 Task: Find a one-way business class flight for 7 passengers from Punta Gorda to Tinian International on May 10, with 2 carry-on bags and a departure time between 2:00 PM and 3:00 PM.
Action: Mouse moved to (363, 330)
Screenshot: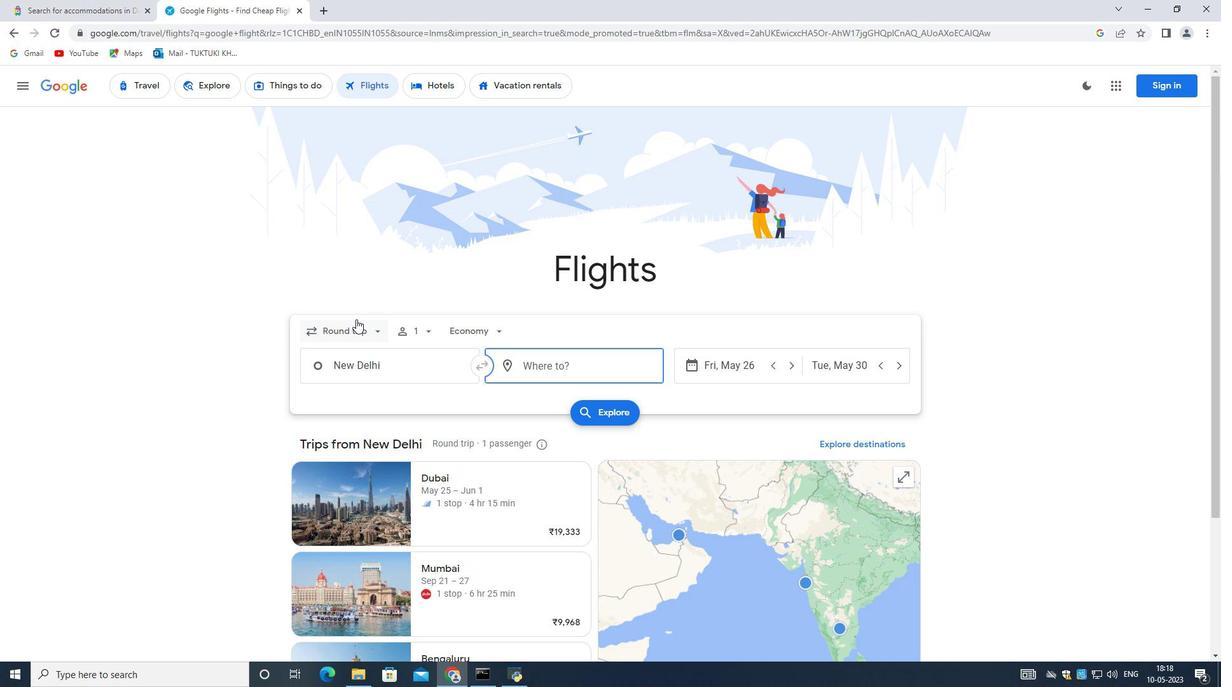 
Action: Mouse pressed left at (363, 330)
Screenshot: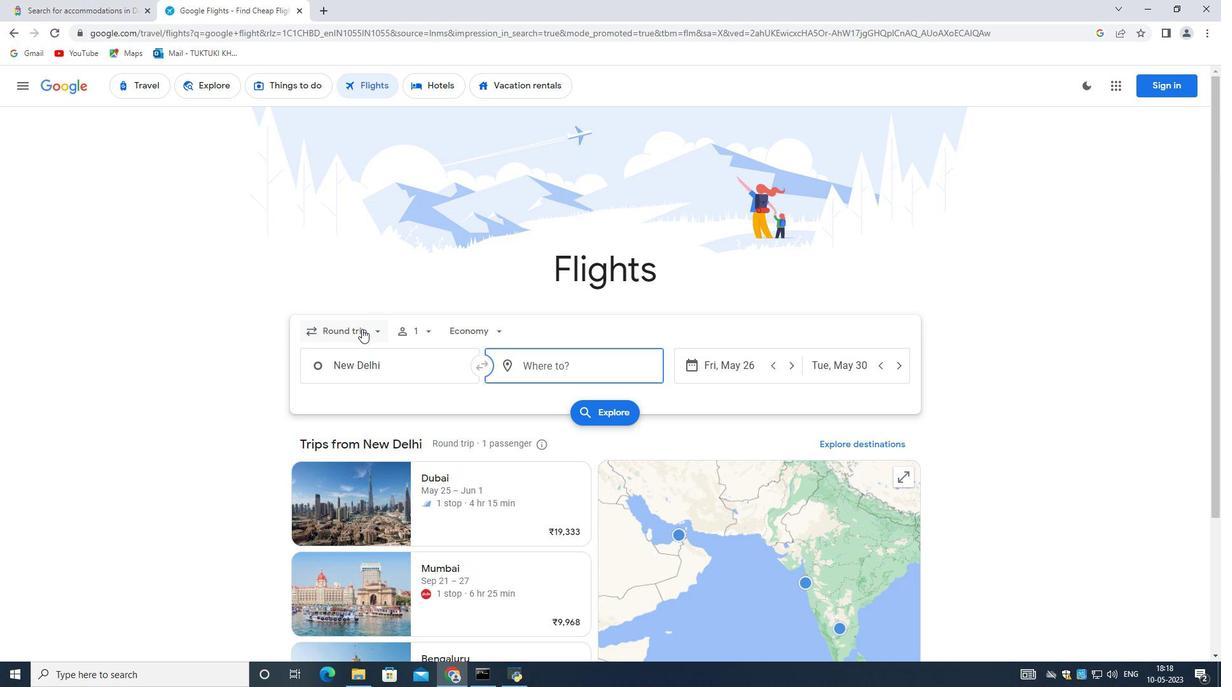 
Action: Mouse moved to (346, 389)
Screenshot: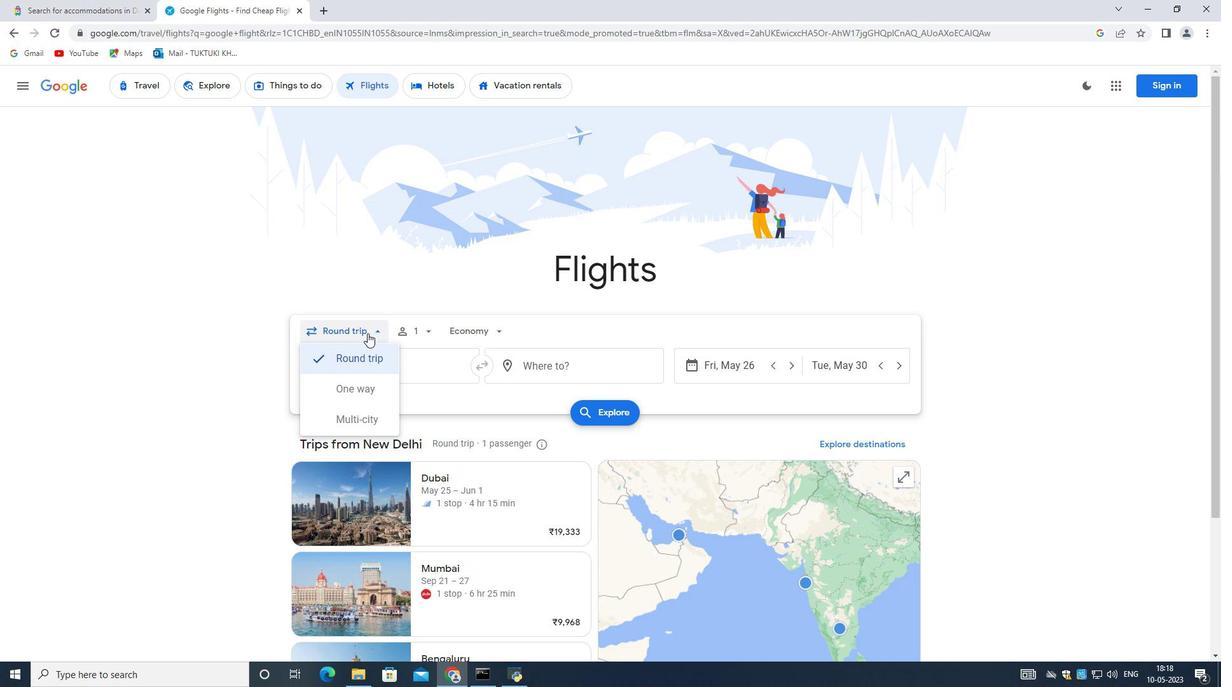 
Action: Mouse pressed left at (346, 389)
Screenshot: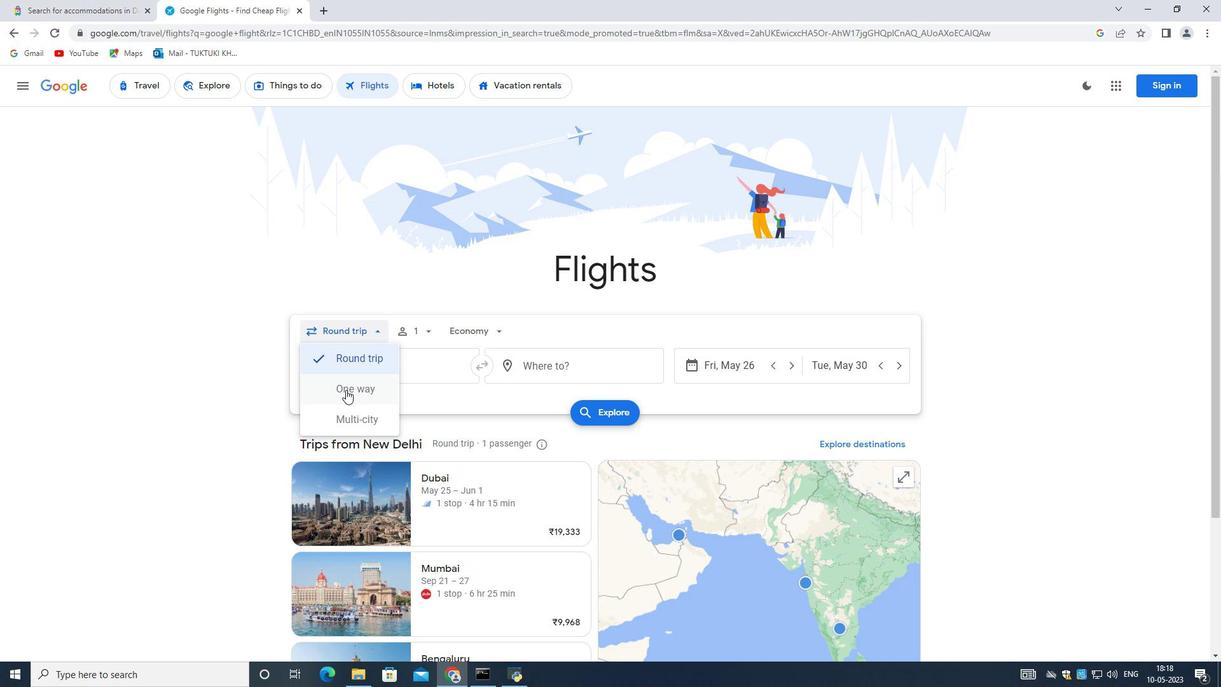 
Action: Mouse moved to (419, 330)
Screenshot: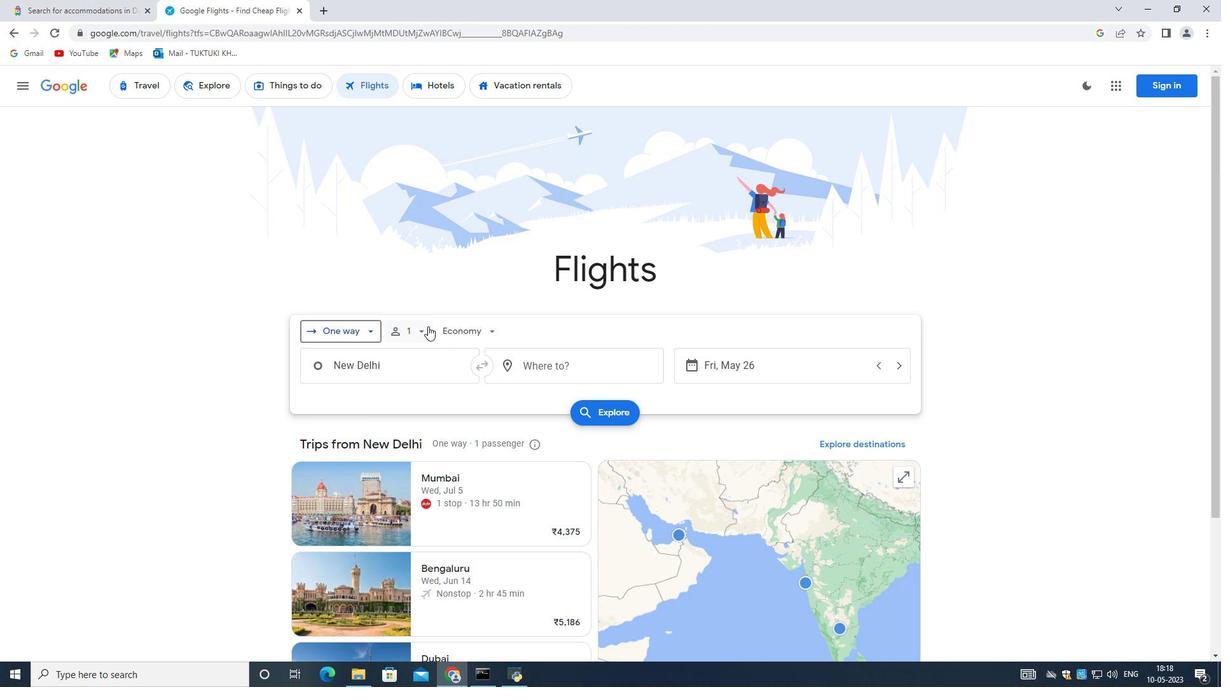 
Action: Mouse pressed left at (419, 330)
Screenshot: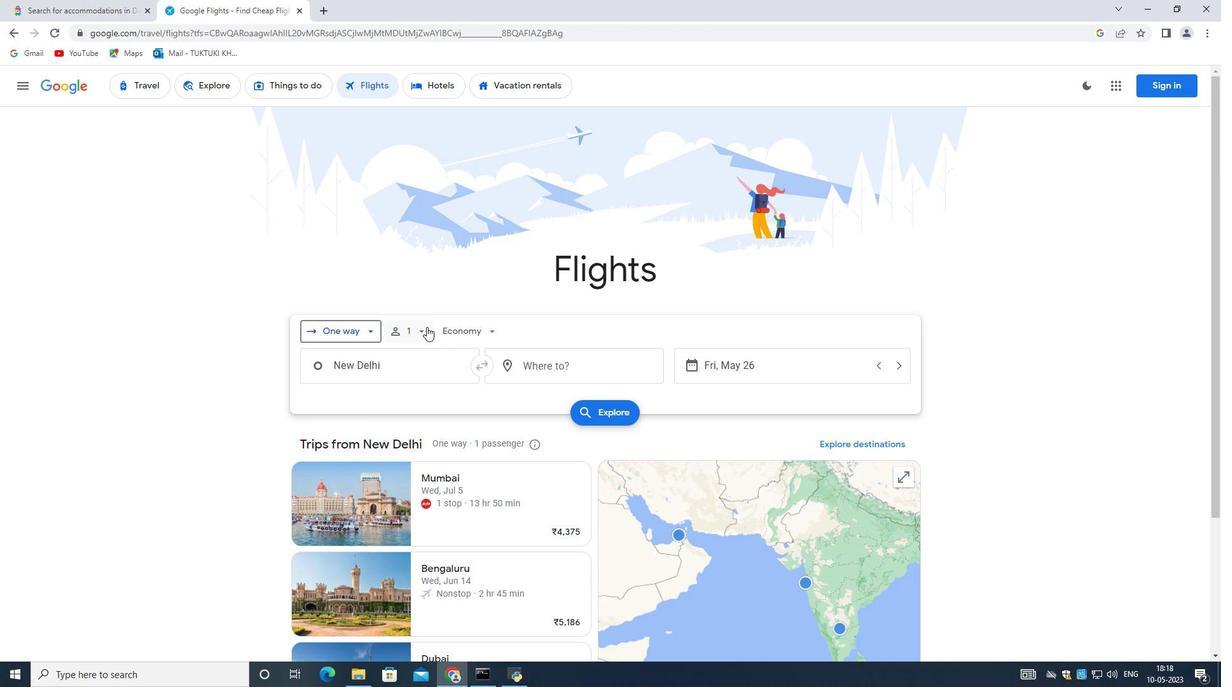 
Action: Mouse moved to (520, 361)
Screenshot: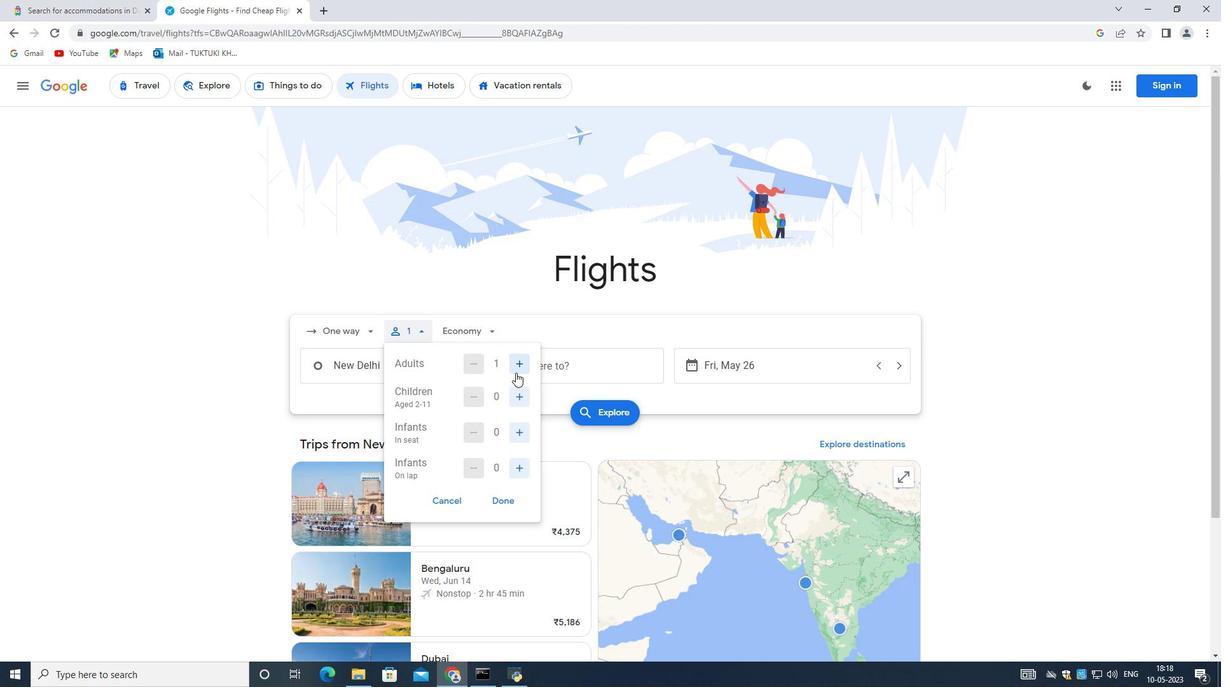 
Action: Mouse pressed left at (520, 361)
Screenshot: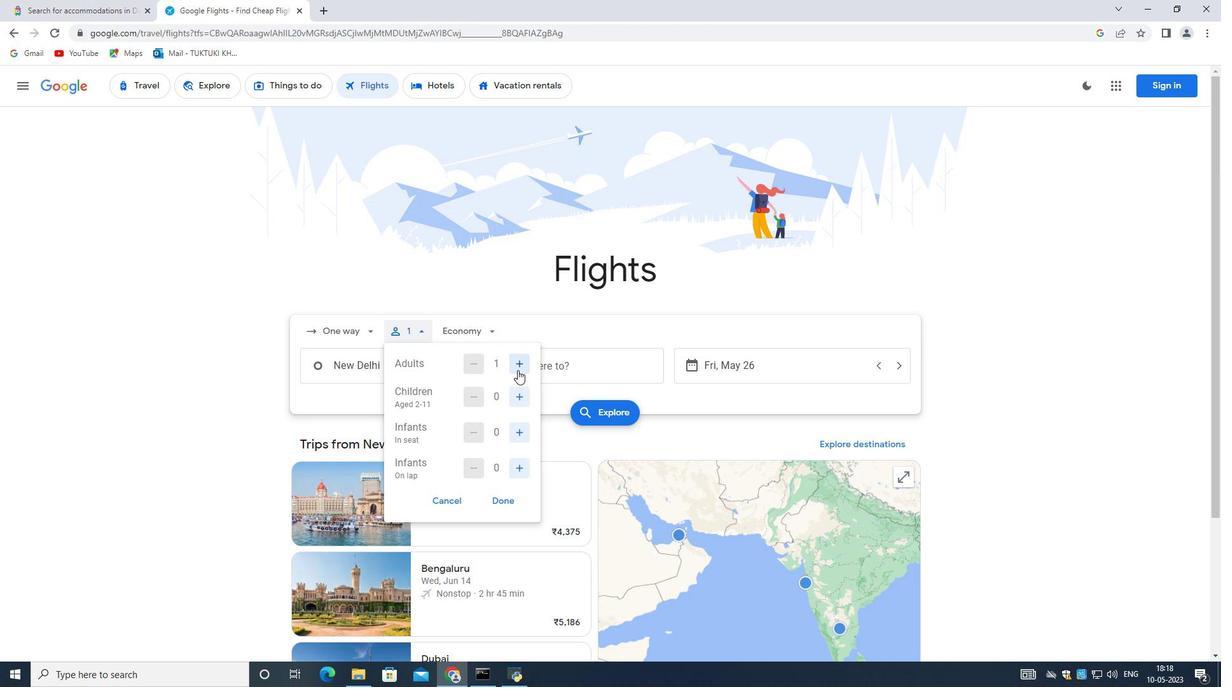 
Action: Mouse moved to (526, 394)
Screenshot: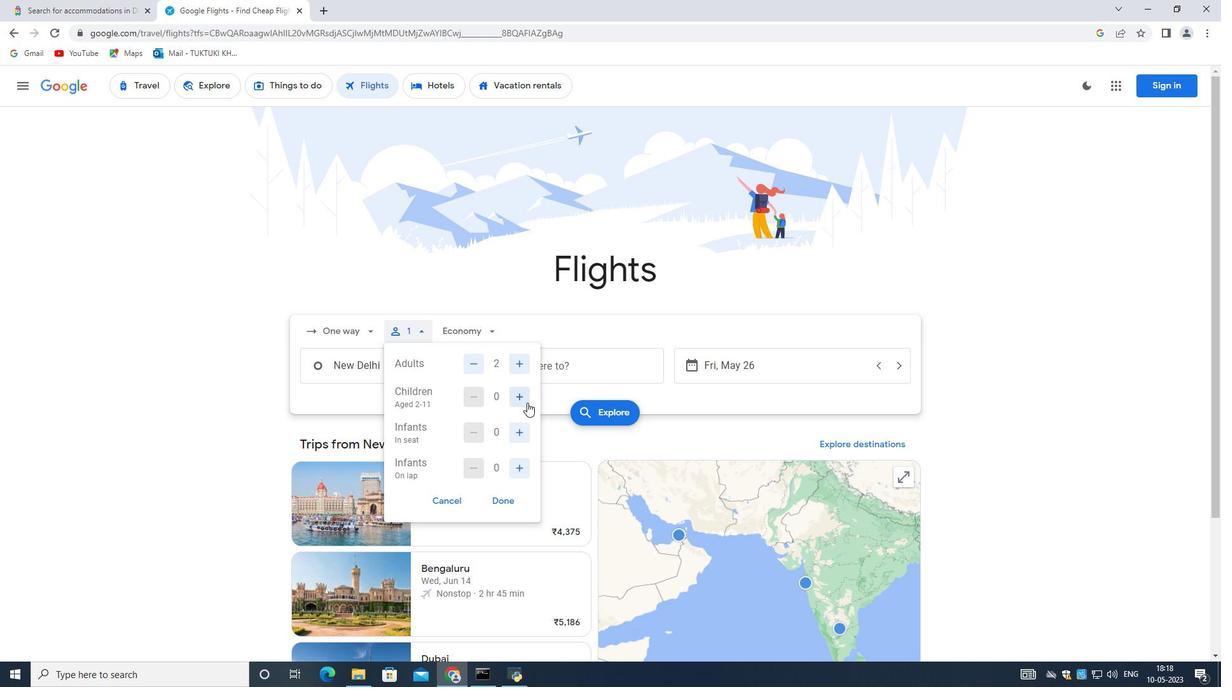 
Action: Mouse pressed left at (526, 394)
Screenshot: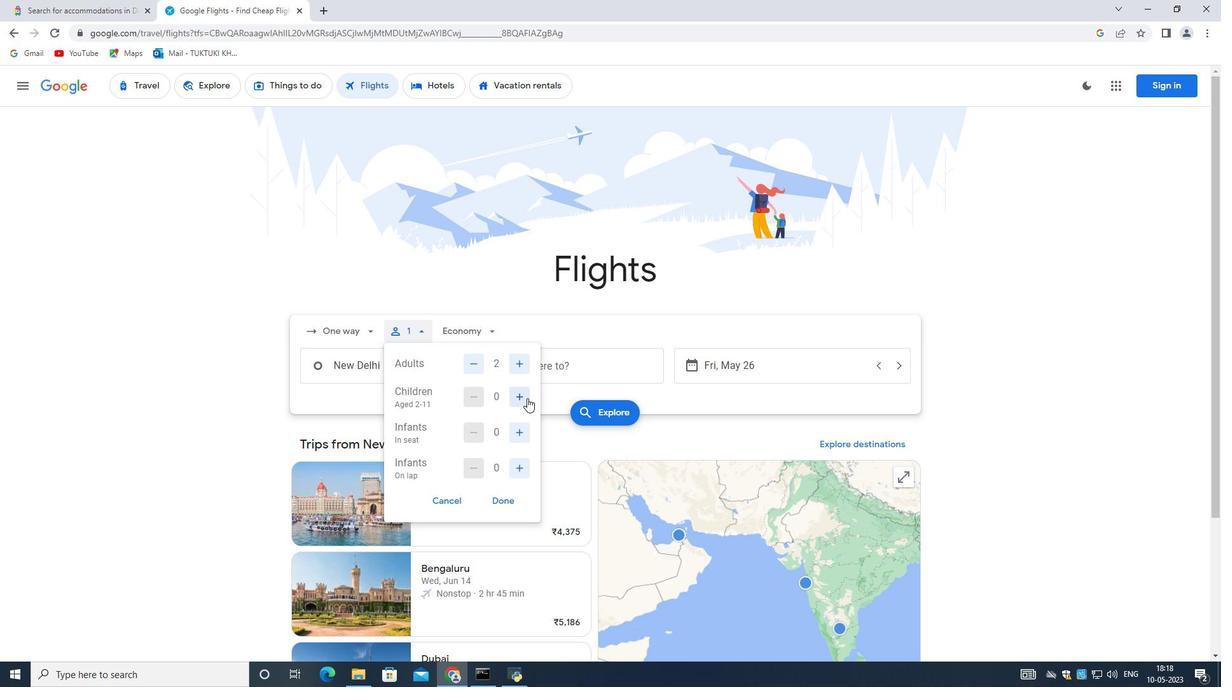 
Action: Mouse pressed left at (526, 394)
Screenshot: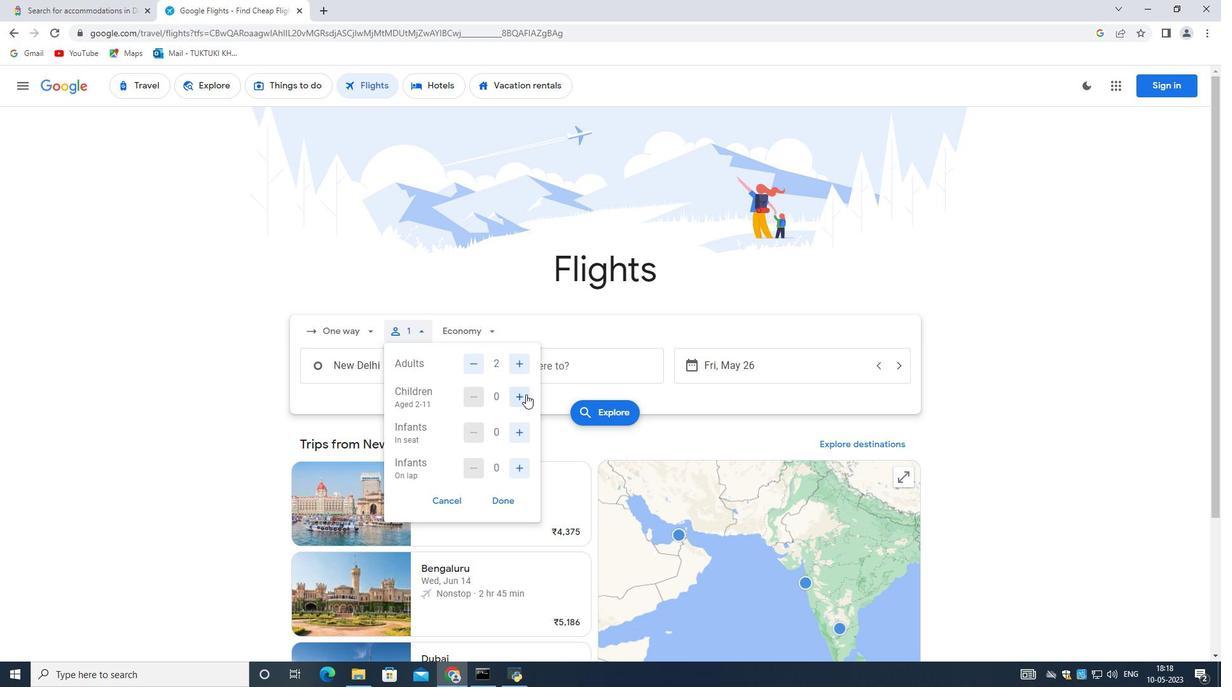 
Action: Mouse pressed left at (526, 394)
Screenshot: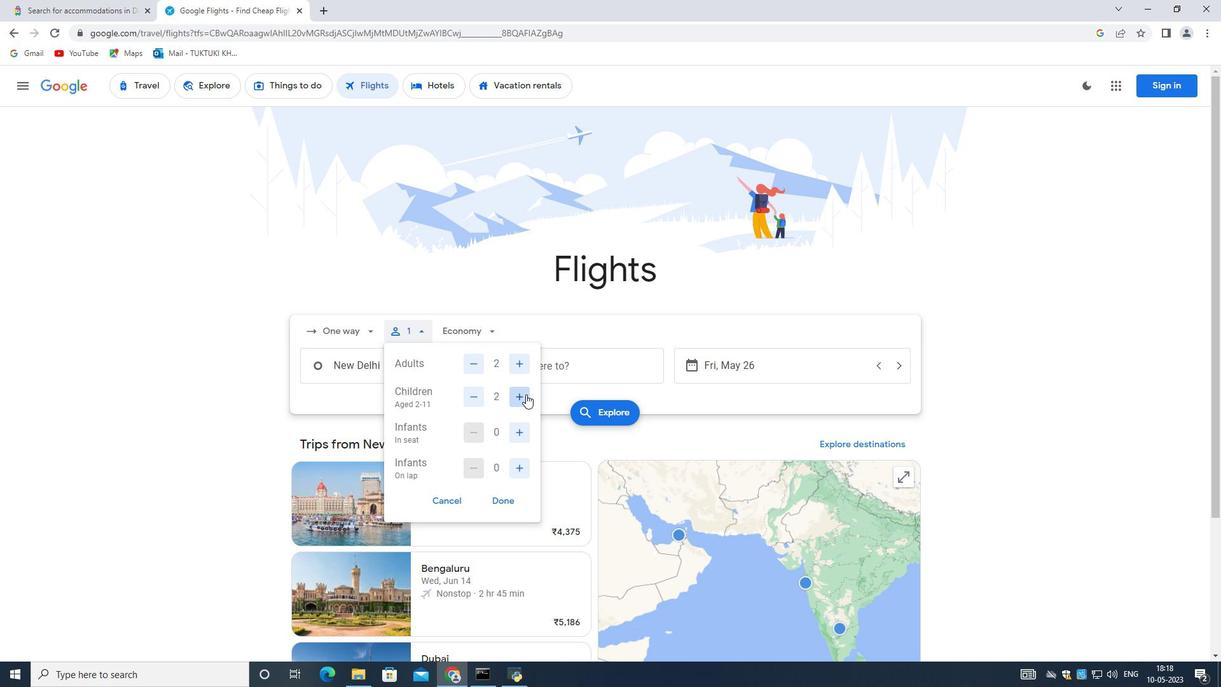 
Action: Mouse pressed left at (526, 394)
Screenshot: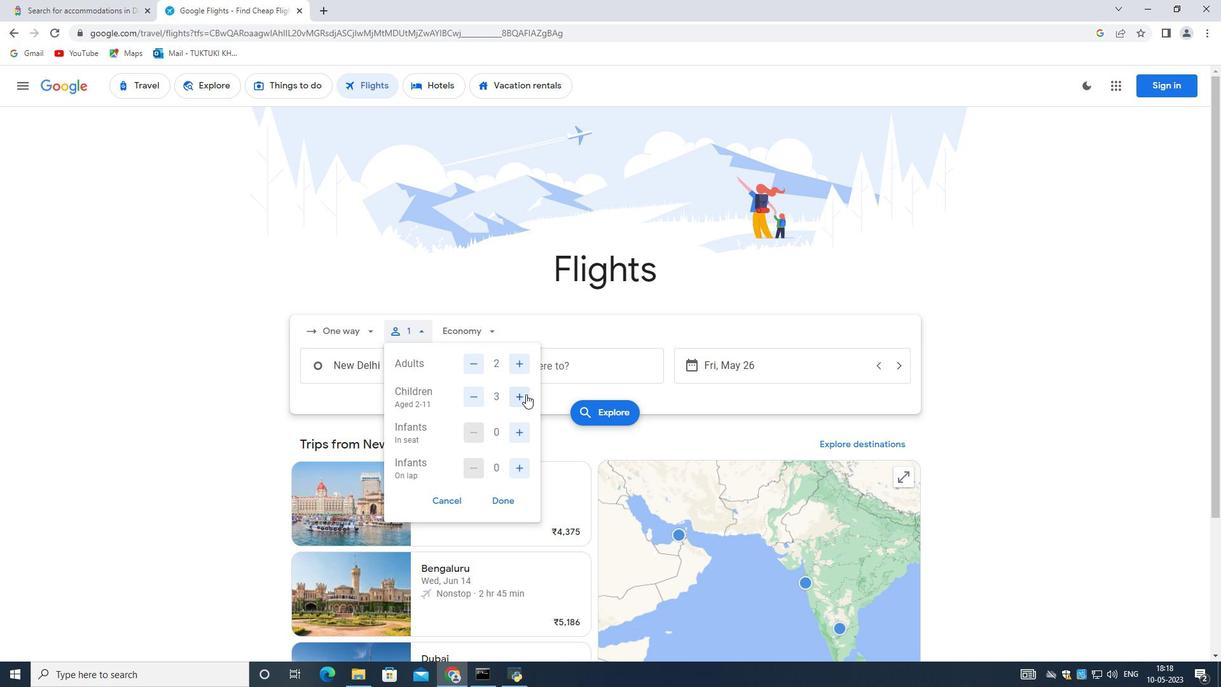 
Action: Mouse moved to (519, 471)
Screenshot: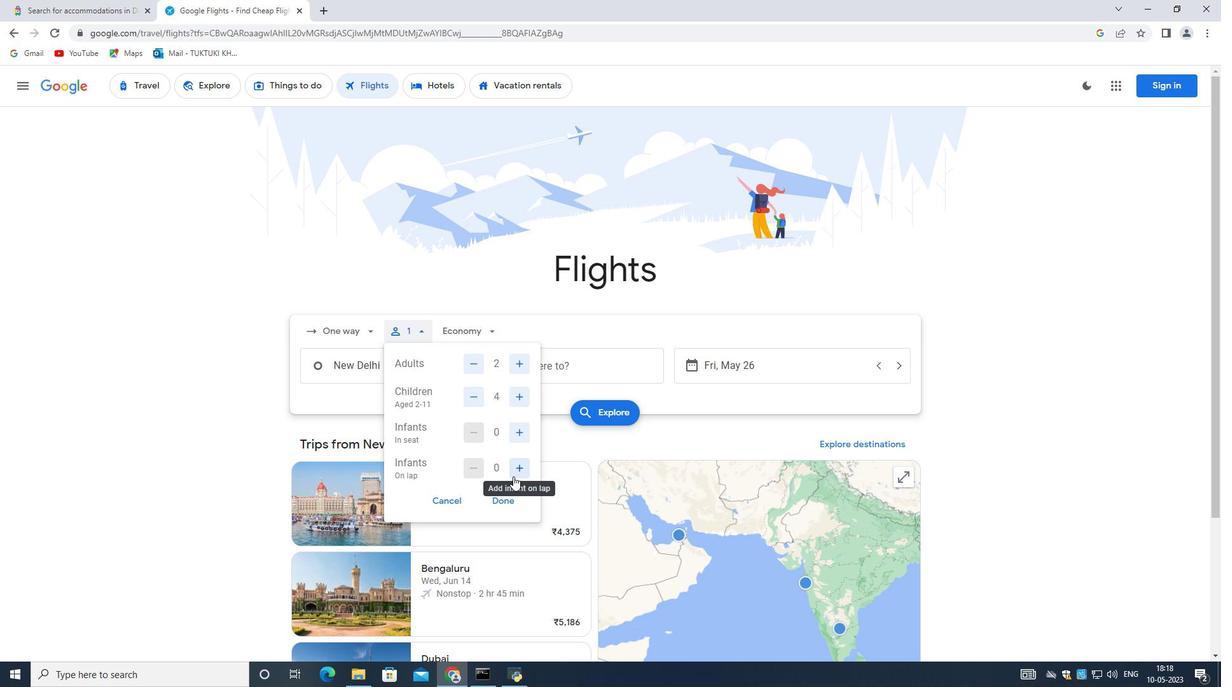 
Action: Mouse pressed left at (519, 471)
Screenshot: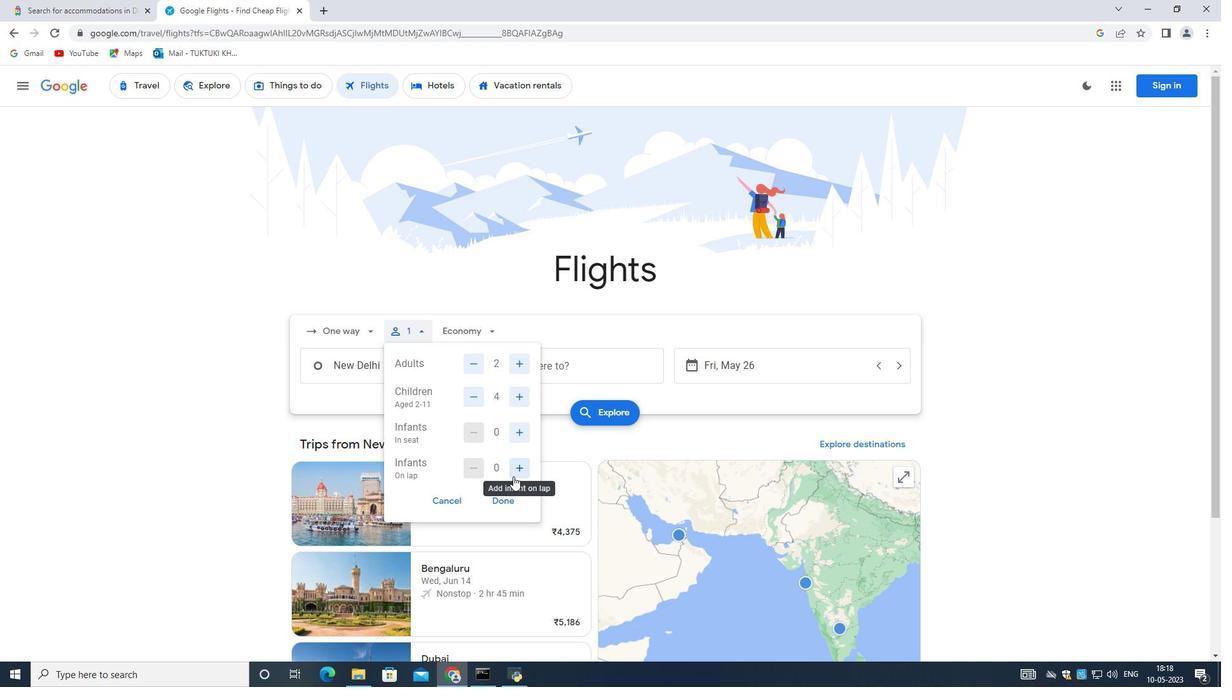 
Action: Mouse moved to (503, 496)
Screenshot: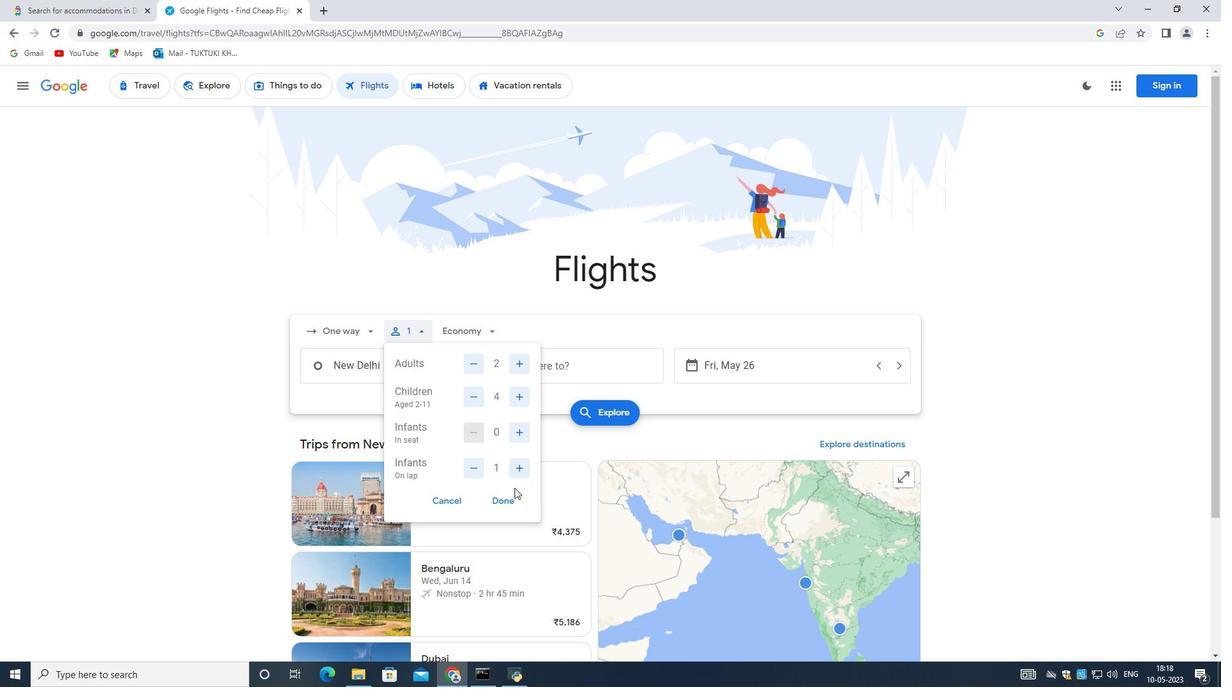 
Action: Mouse pressed left at (503, 496)
Screenshot: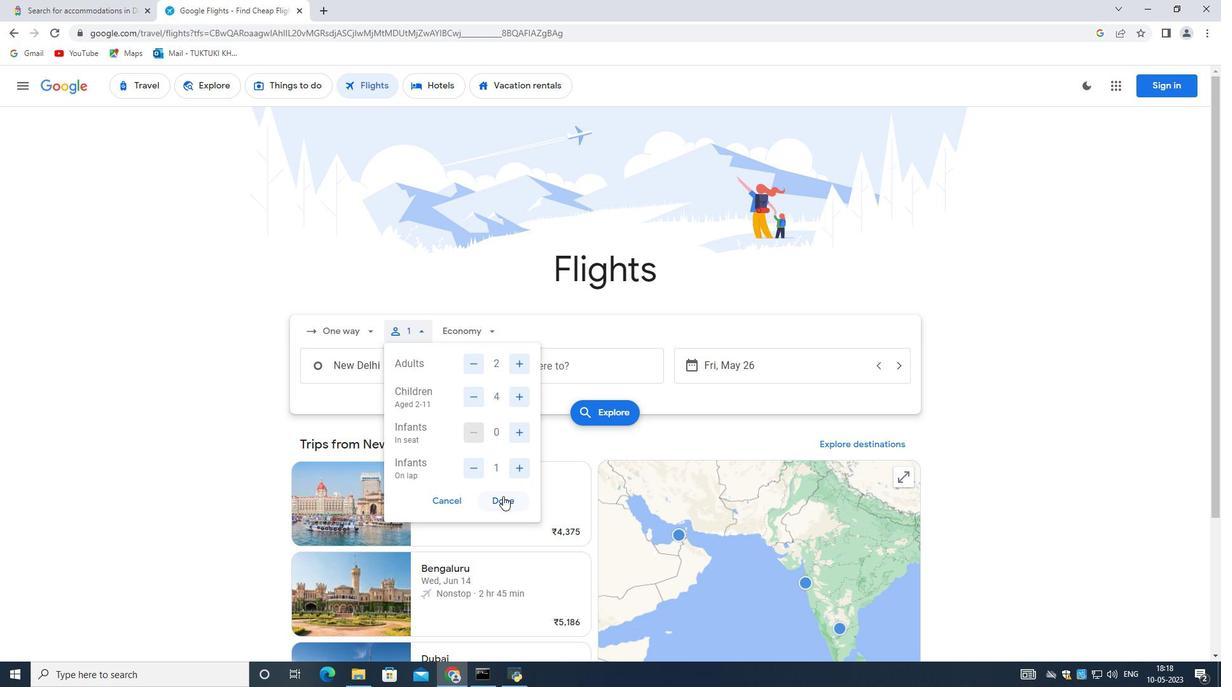 
Action: Mouse moved to (467, 326)
Screenshot: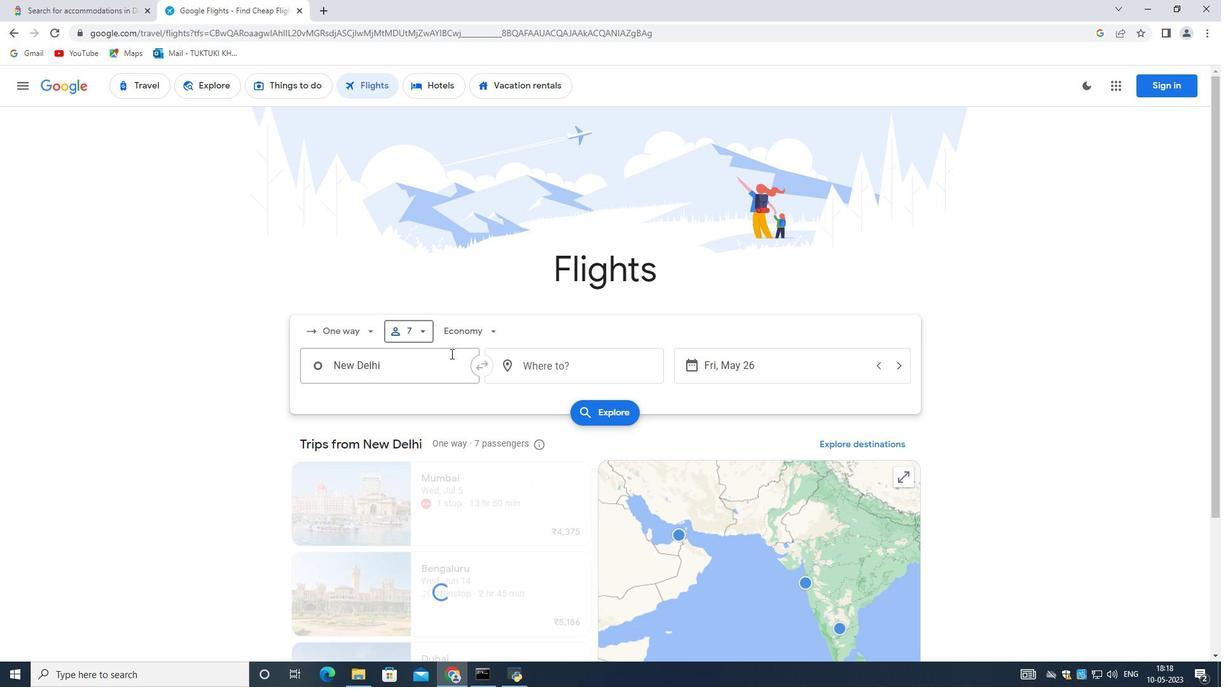
Action: Mouse pressed left at (467, 326)
Screenshot: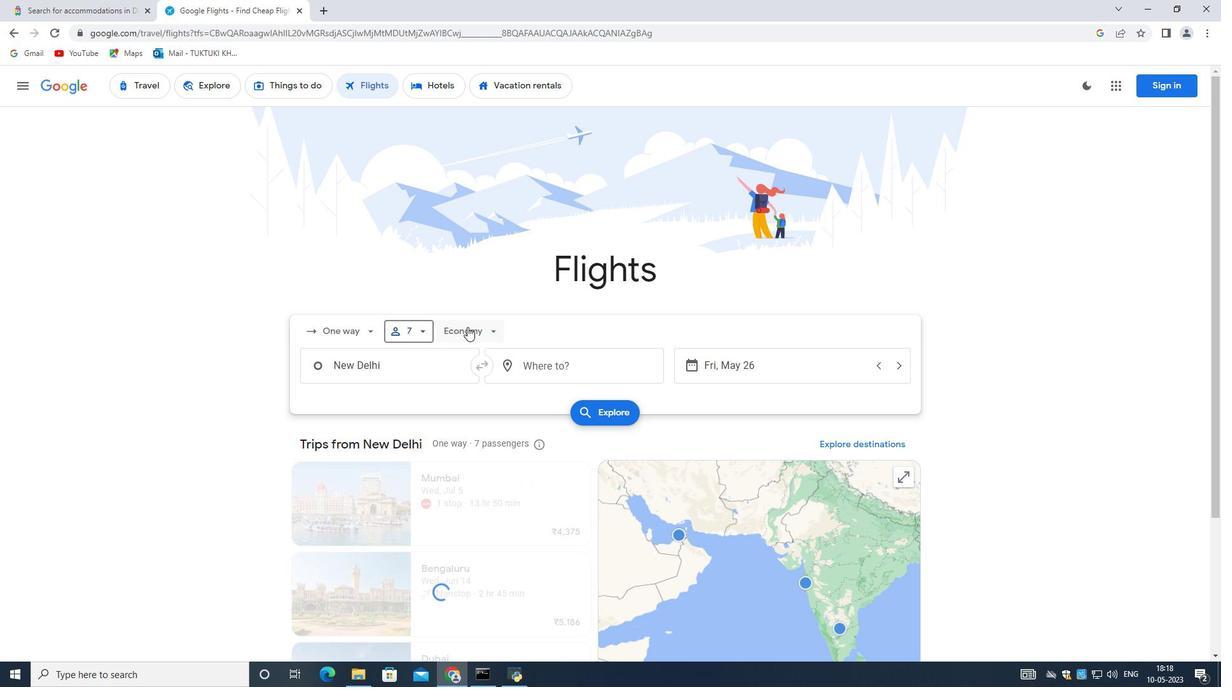 
Action: Mouse moved to (492, 419)
Screenshot: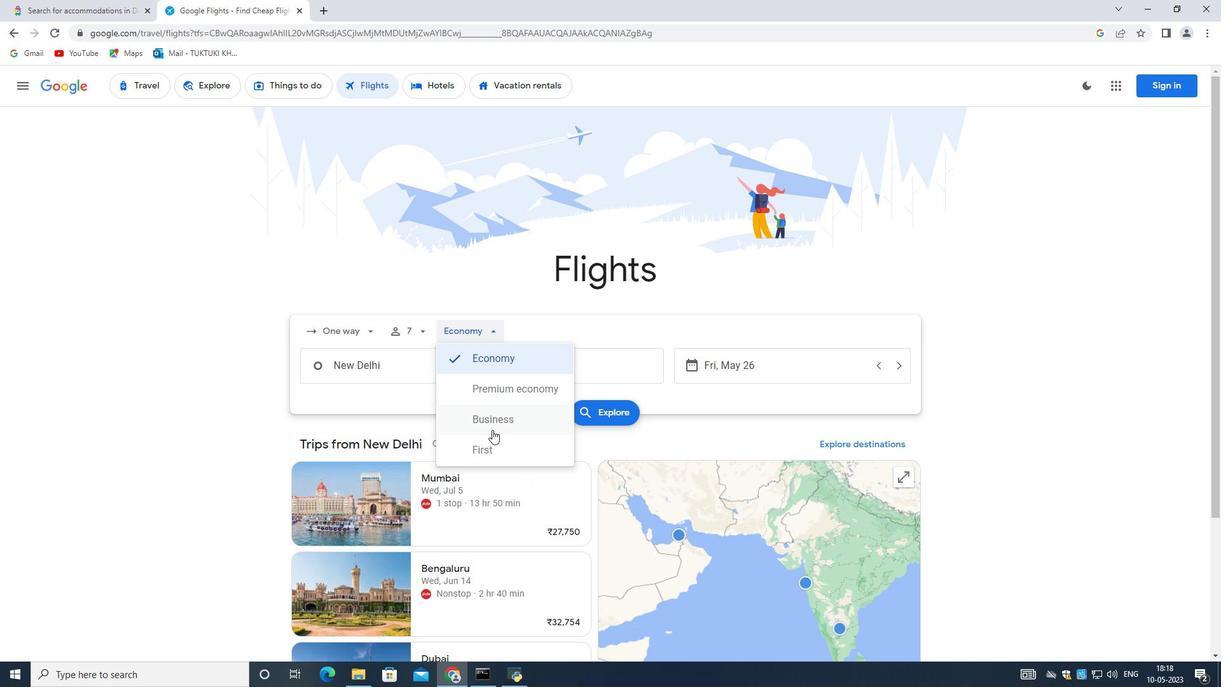 
Action: Mouse pressed left at (492, 419)
Screenshot: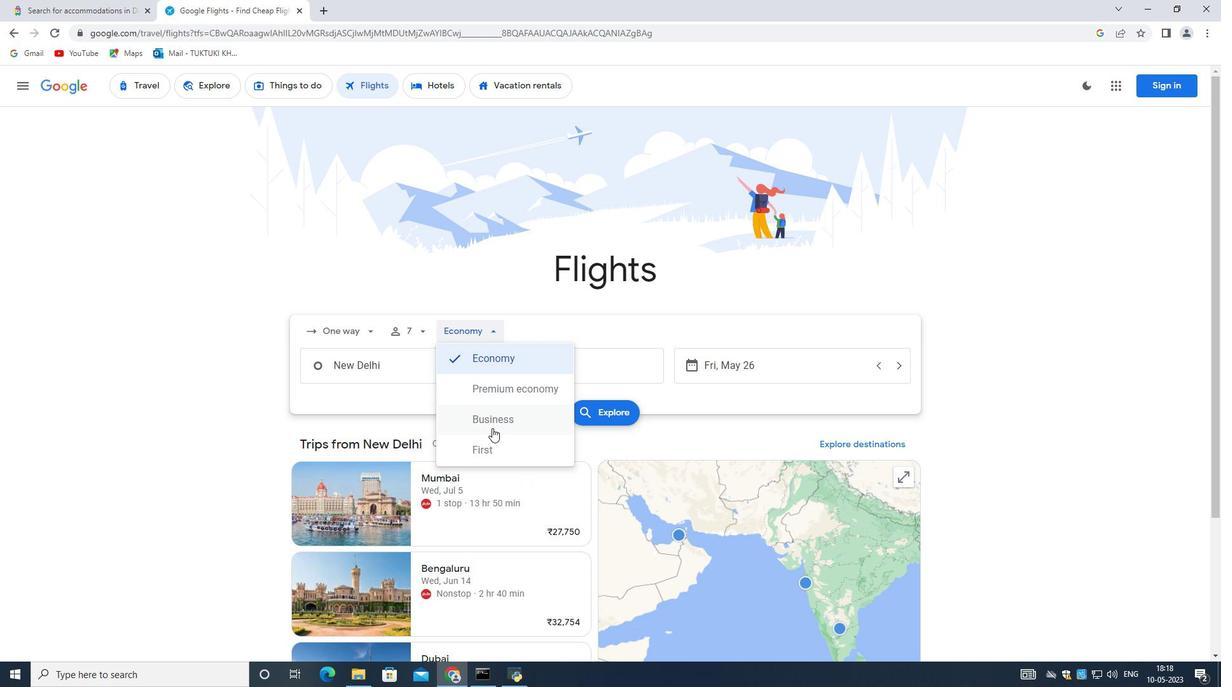 
Action: Mouse moved to (389, 370)
Screenshot: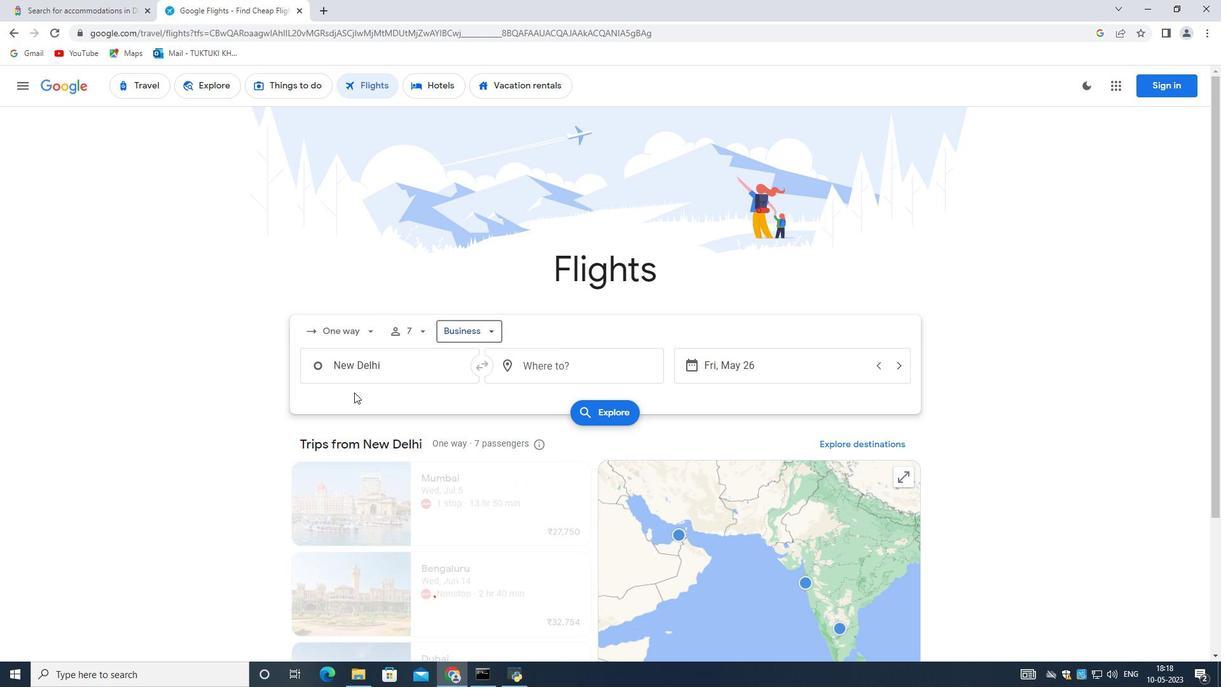 
Action: Mouse pressed left at (389, 370)
Screenshot: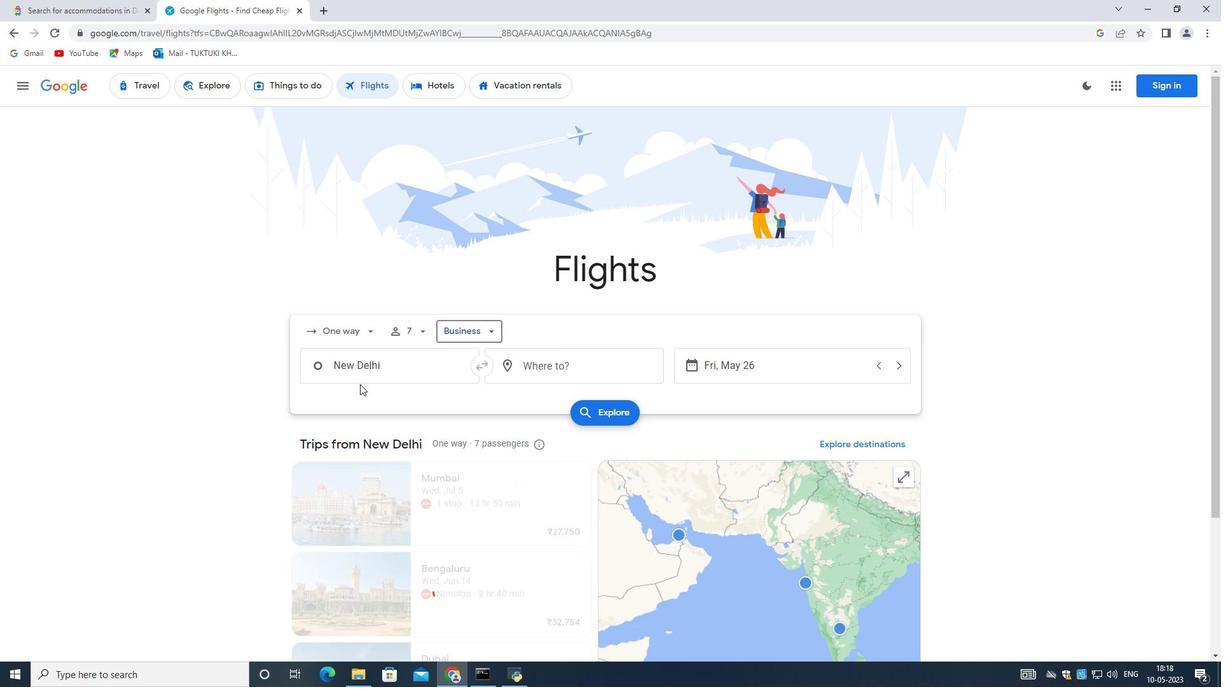 
Action: Mouse moved to (396, 371)
Screenshot: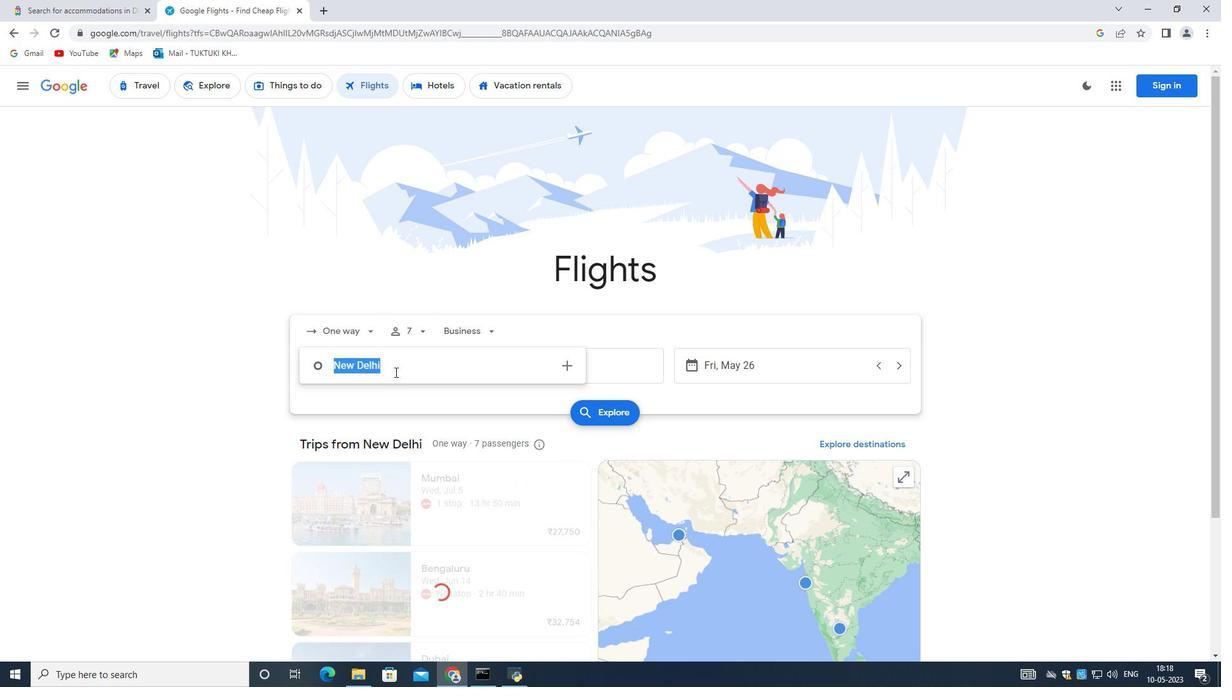 
Action: Key pressed <Key.backspace><Key.shift>Punta<Key.space><Key.shift><Key.shift><Key.shift><Key.shift><Key.shift><Key.shift><Key.shift><Key.shift><Key.shift><Key.shift><Key.shift><Key.shift><Key.shift><Key.shift><Key.shift><Key.shift>Gorda
Screenshot: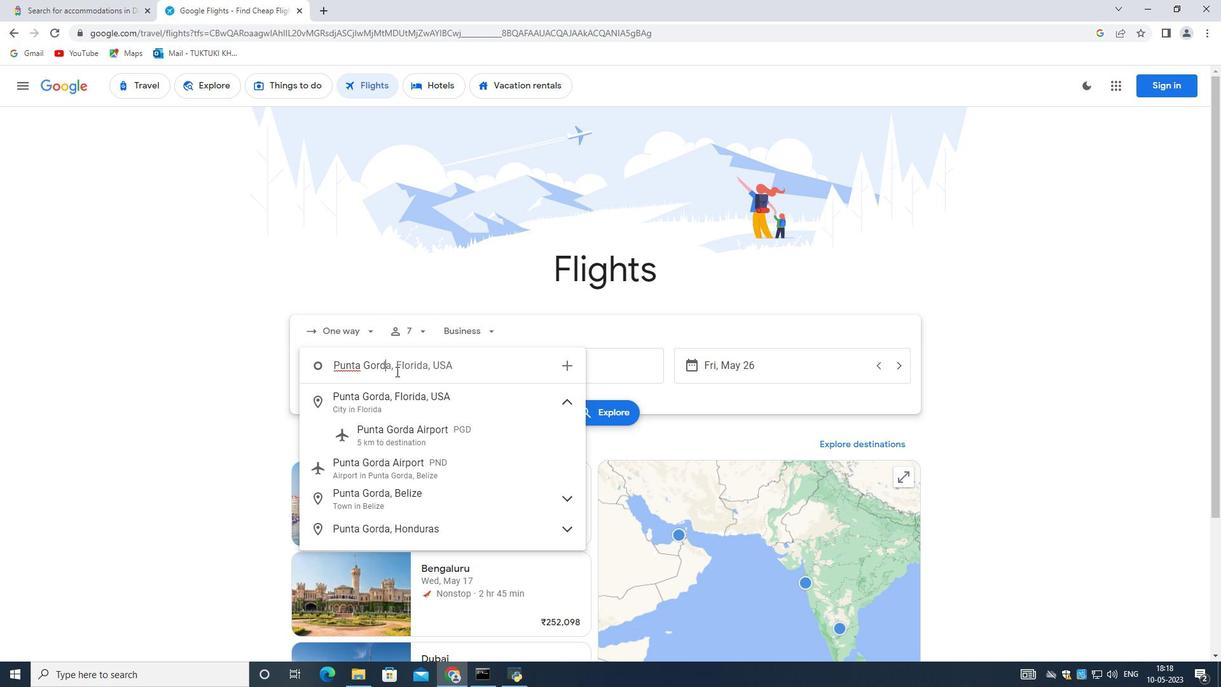 
Action: Mouse moved to (412, 423)
Screenshot: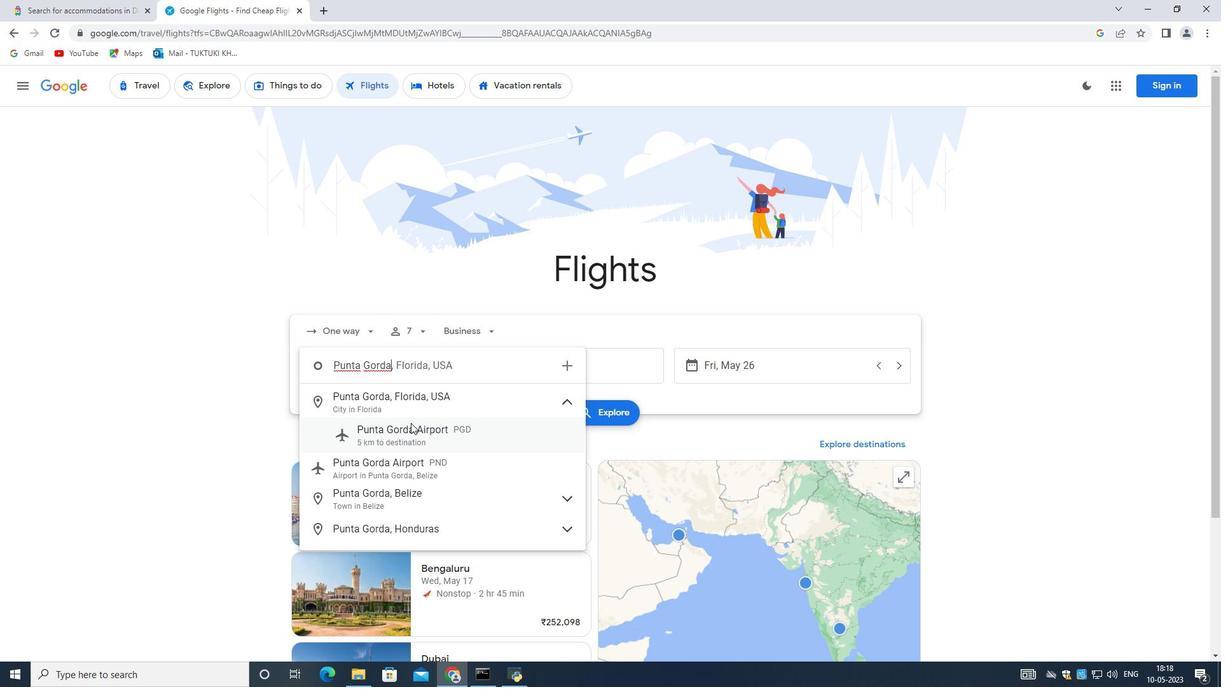 
Action: Mouse pressed left at (412, 423)
Screenshot: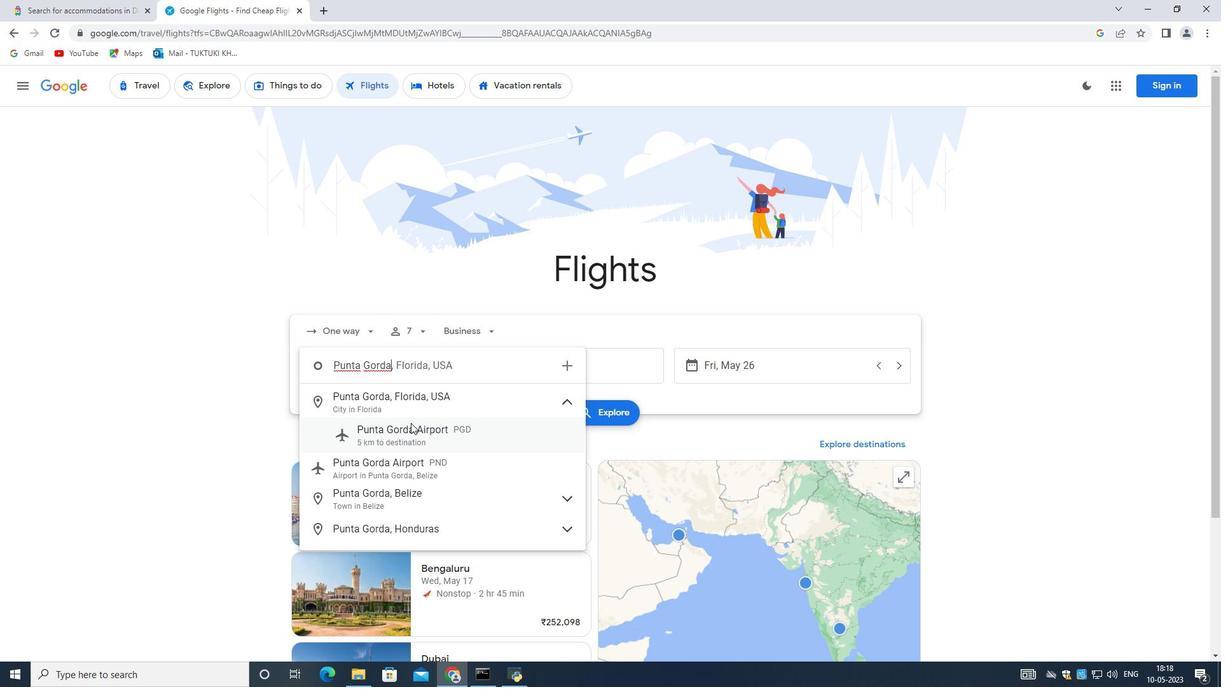 
Action: Mouse moved to (521, 356)
Screenshot: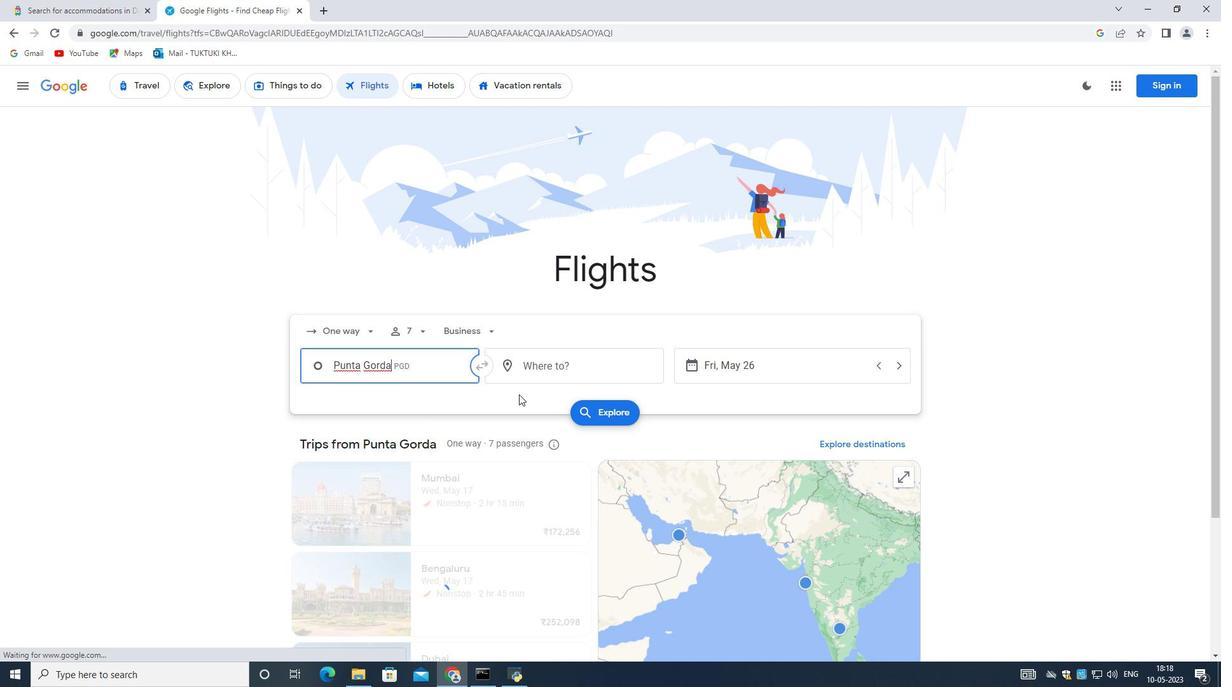 
Action: Mouse pressed left at (521, 356)
Screenshot: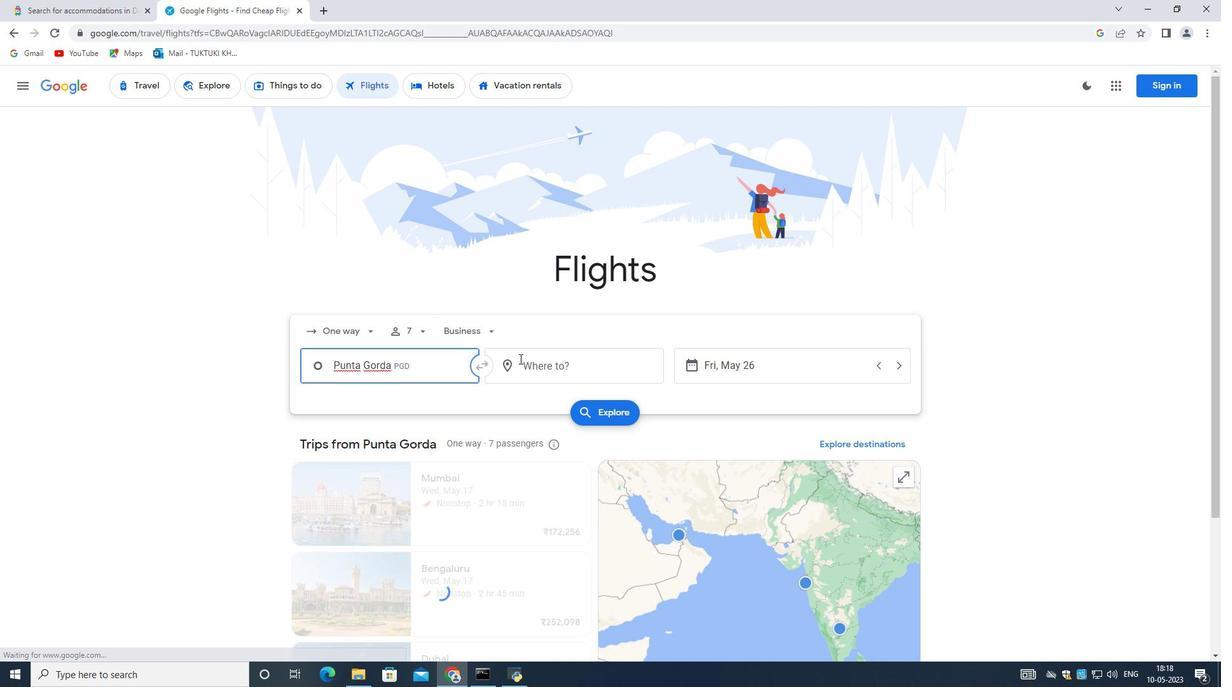 
Action: Mouse moved to (484, 358)
Screenshot: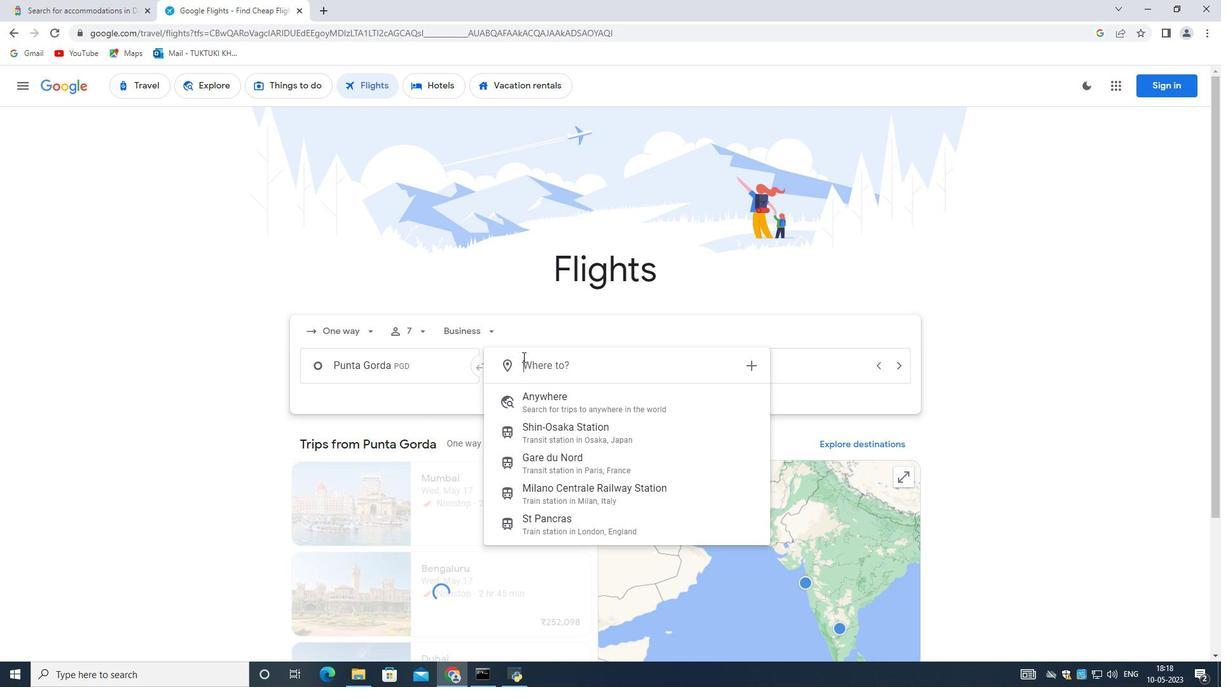 
Action: Key pressed <Key.shift>Tinian
Screenshot: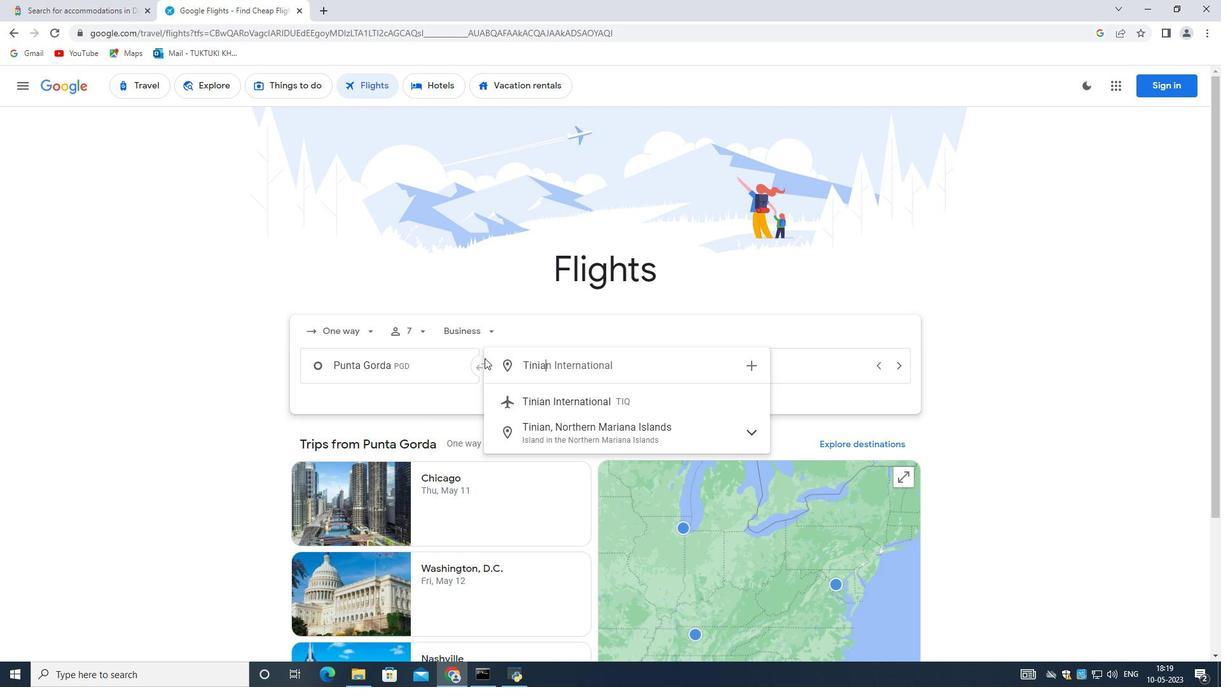 
Action: Mouse moved to (582, 403)
Screenshot: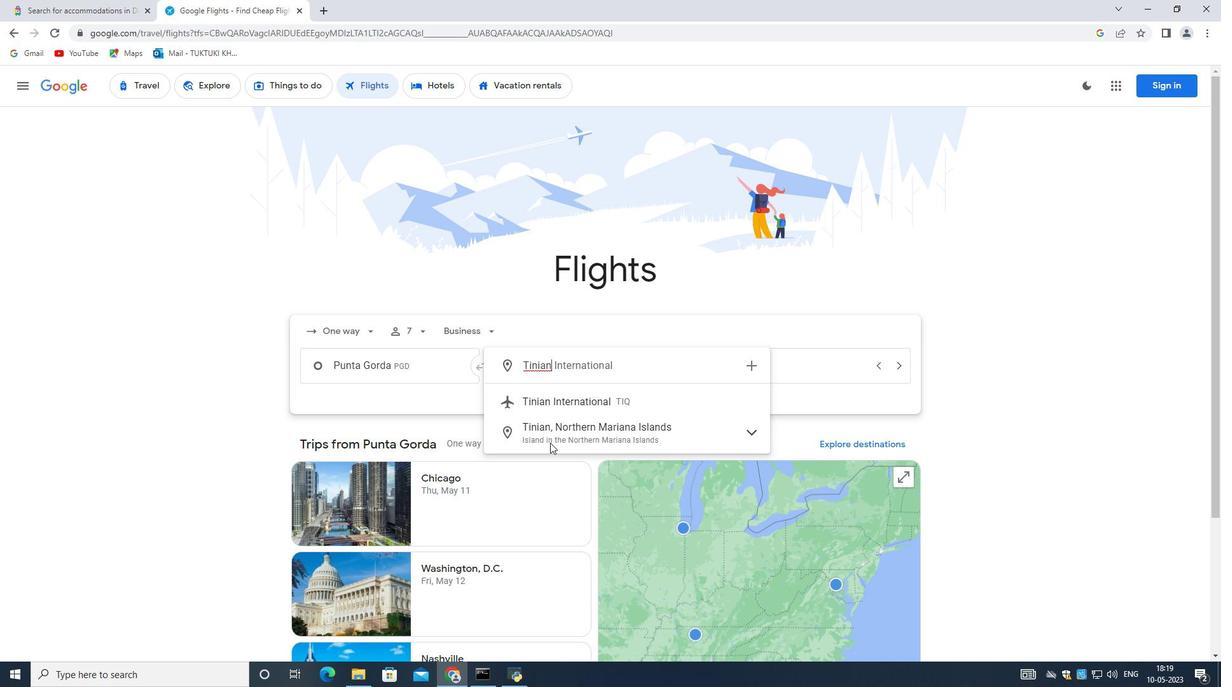 
Action: Mouse pressed left at (582, 403)
Screenshot: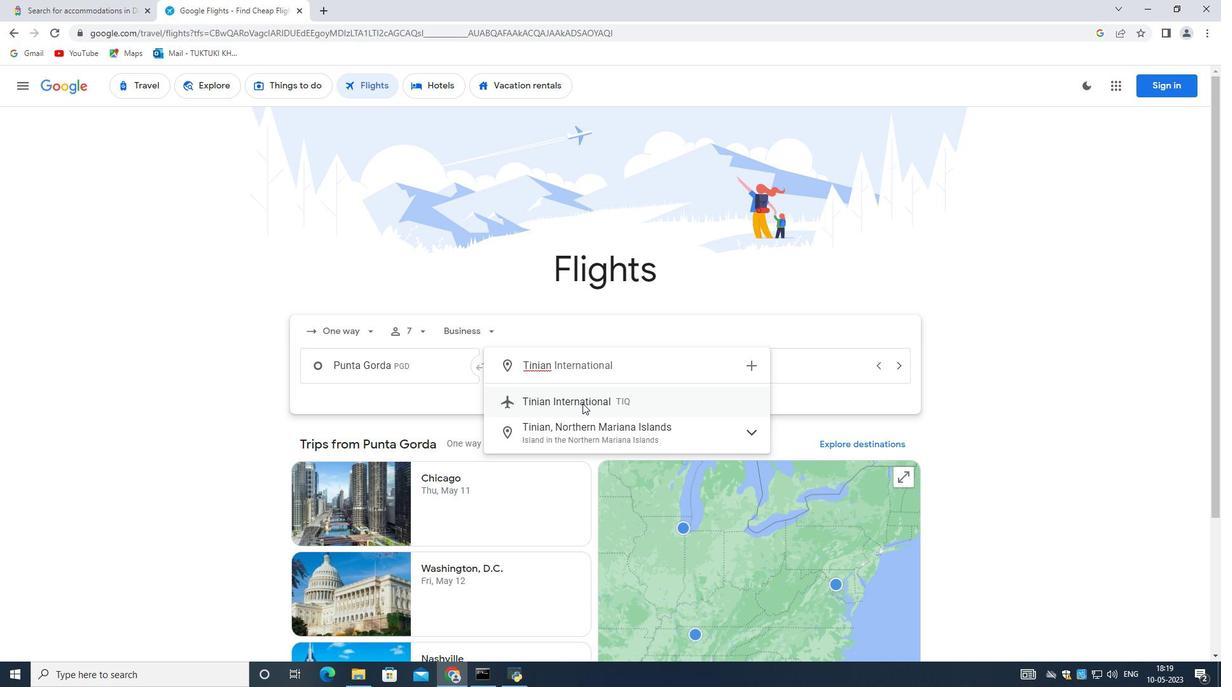 
Action: Mouse moved to (720, 374)
Screenshot: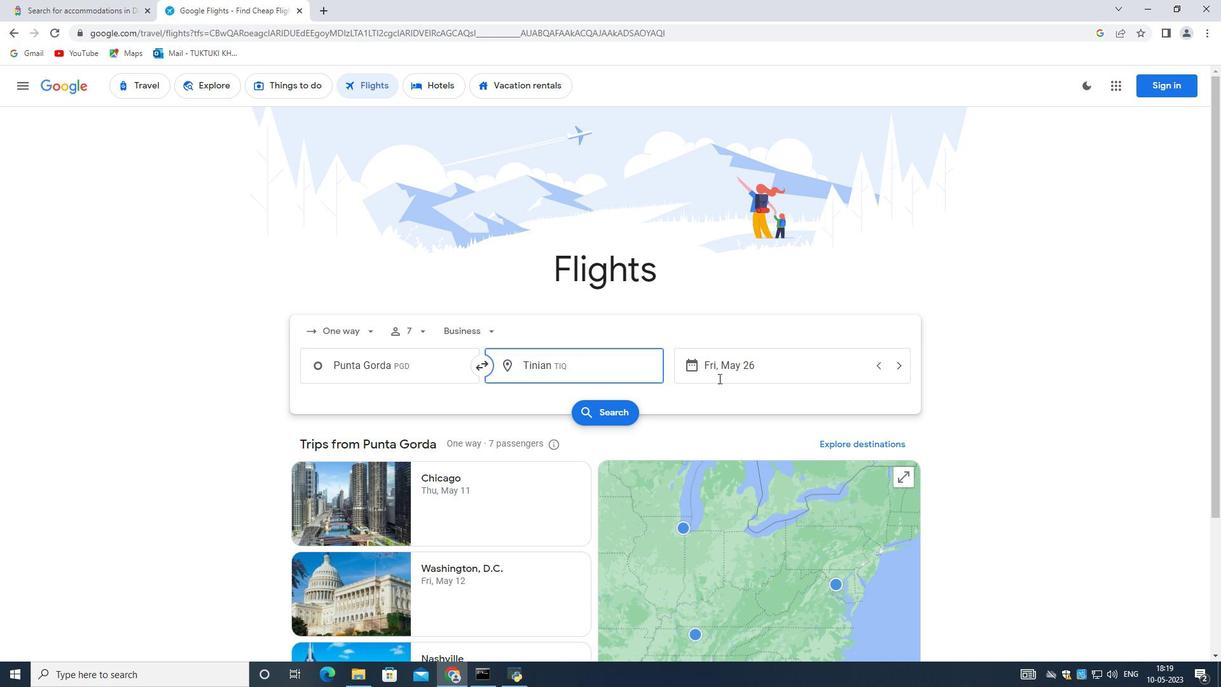 
Action: Mouse pressed left at (720, 374)
Screenshot: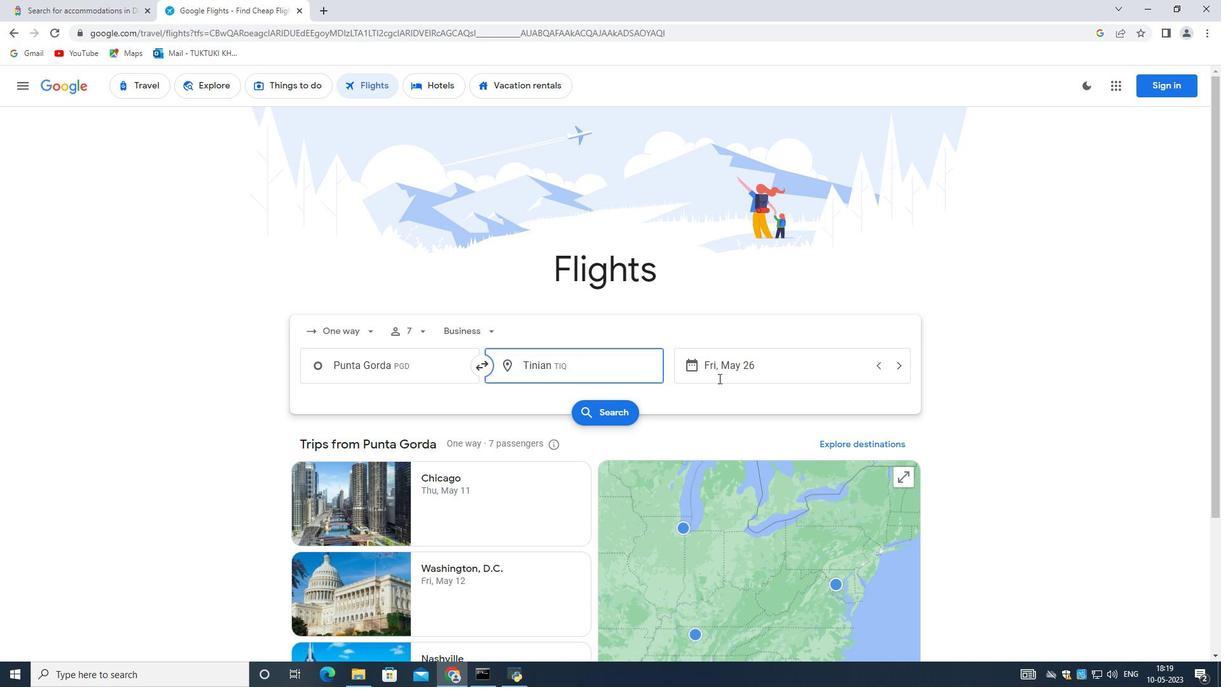 
Action: Mouse moved to (552, 459)
Screenshot: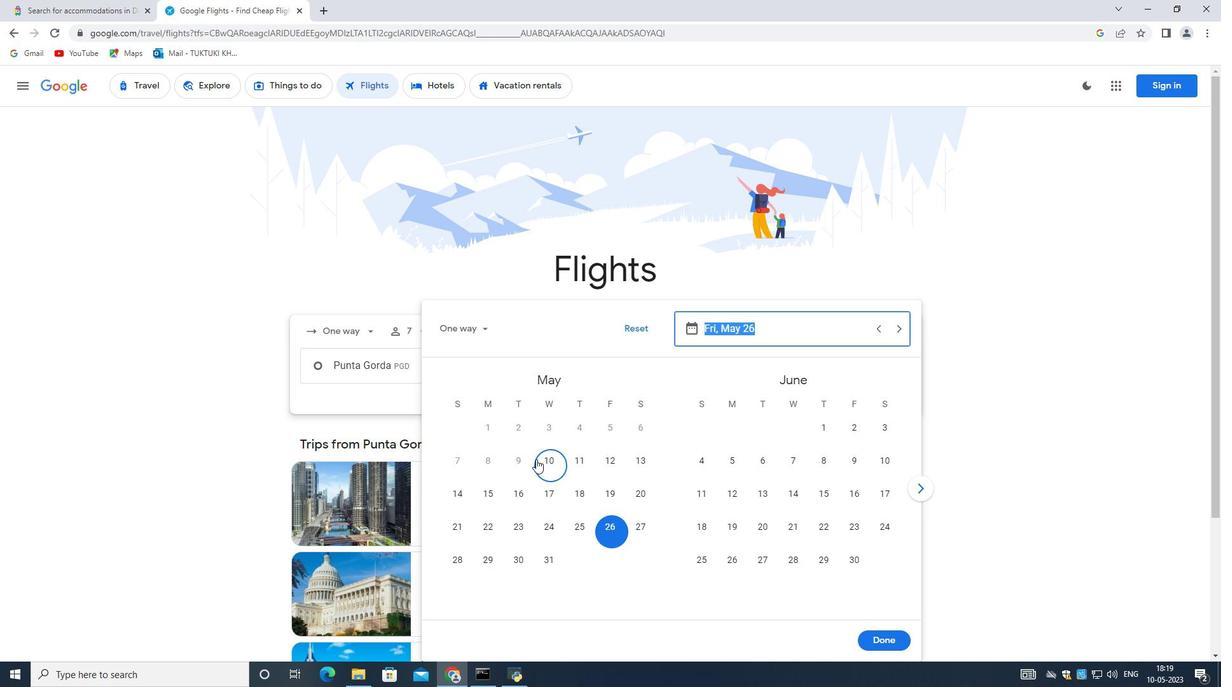 
Action: Mouse pressed left at (552, 459)
Screenshot: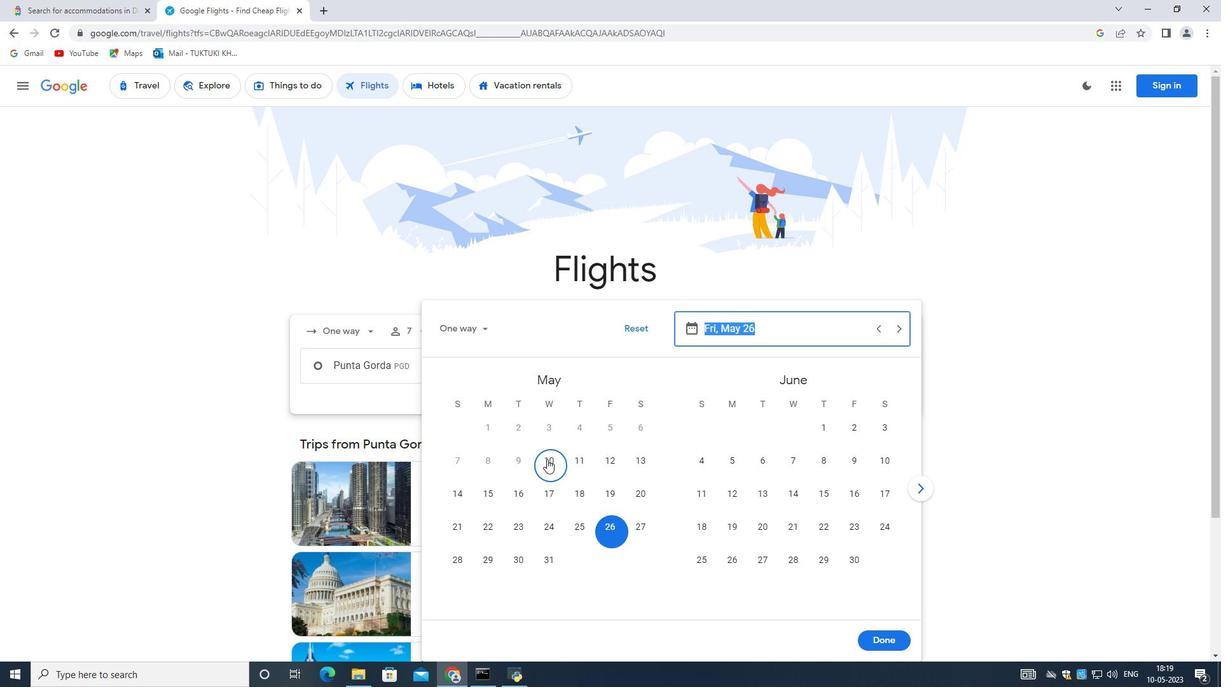 
Action: Mouse moved to (886, 633)
Screenshot: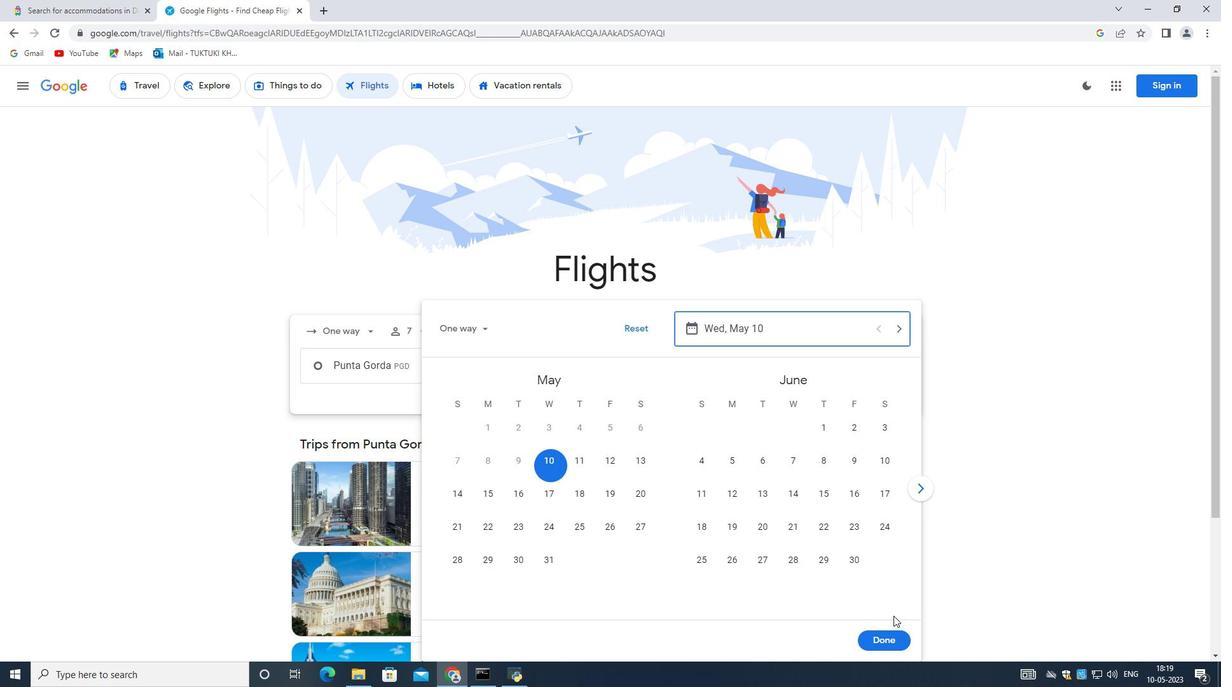 
Action: Mouse pressed left at (886, 633)
Screenshot: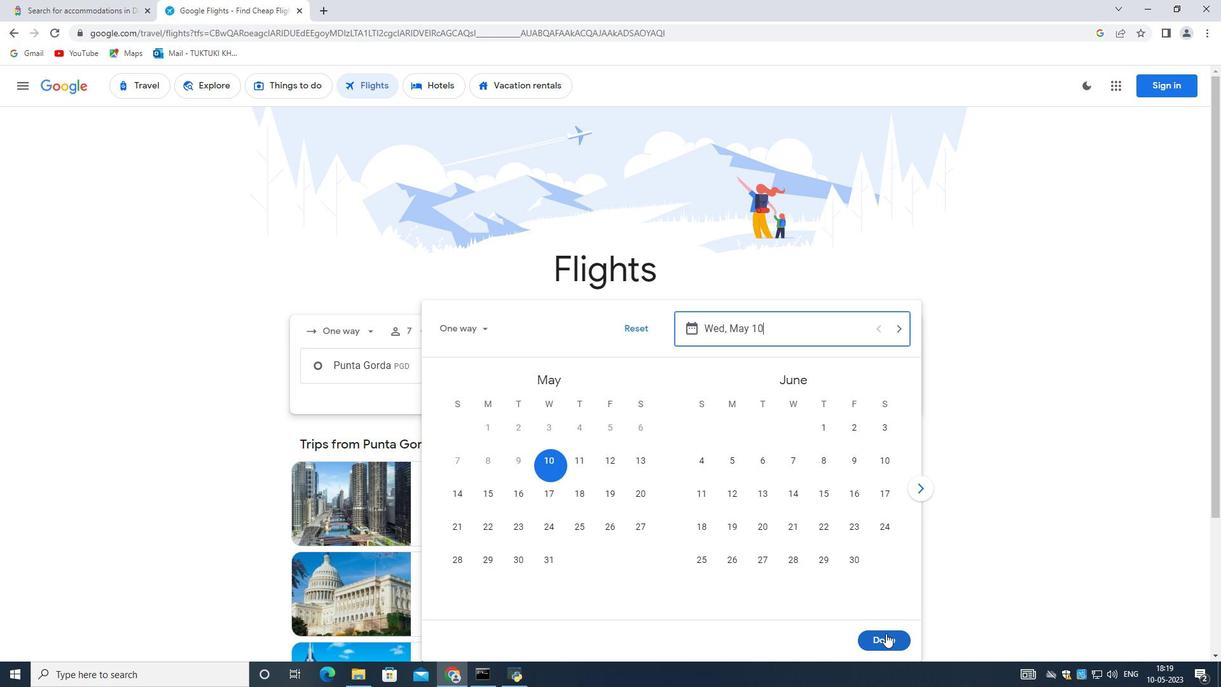 
Action: Mouse moved to (594, 410)
Screenshot: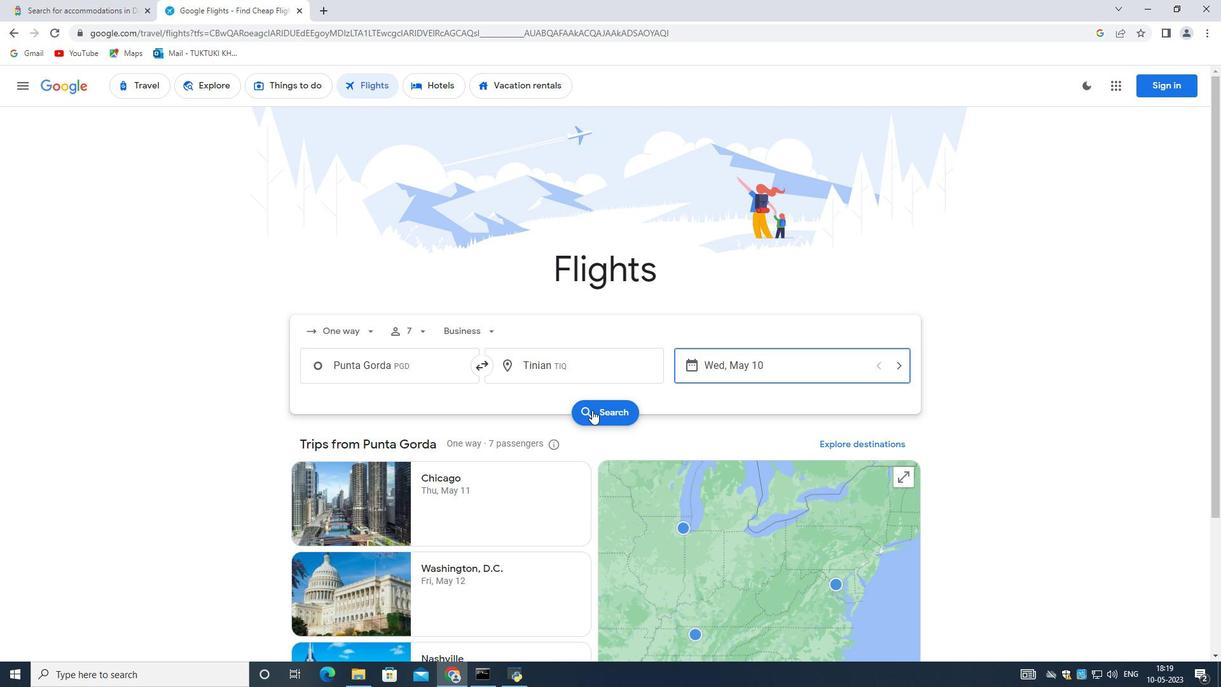 
Action: Mouse pressed left at (594, 410)
Screenshot: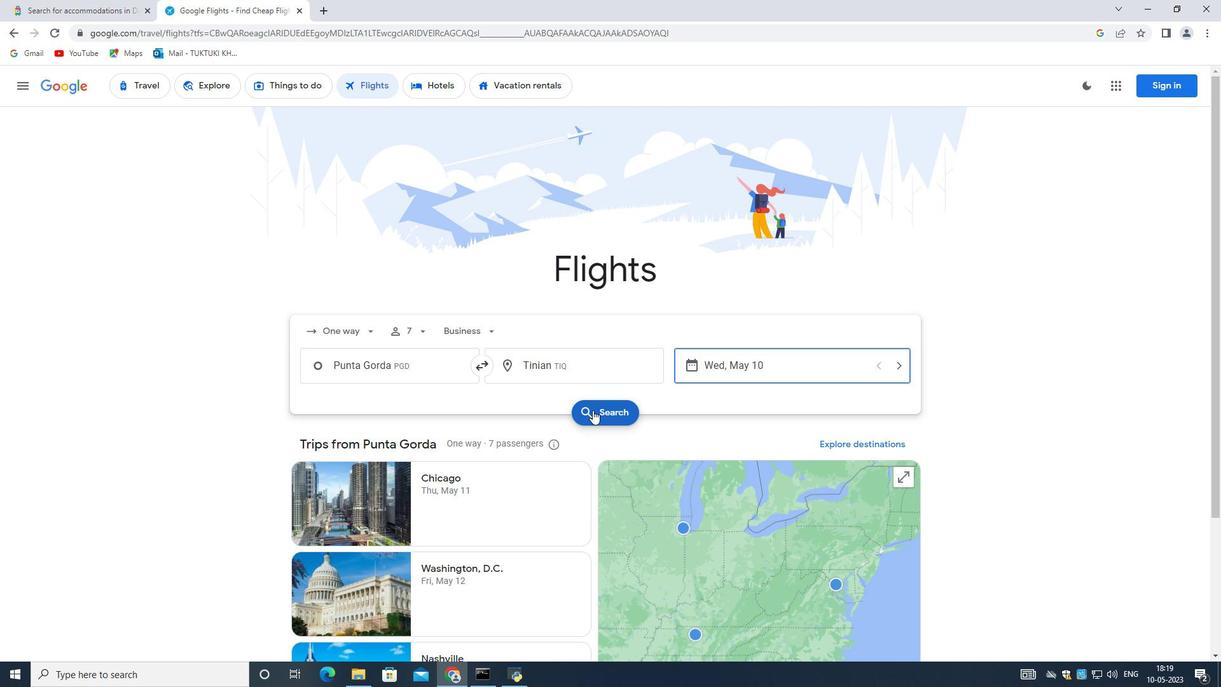 
Action: Mouse moved to (460, 201)
Screenshot: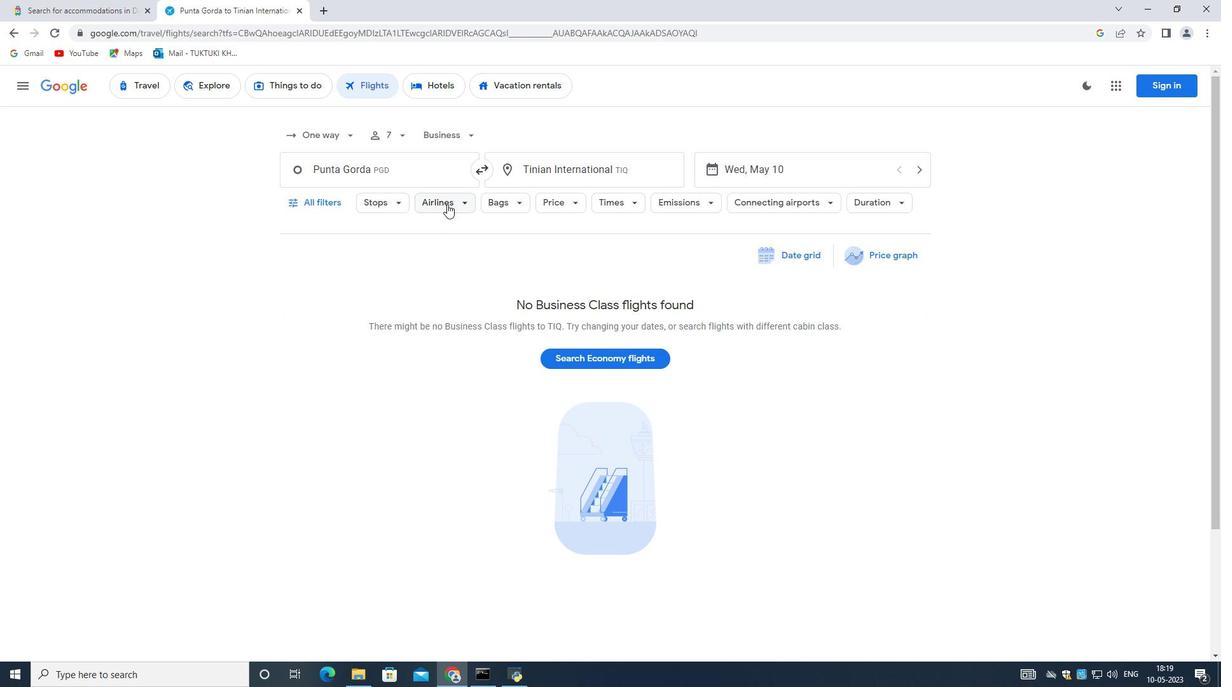 
Action: Mouse pressed left at (460, 201)
Screenshot: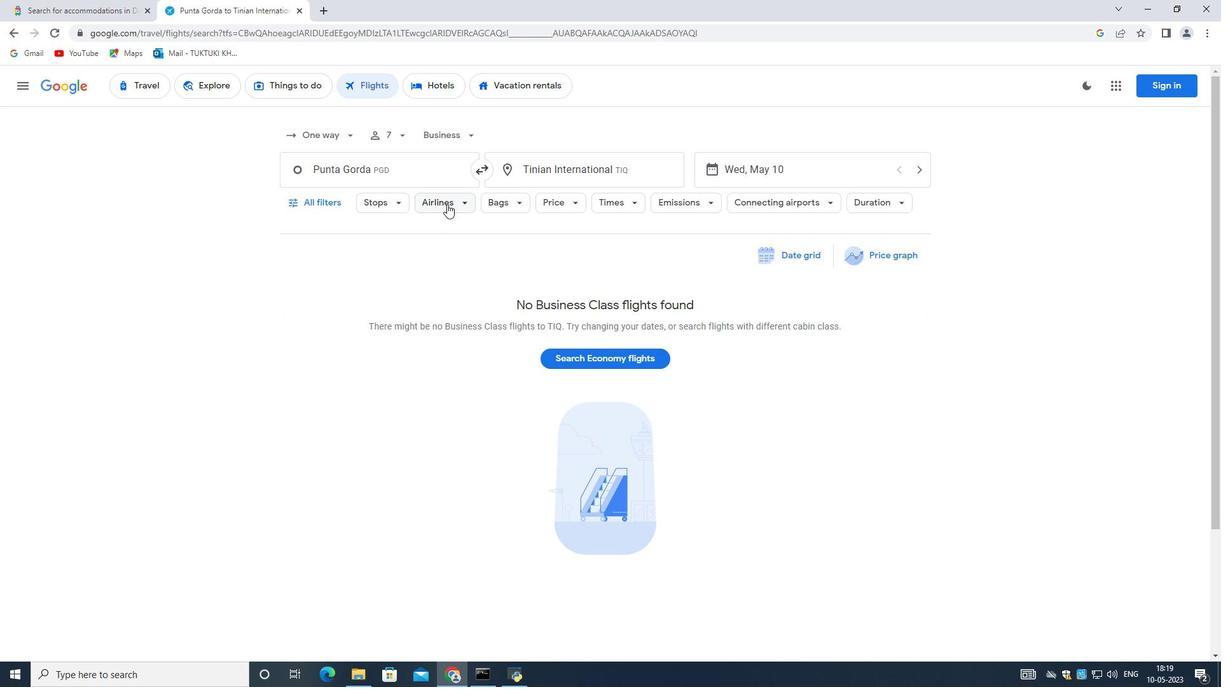 
Action: Mouse moved to (365, 262)
Screenshot: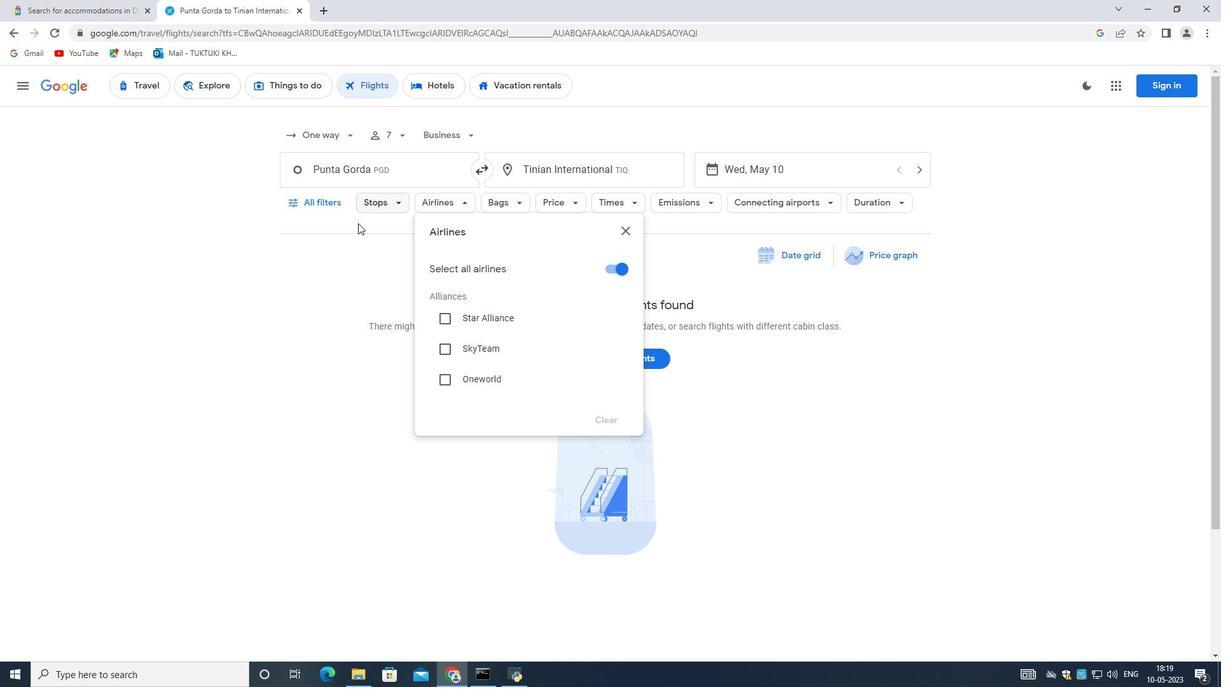 
Action: Mouse pressed left at (365, 262)
Screenshot: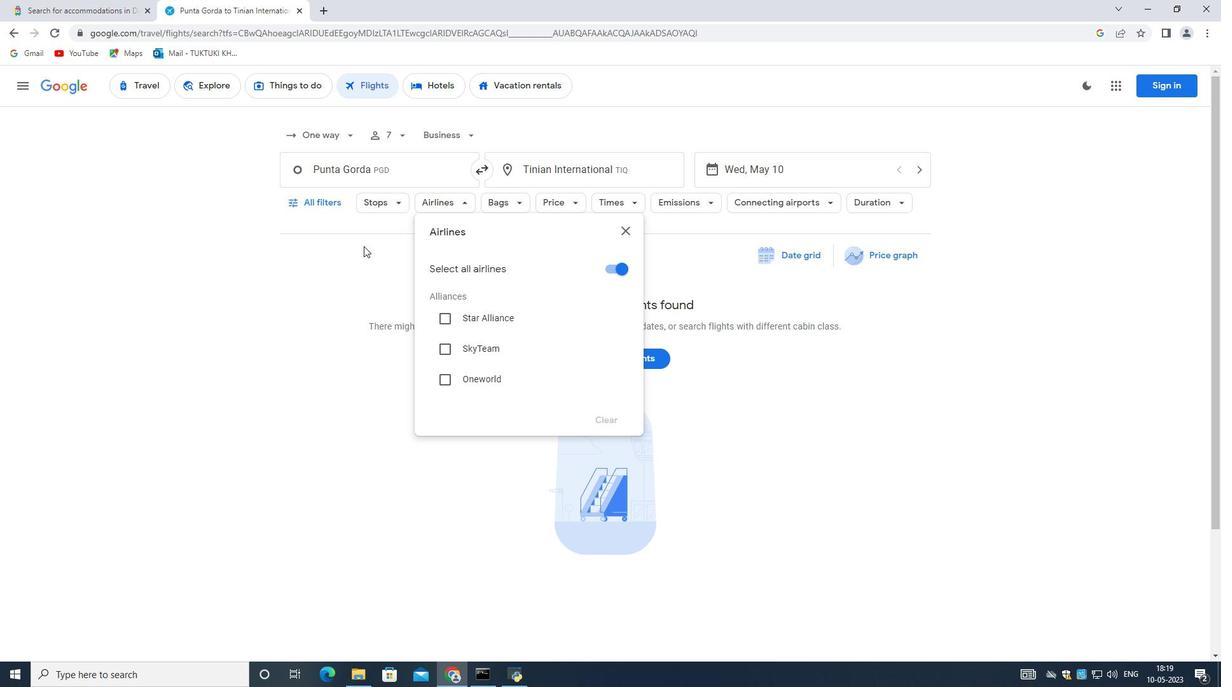 
Action: Mouse moved to (519, 201)
Screenshot: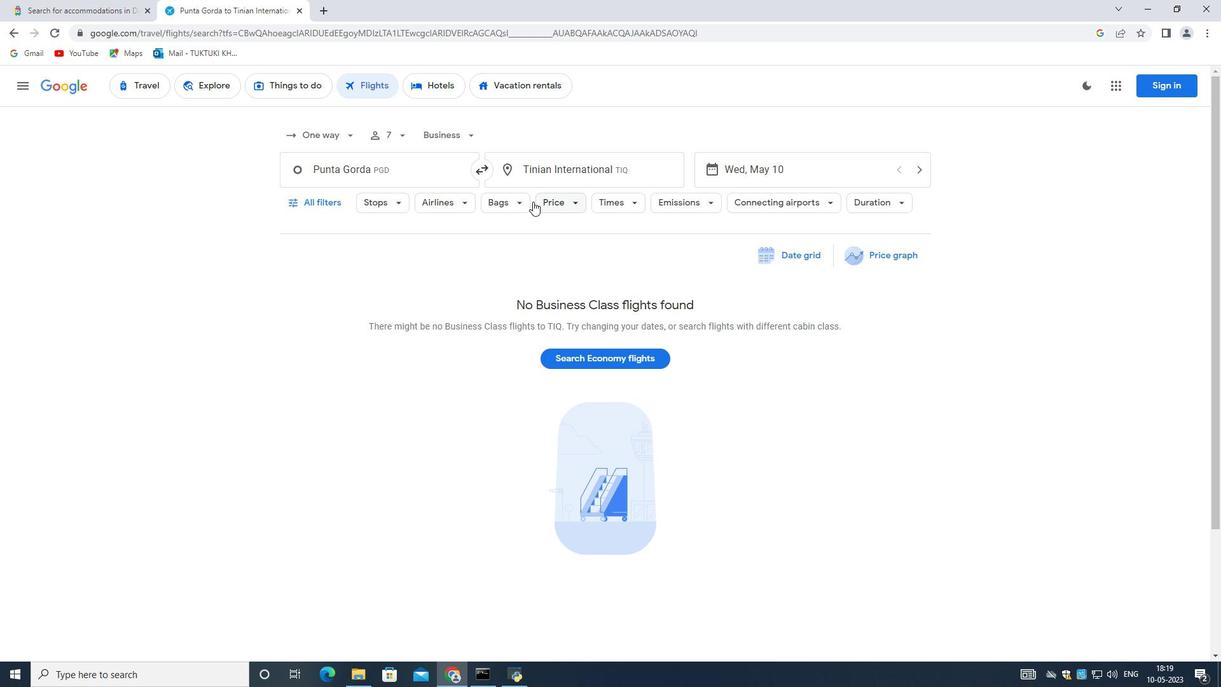 
Action: Mouse pressed left at (519, 201)
Screenshot: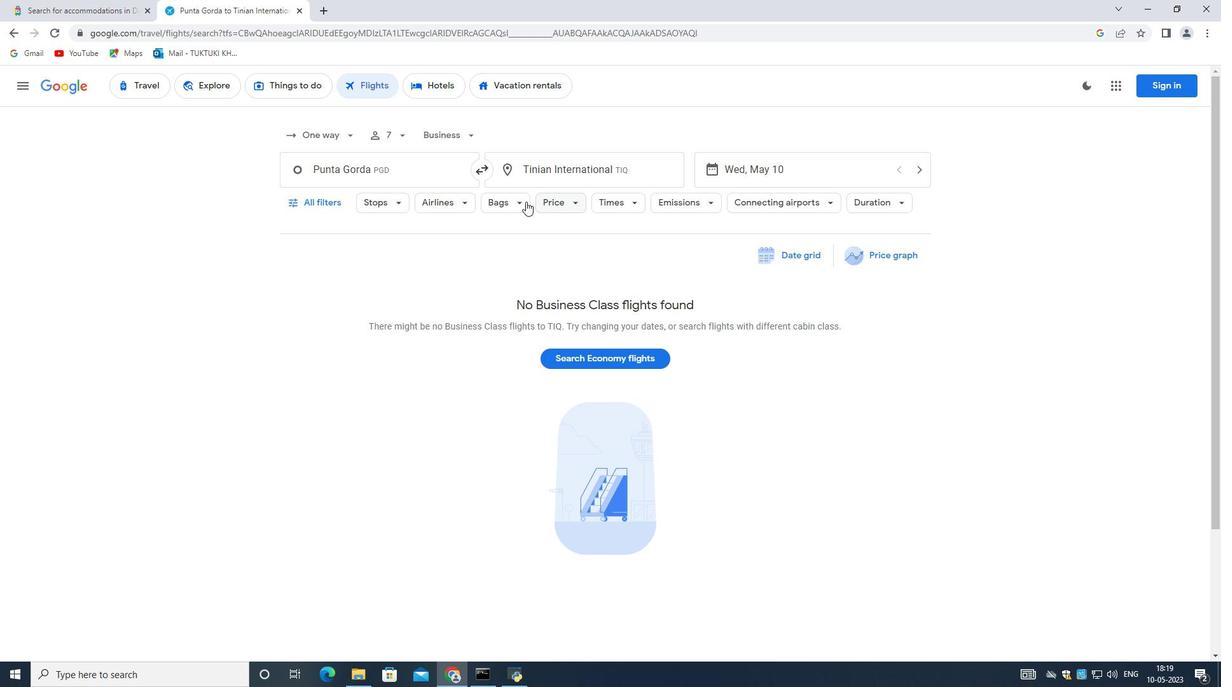 
Action: Mouse moved to (680, 261)
Screenshot: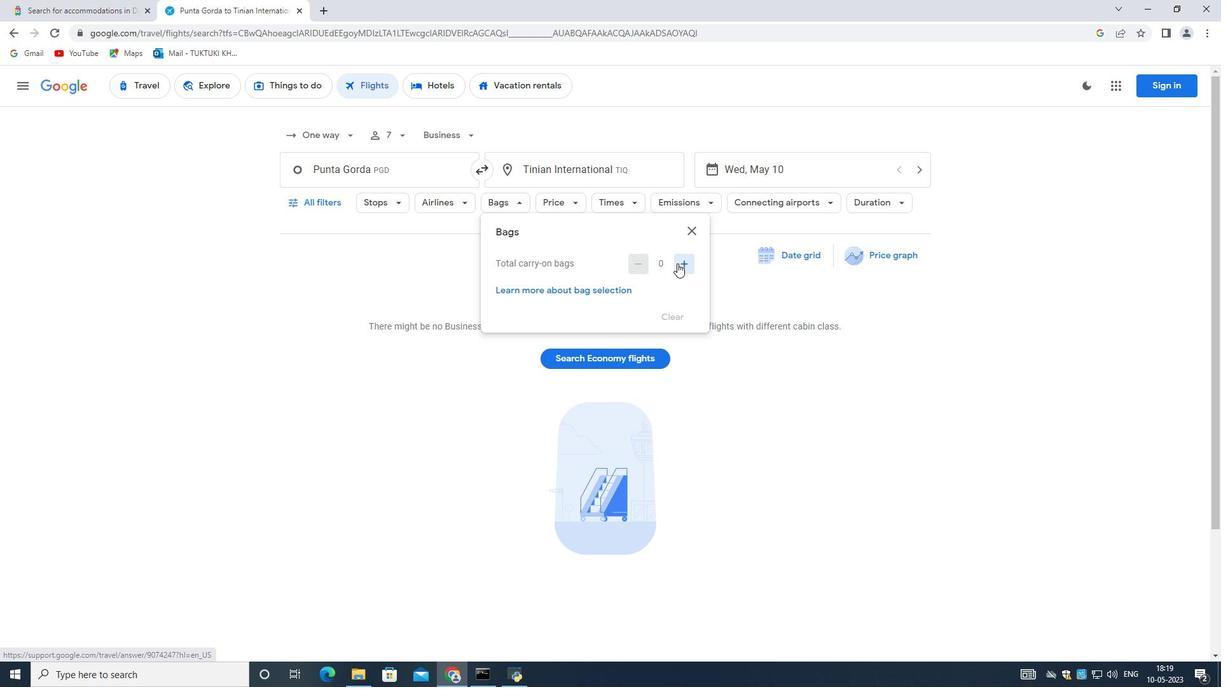
Action: Mouse pressed left at (680, 261)
Screenshot: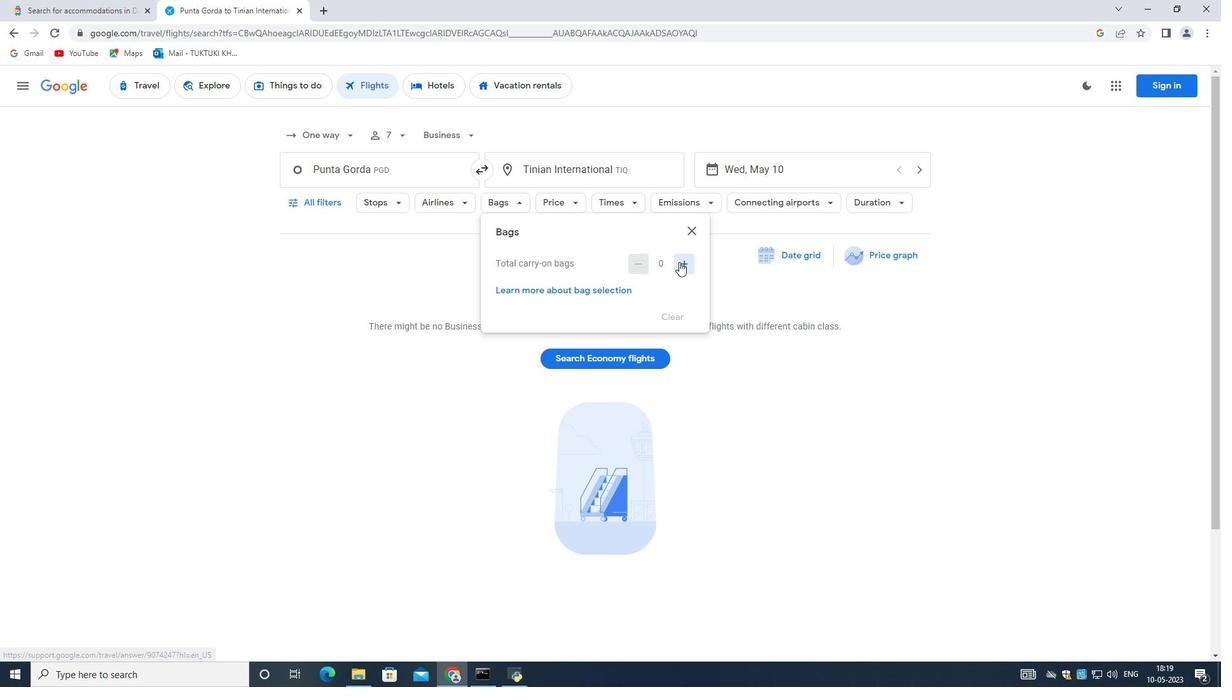 
Action: Mouse pressed left at (680, 261)
Screenshot: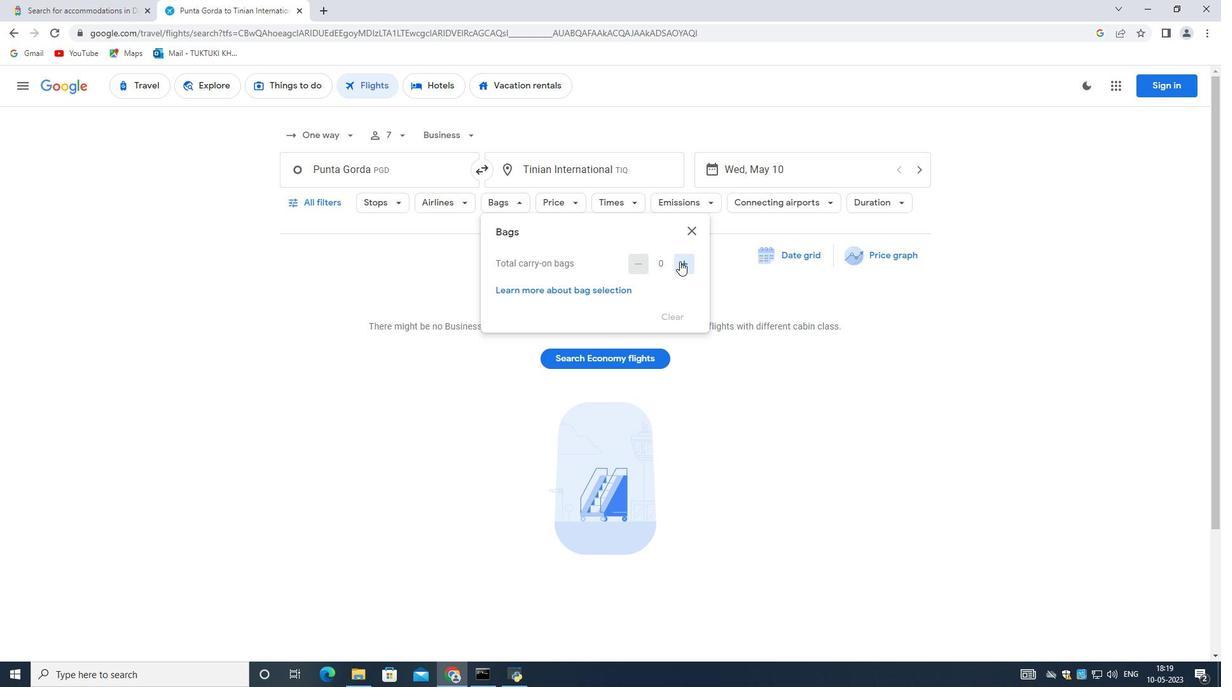 
Action: Mouse moved to (380, 275)
Screenshot: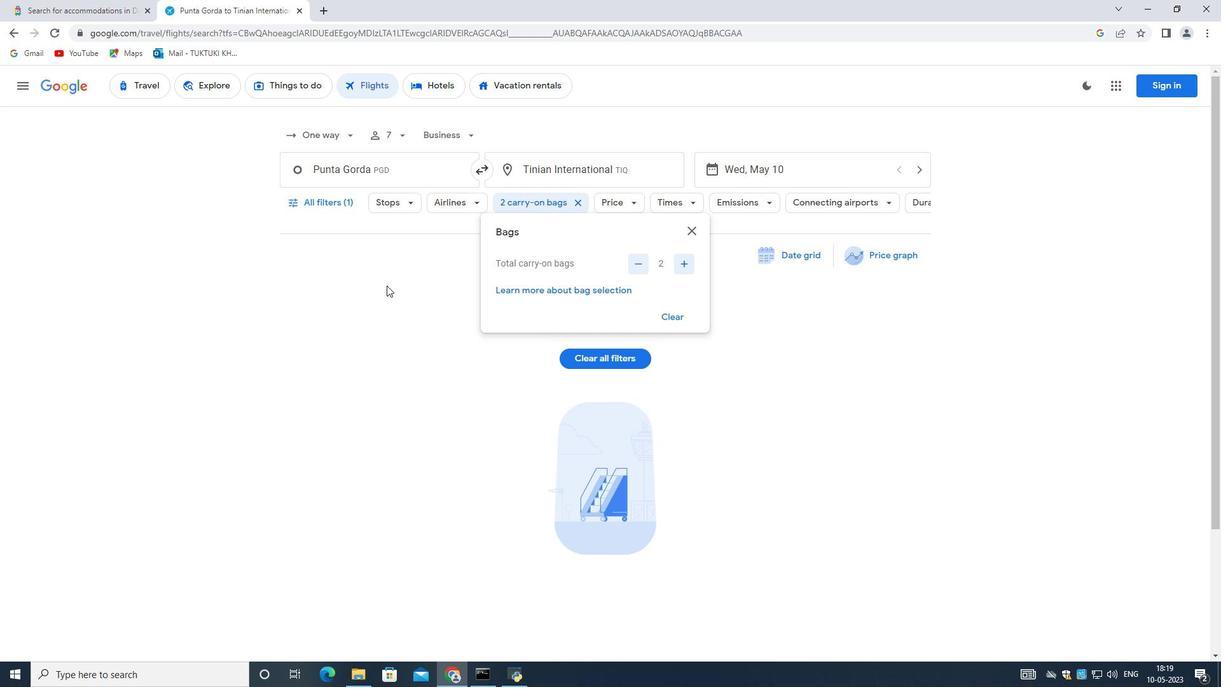 
Action: Mouse pressed left at (380, 275)
Screenshot: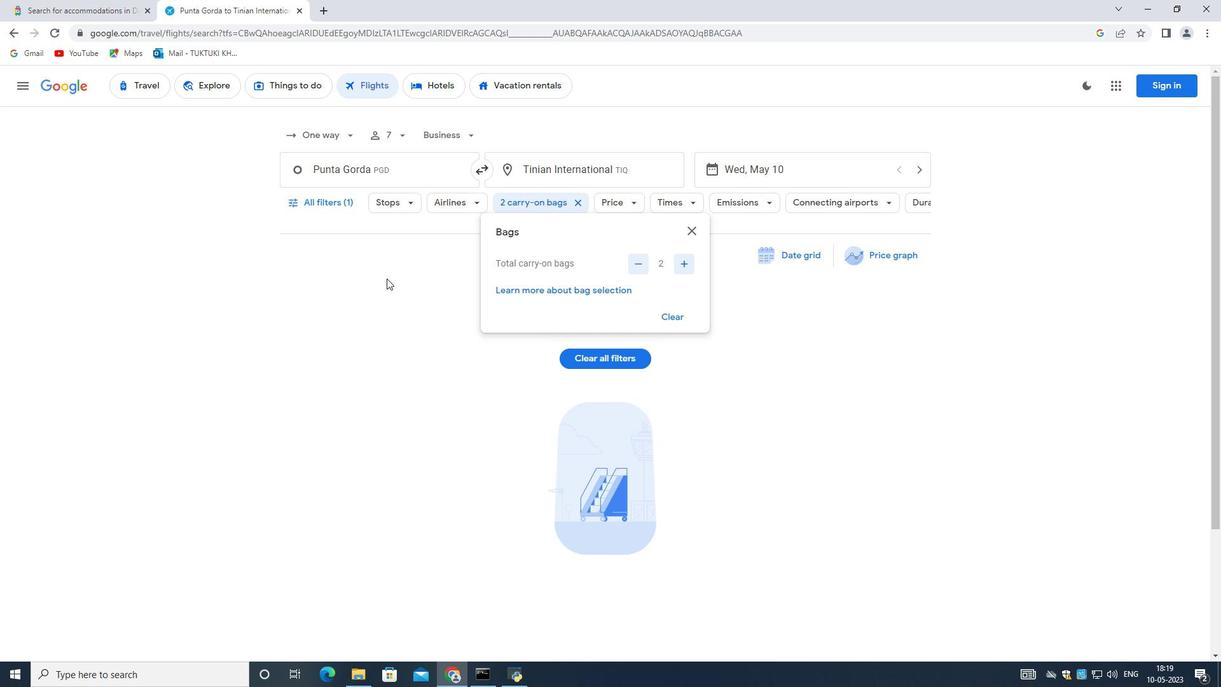
Action: Mouse moved to (461, 202)
Screenshot: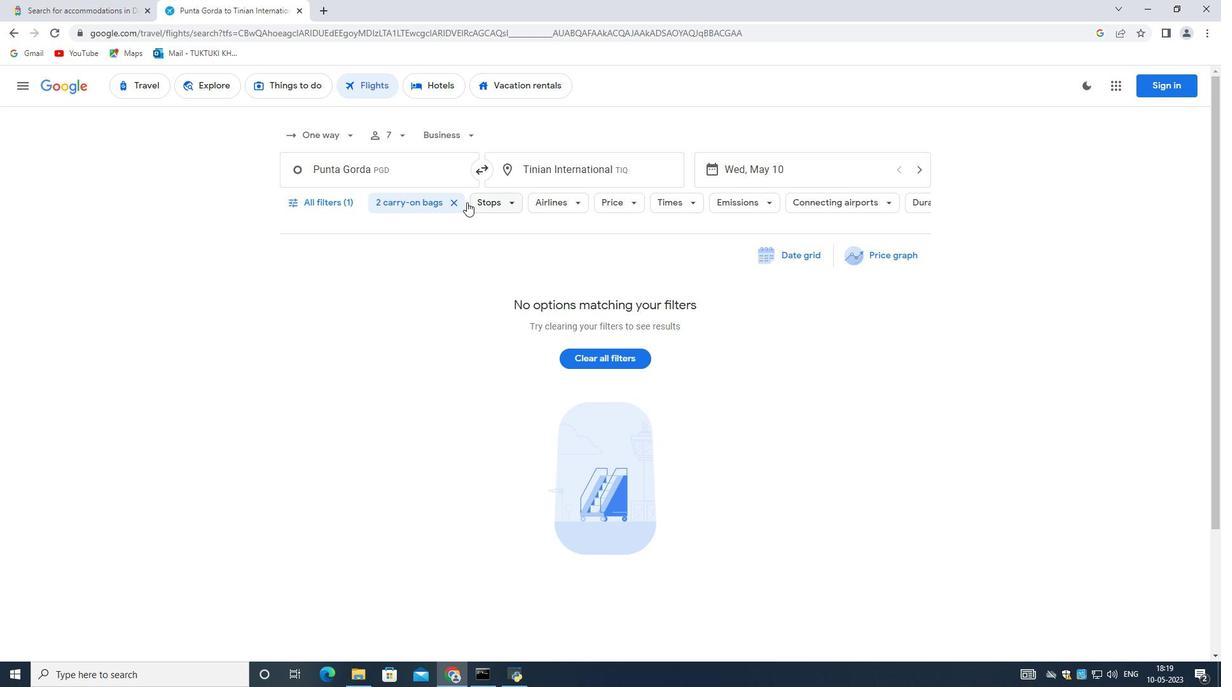 
Action: Mouse pressed left at (461, 202)
Screenshot: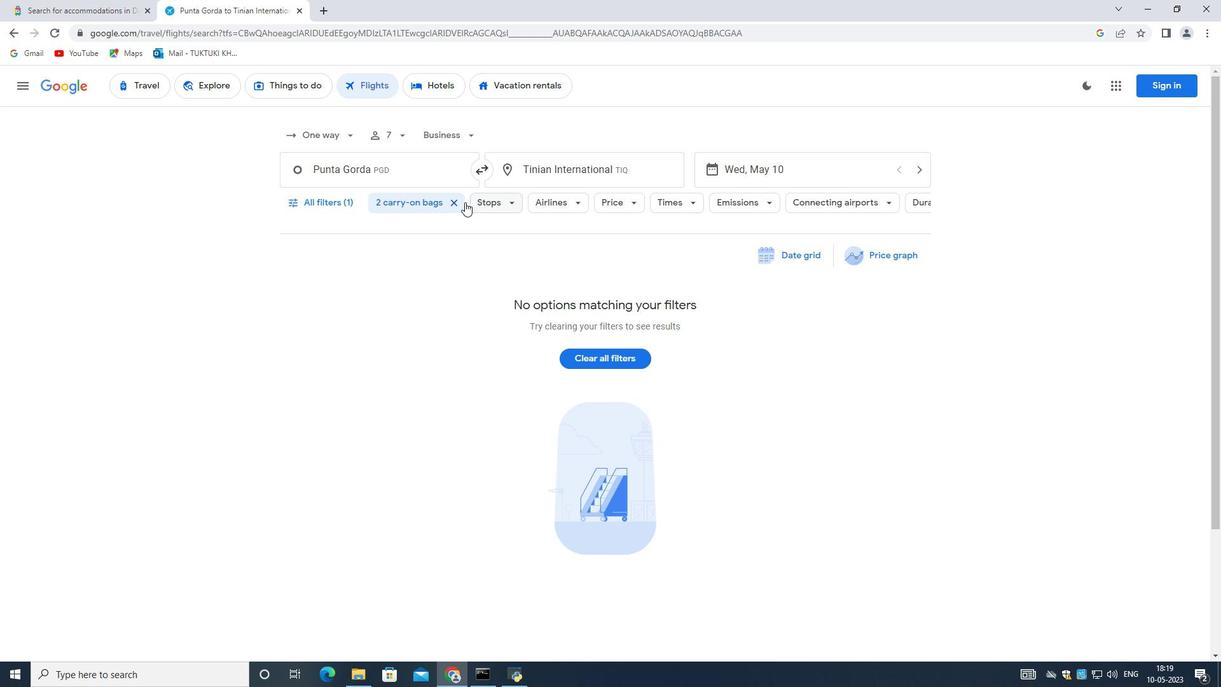 
Action: Mouse moved to (517, 204)
Screenshot: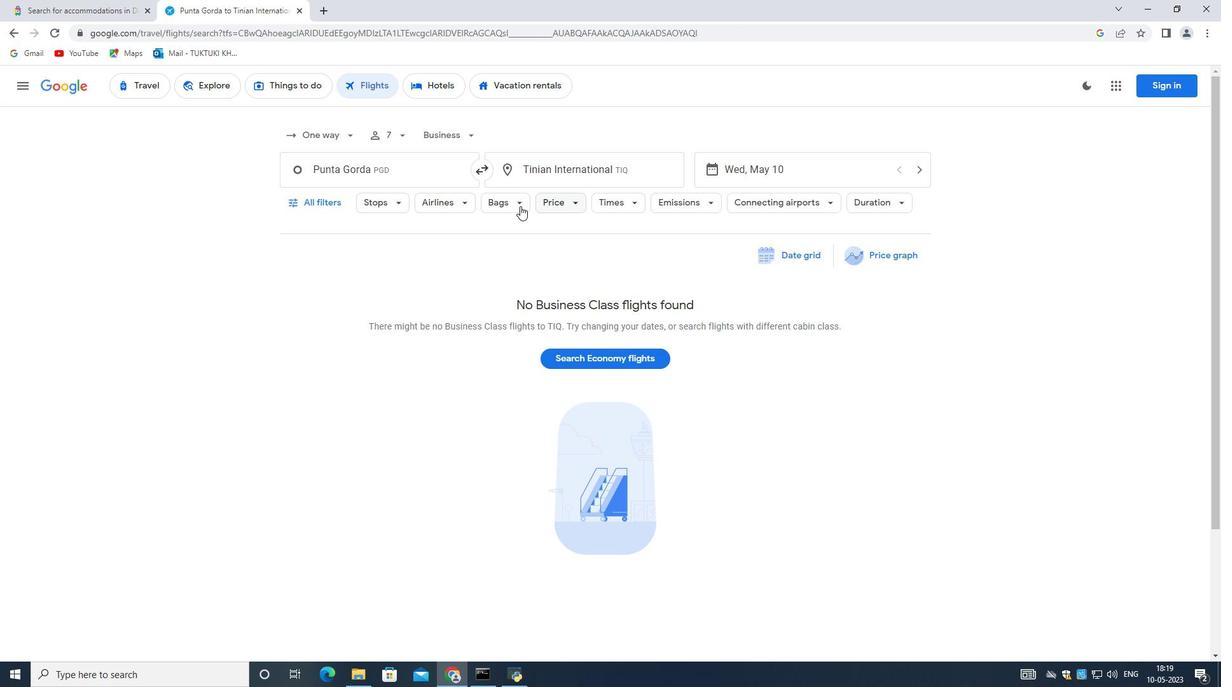 
Action: Mouse pressed left at (517, 204)
Screenshot: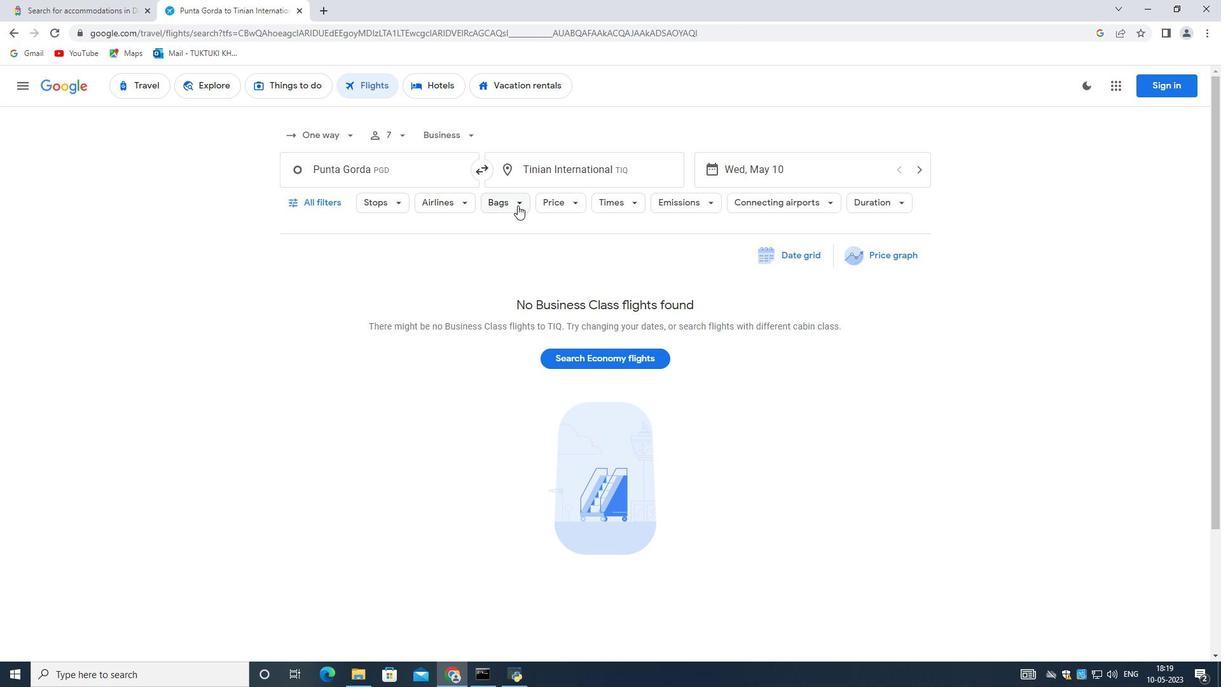 
Action: Mouse moved to (678, 260)
Screenshot: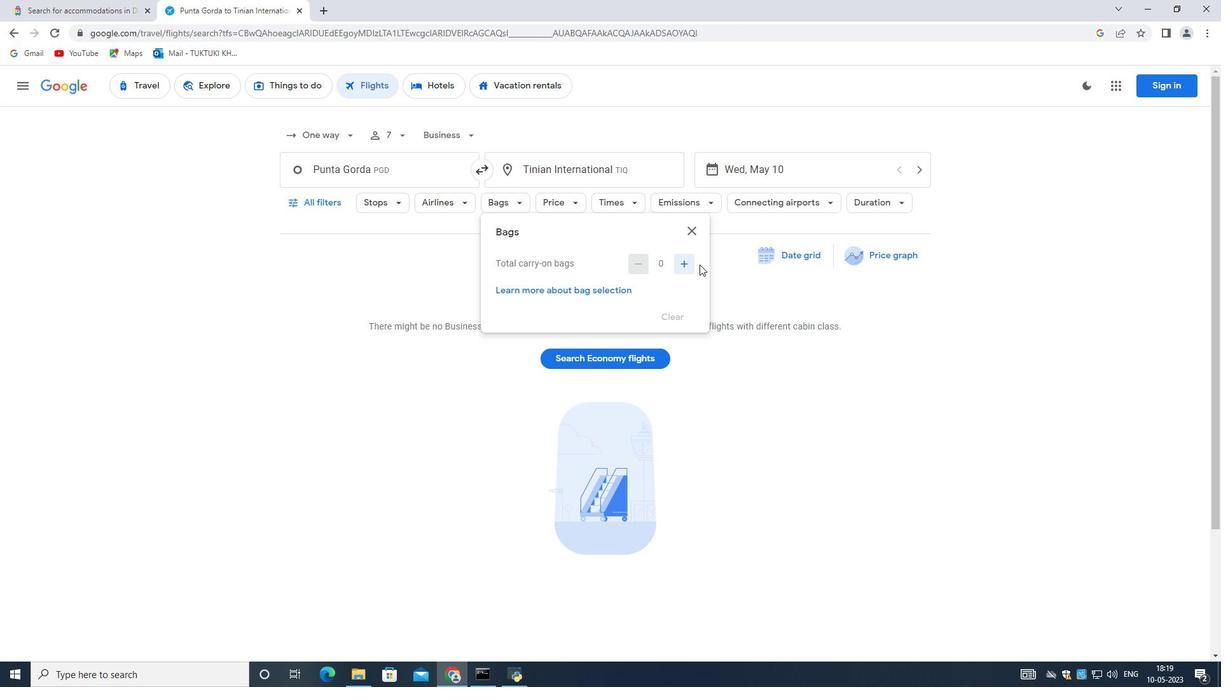
Action: Mouse pressed left at (678, 260)
Screenshot: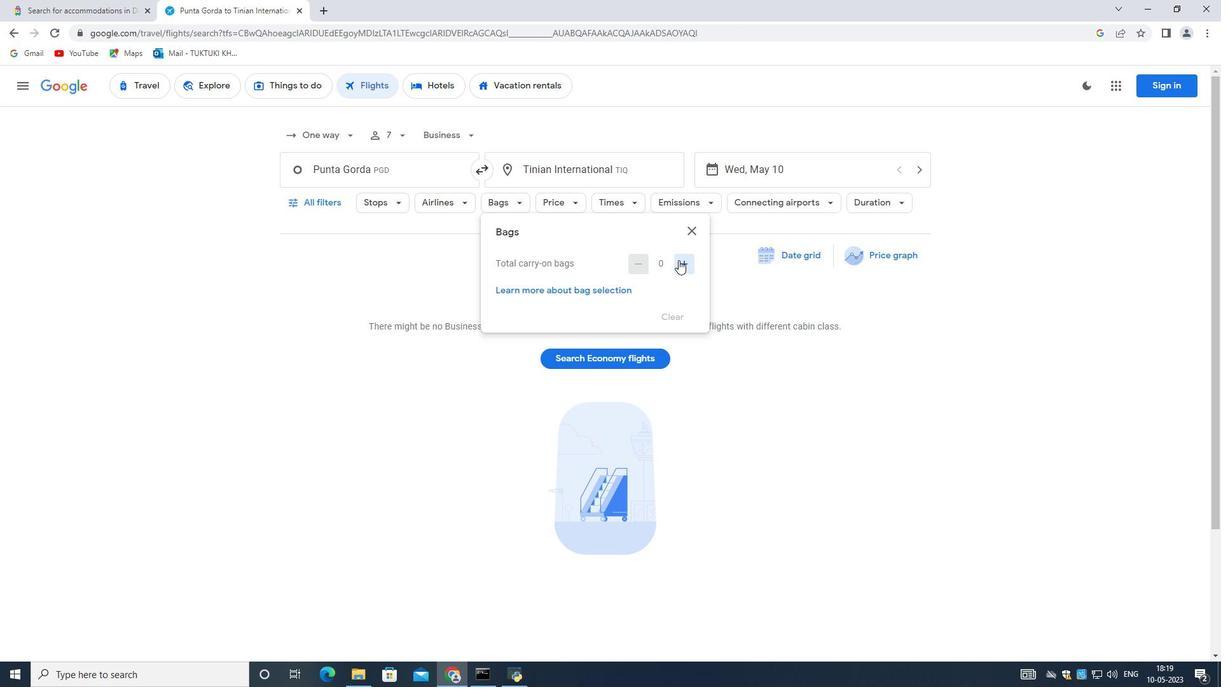 
Action: Mouse pressed left at (678, 260)
Screenshot: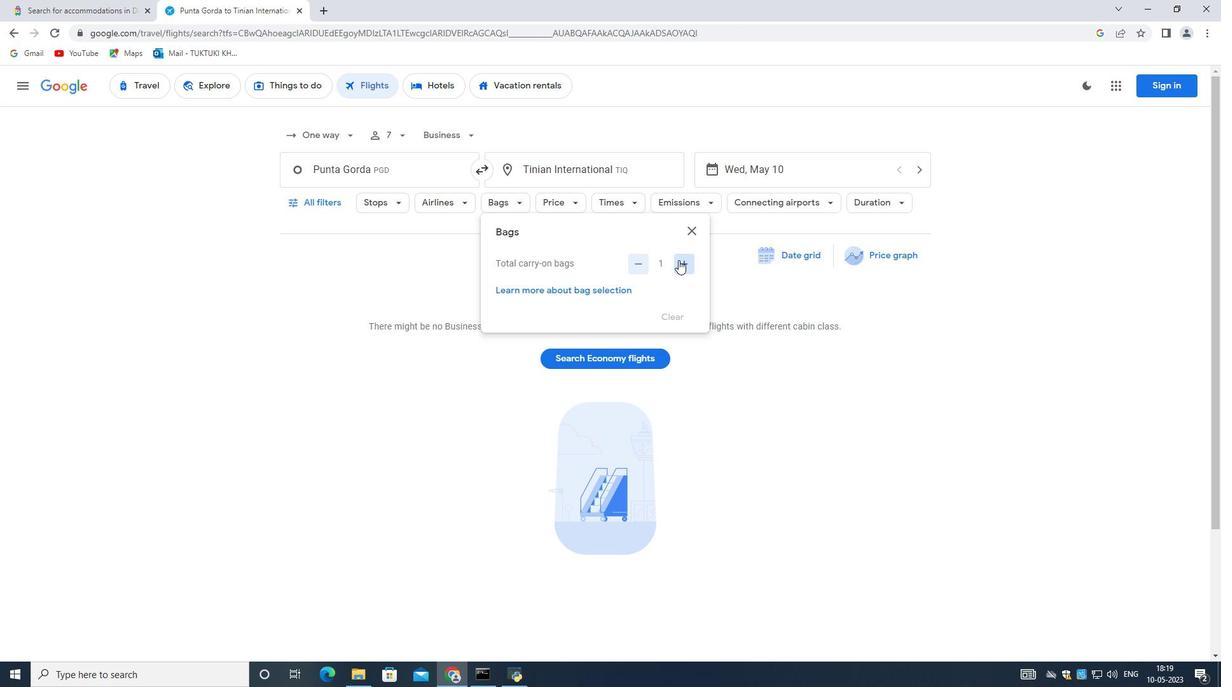 
Action: Mouse moved to (774, 269)
Screenshot: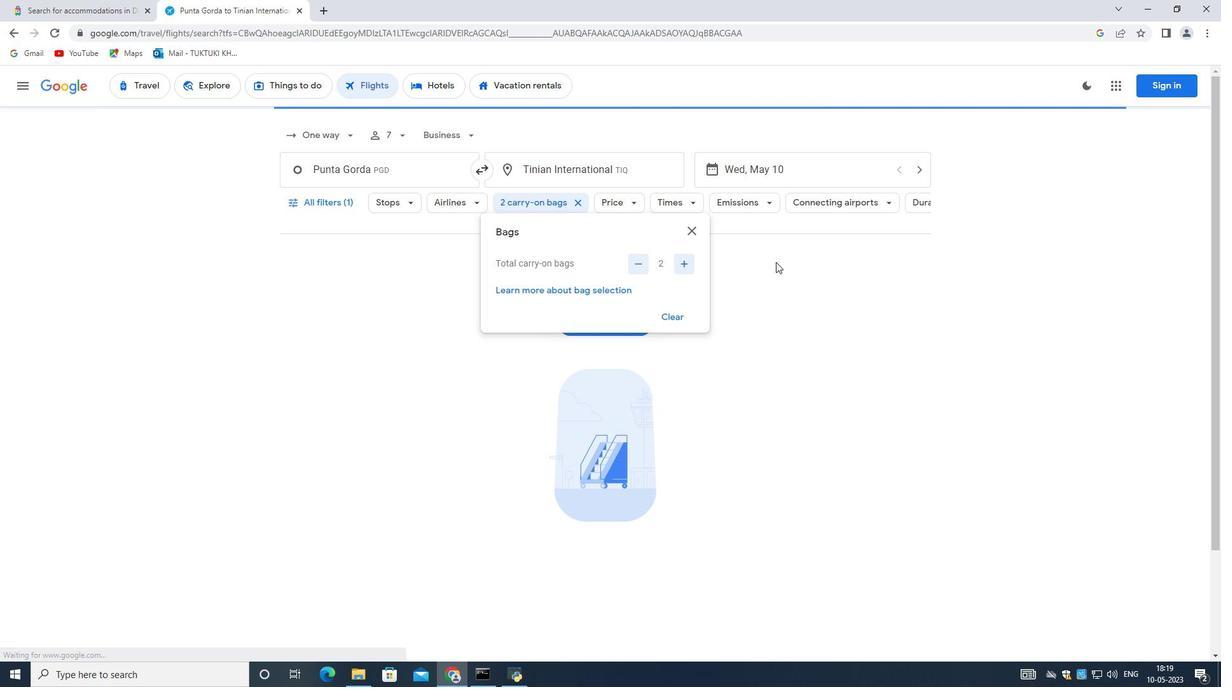 
Action: Mouse pressed left at (774, 269)
Screenshot: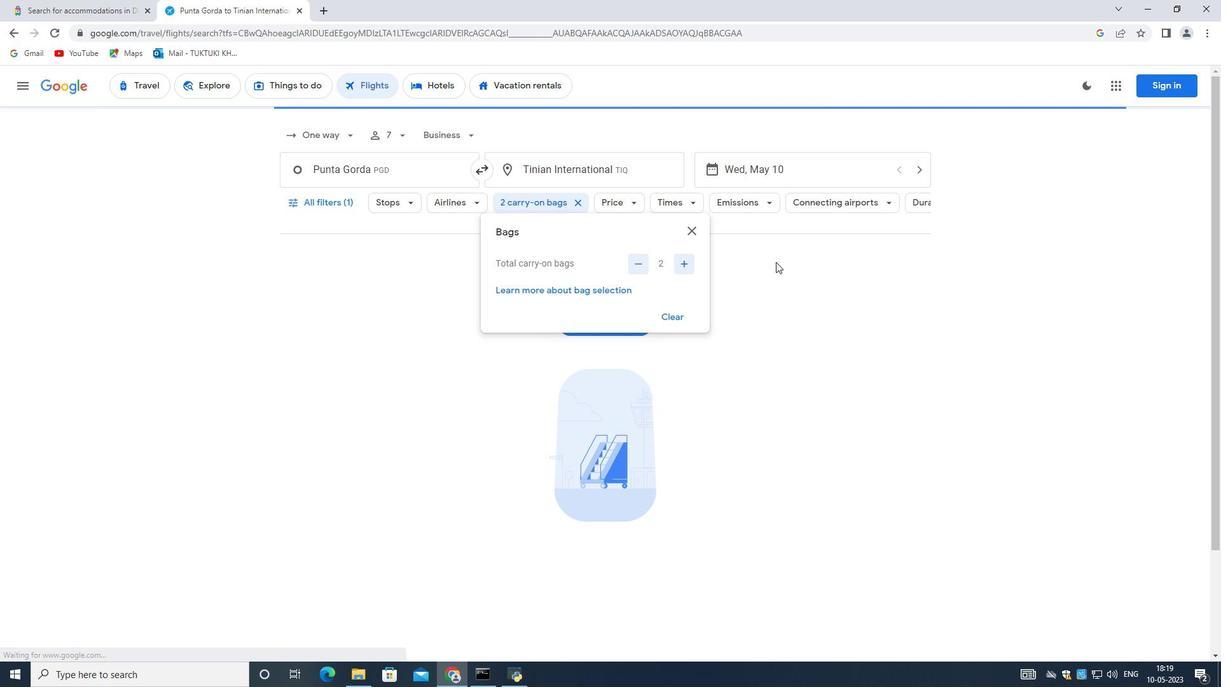 
Action: Mouse moved to (616, 206)
Screenshot: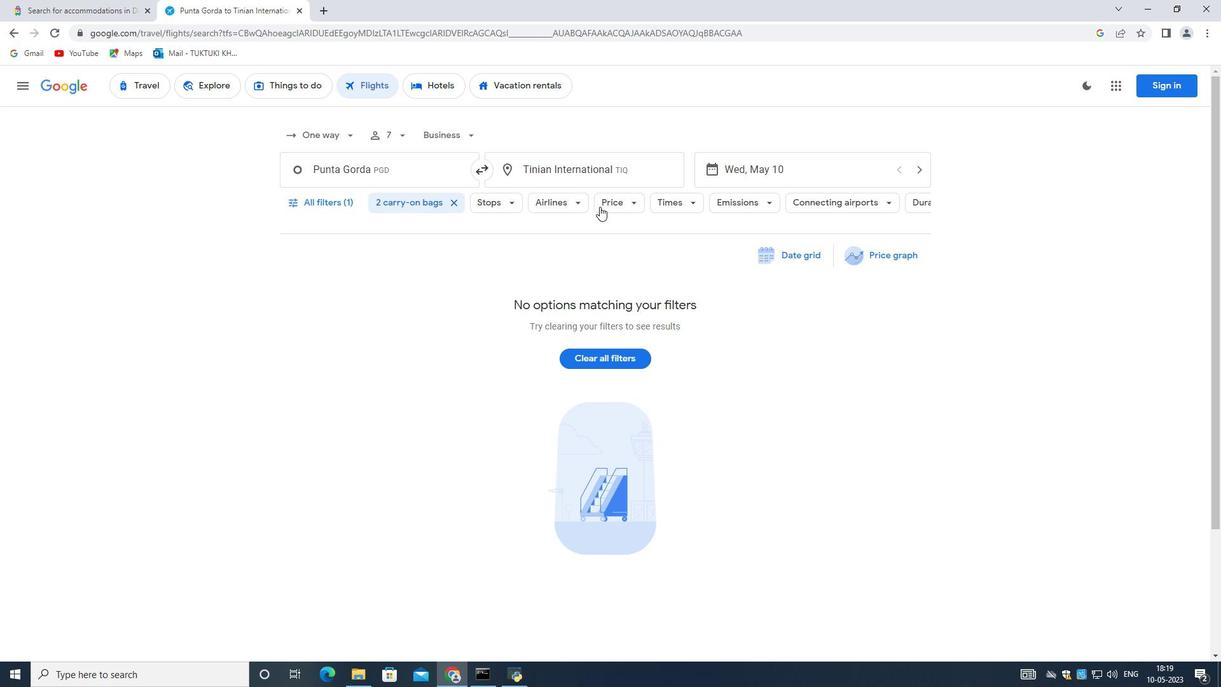 
Action: Mouse pressed left at (616, 206)
Screenshot: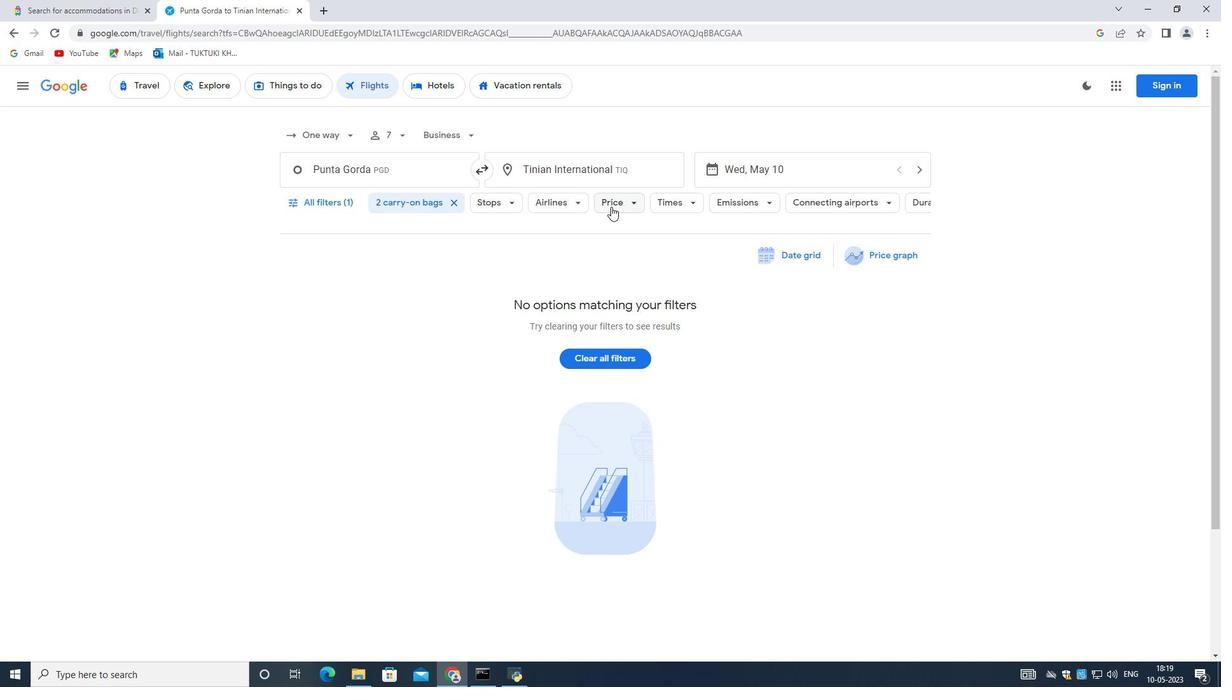 
Action: Mouse moved to (806, 288)
Screenshot: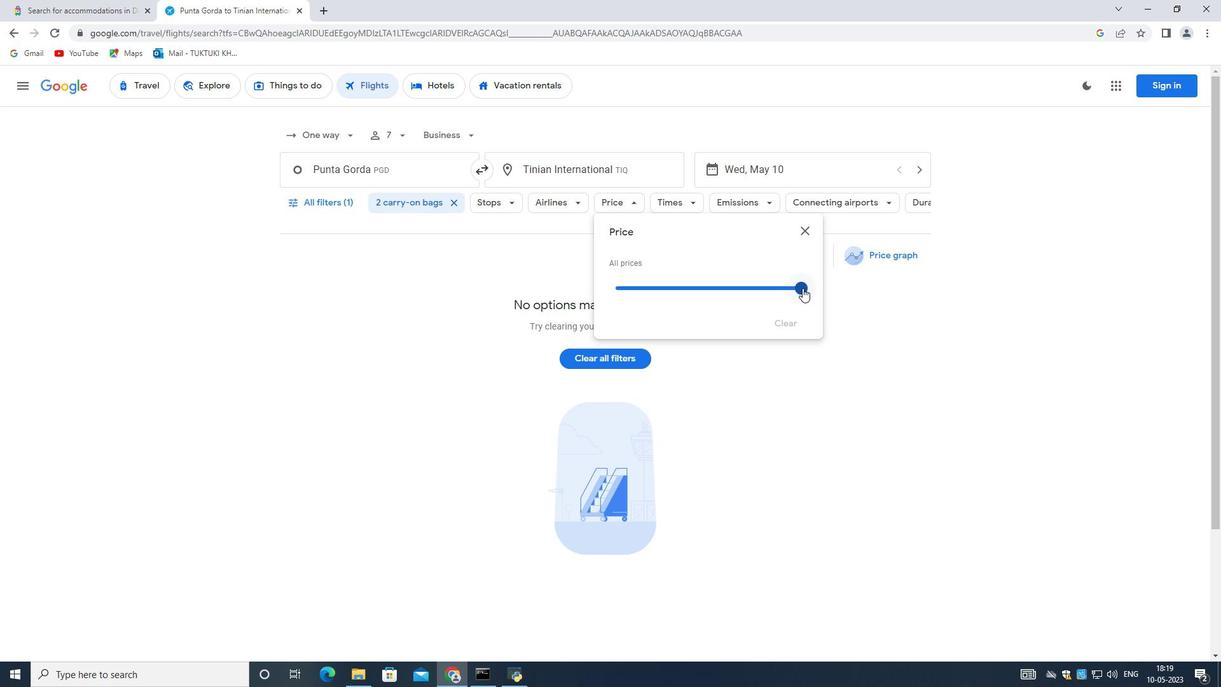 
Action: Mouse pressed left at (806, 288)
Screenshot: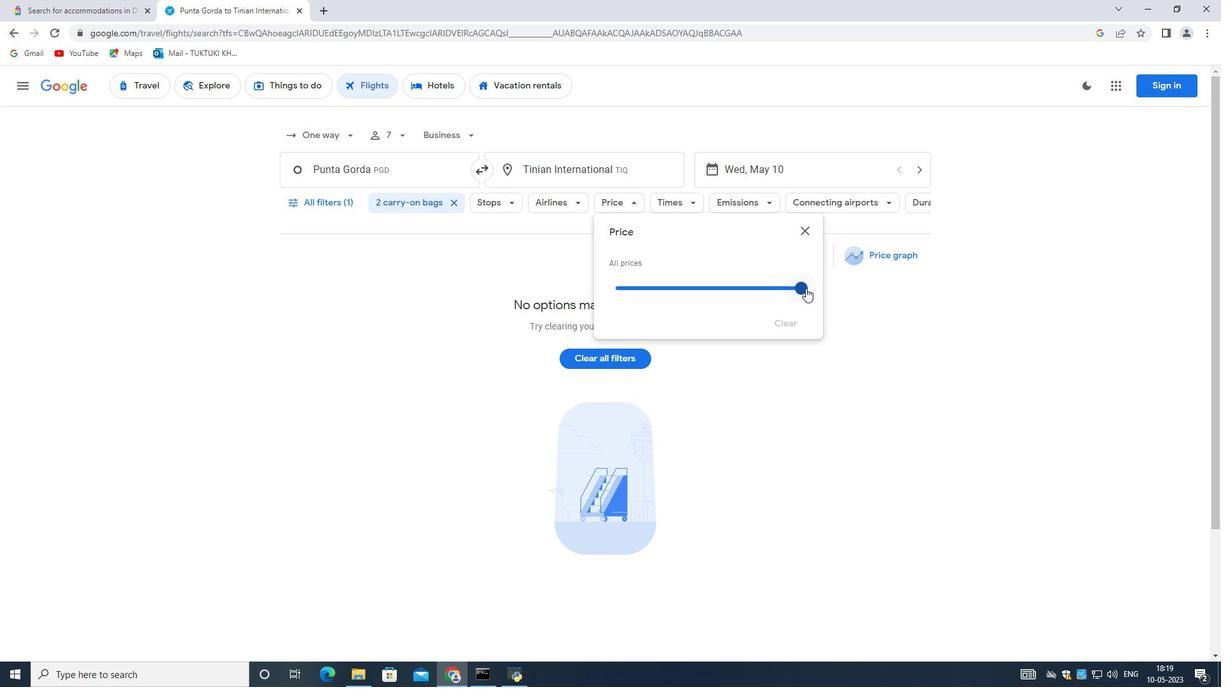 
Action: Mouse moved to (573, 201)
Screenshot: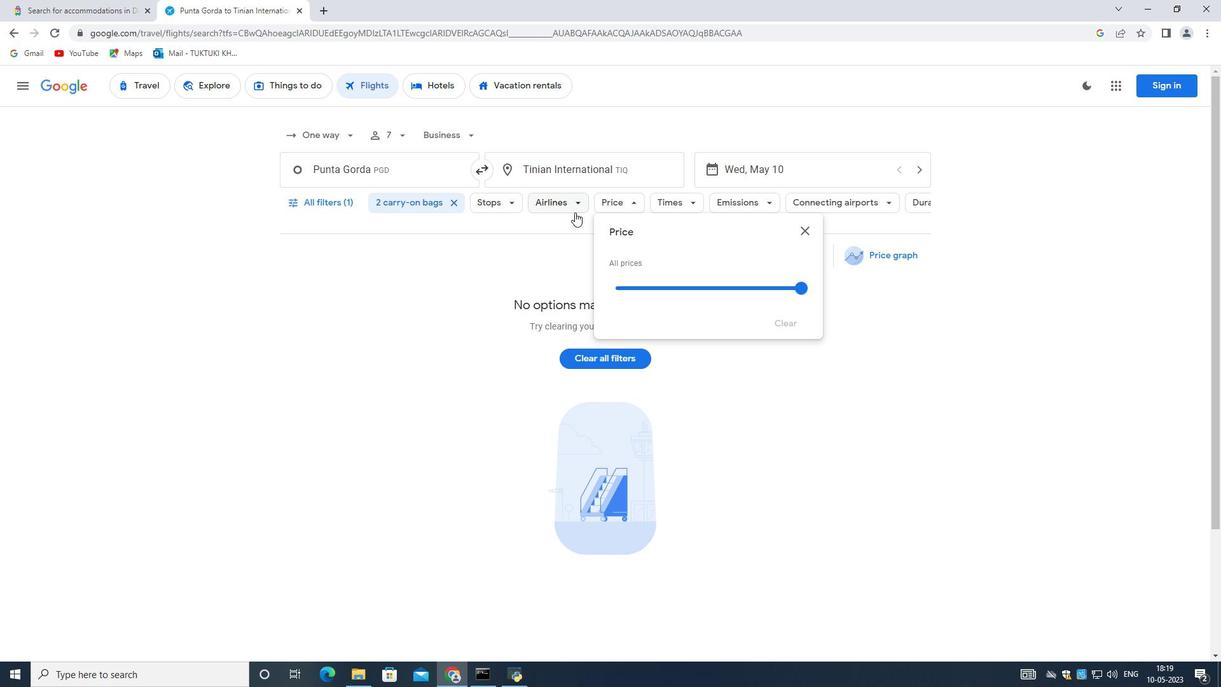 
Action: Mouse pressed left at (573, 201)
Screenshot: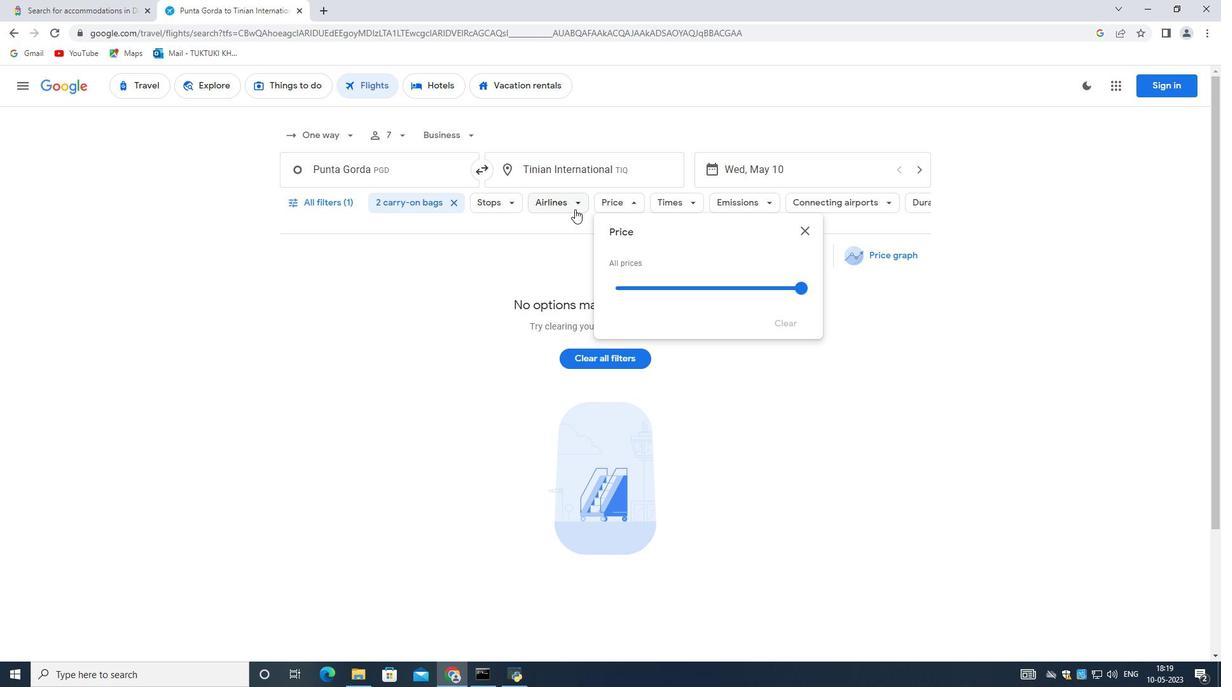 
Action: Mouse moved to (807, 332)
Screenshot: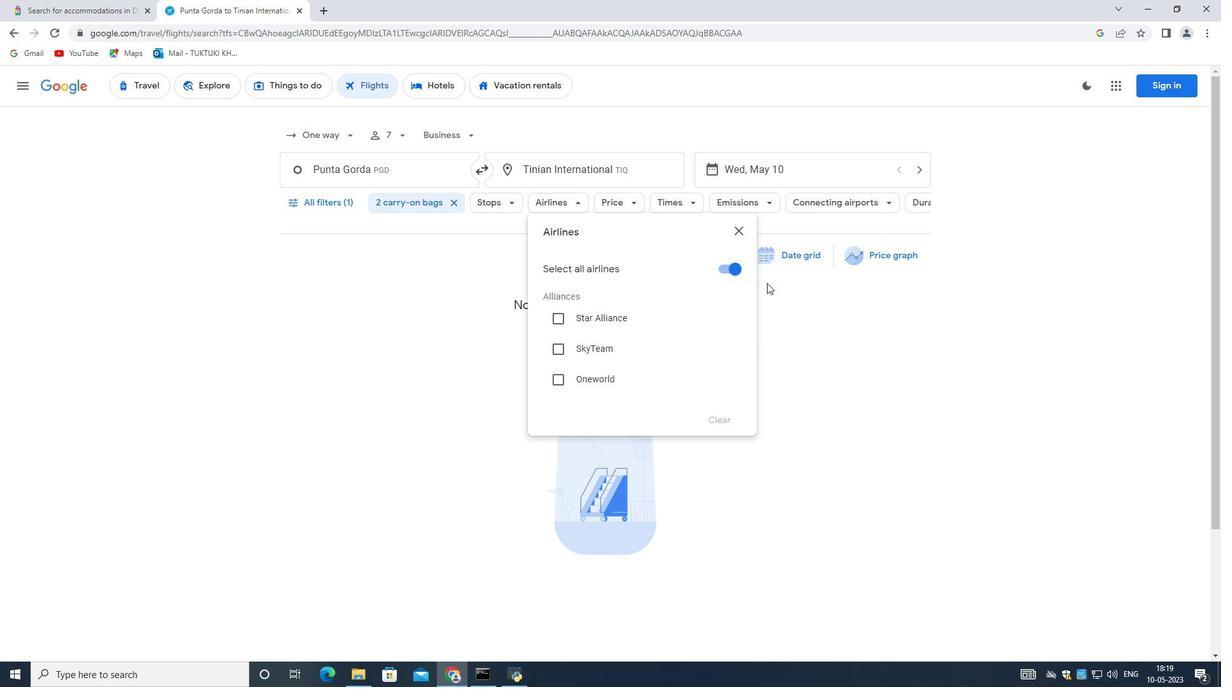 
Action: Mouse pressed left at (807, 332)
Screenshot: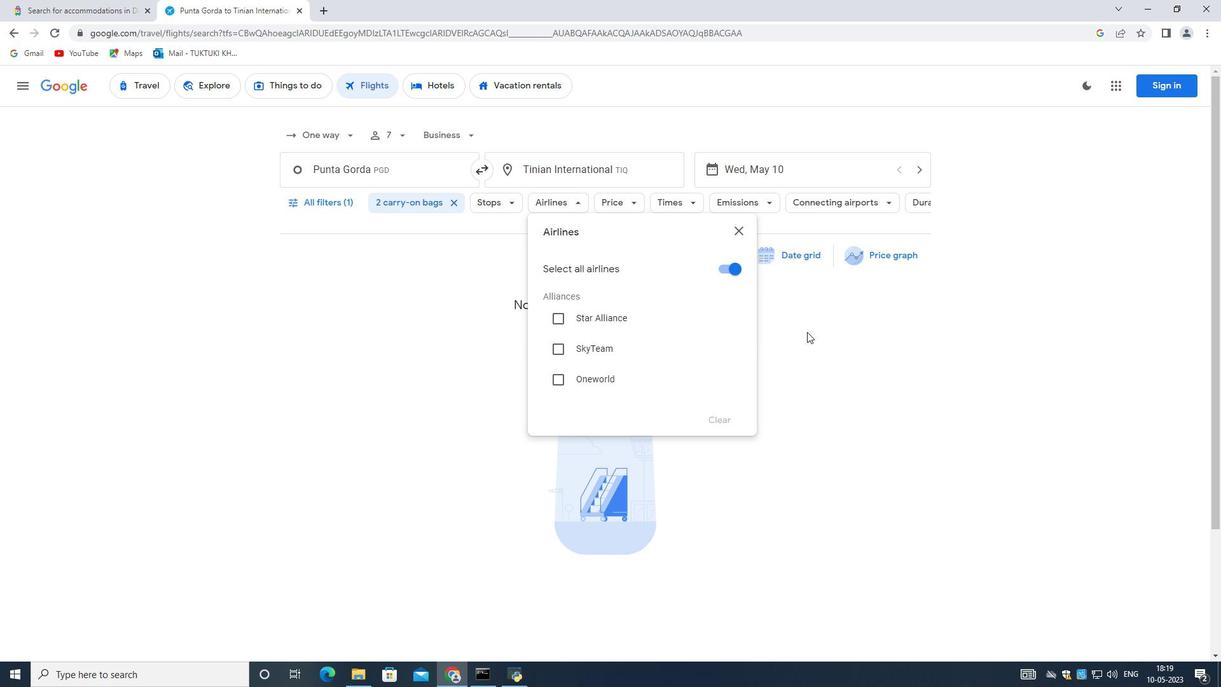 
Action: Mouse moved to (676, 204)
Screenshot: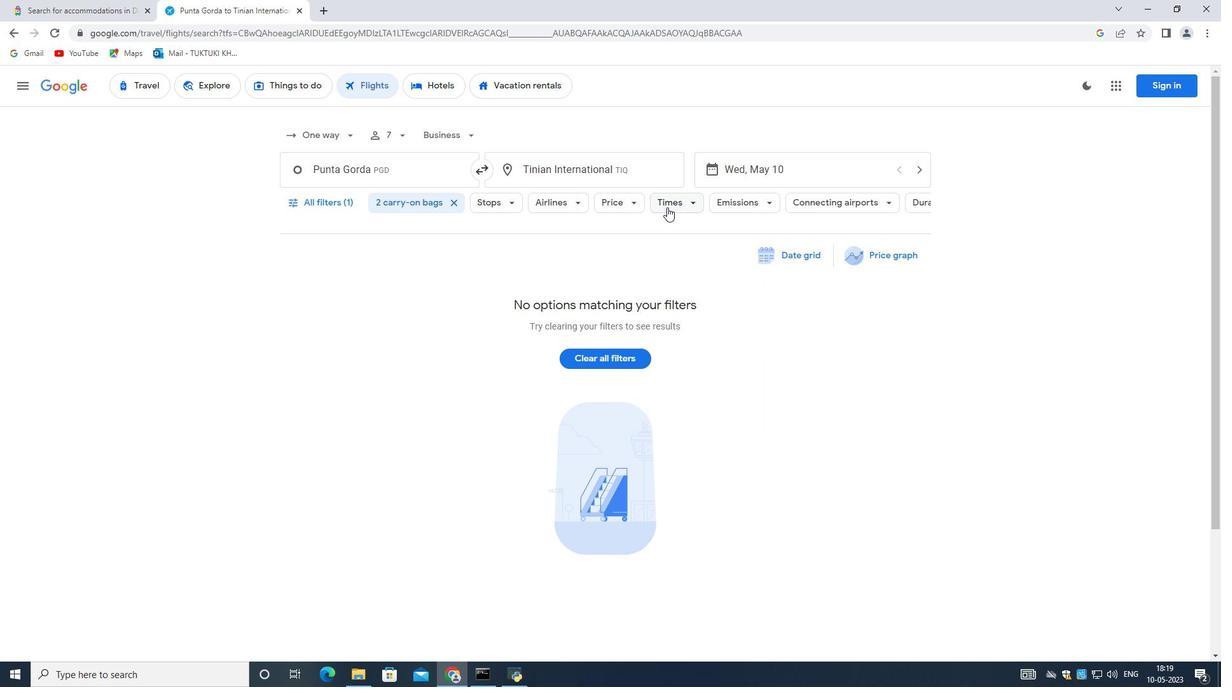 
Action: Mouse pressed left at (676, 204)
Screenshot: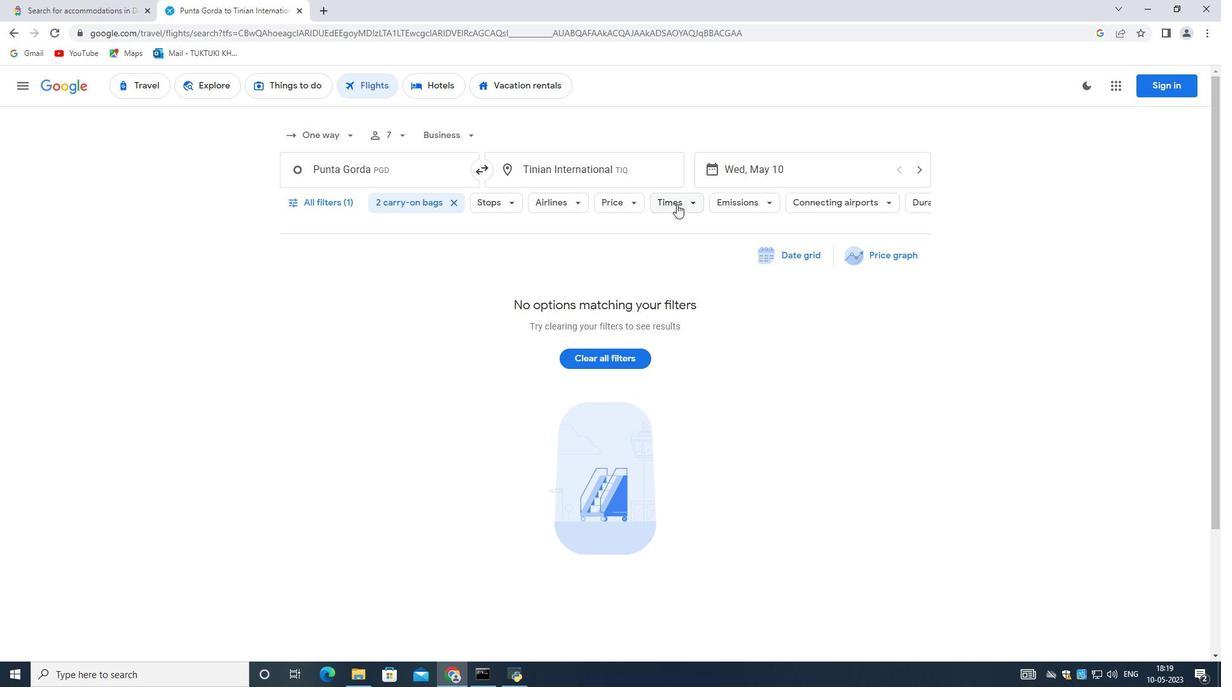 
Action: Mouse moved to (628, 207)
Screenshot: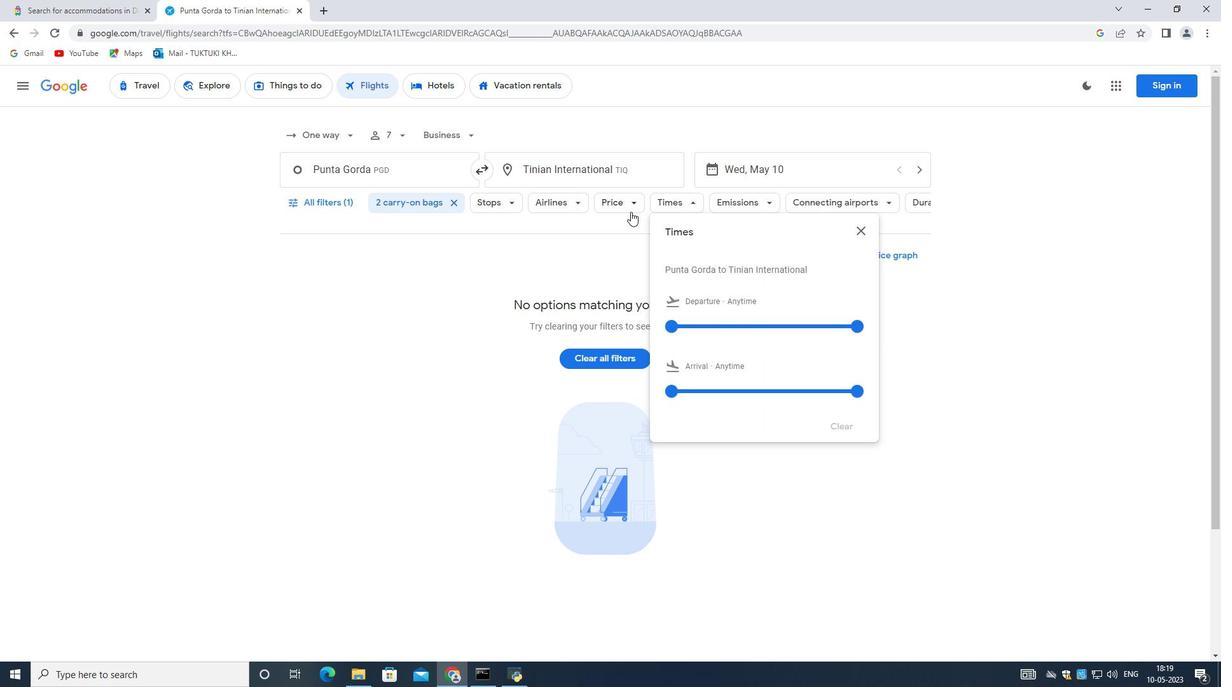 
Action: Mouse pressed left at (628, 207)
Screenshot: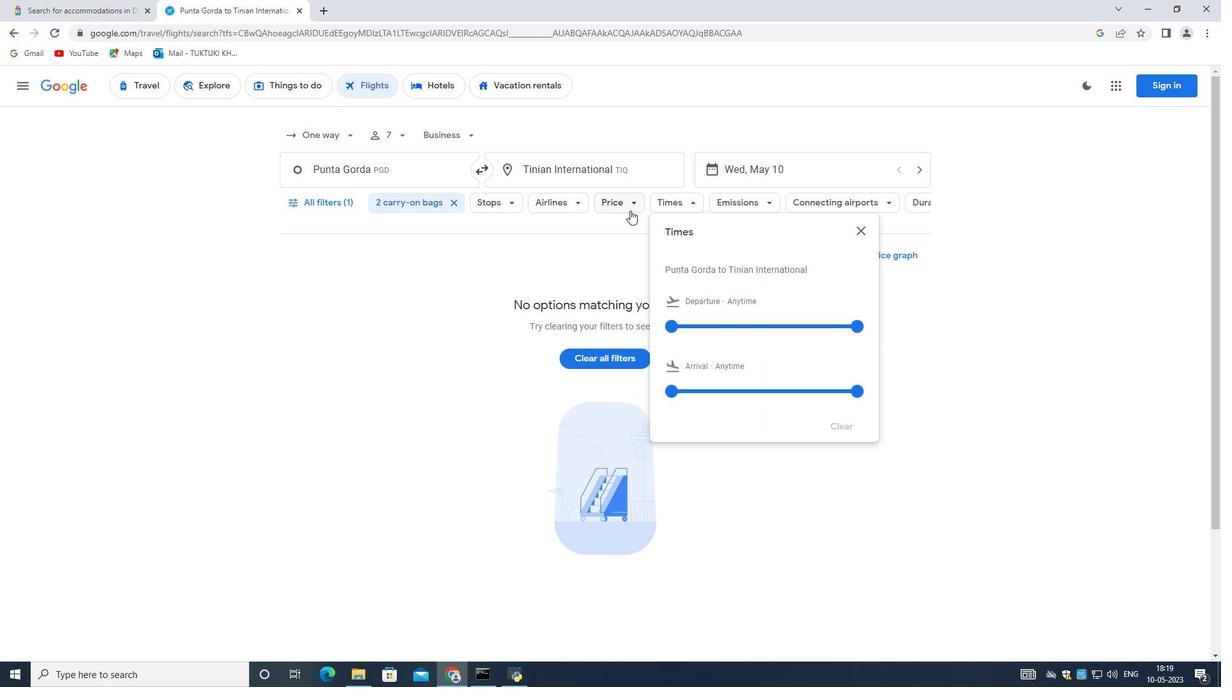 
Action: Mouse moved to (796, 281)
Screenshot: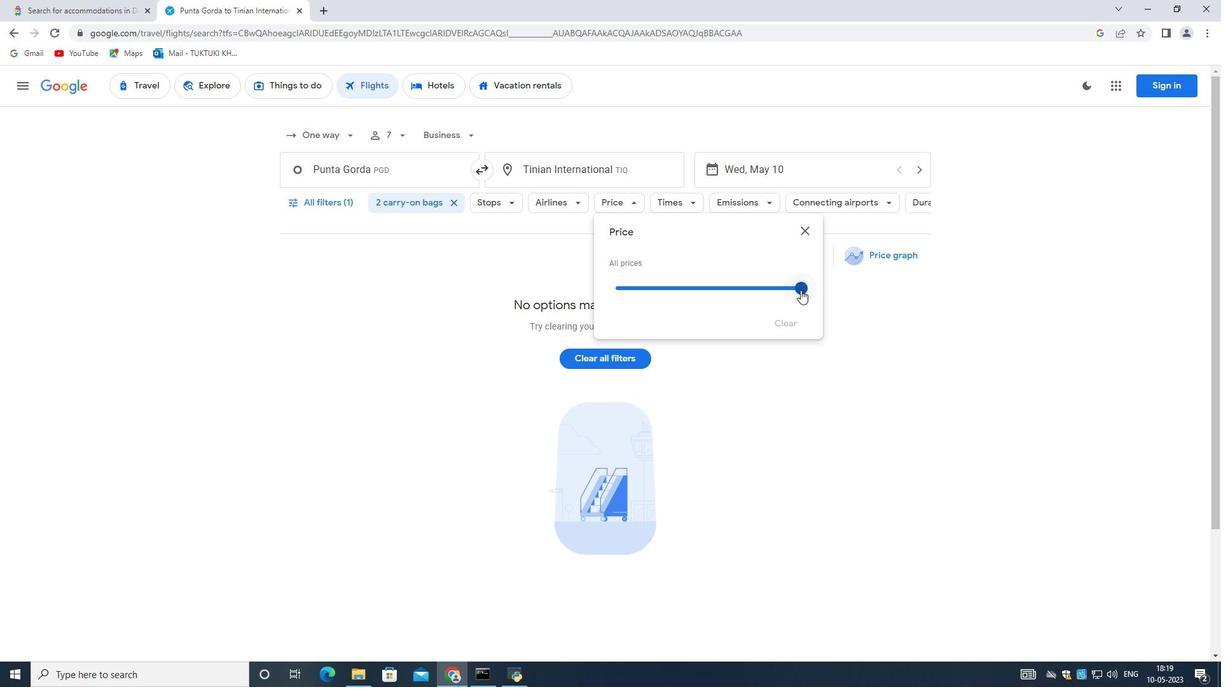
Action: Mouse pressed left at (796, 281)
Screenshot: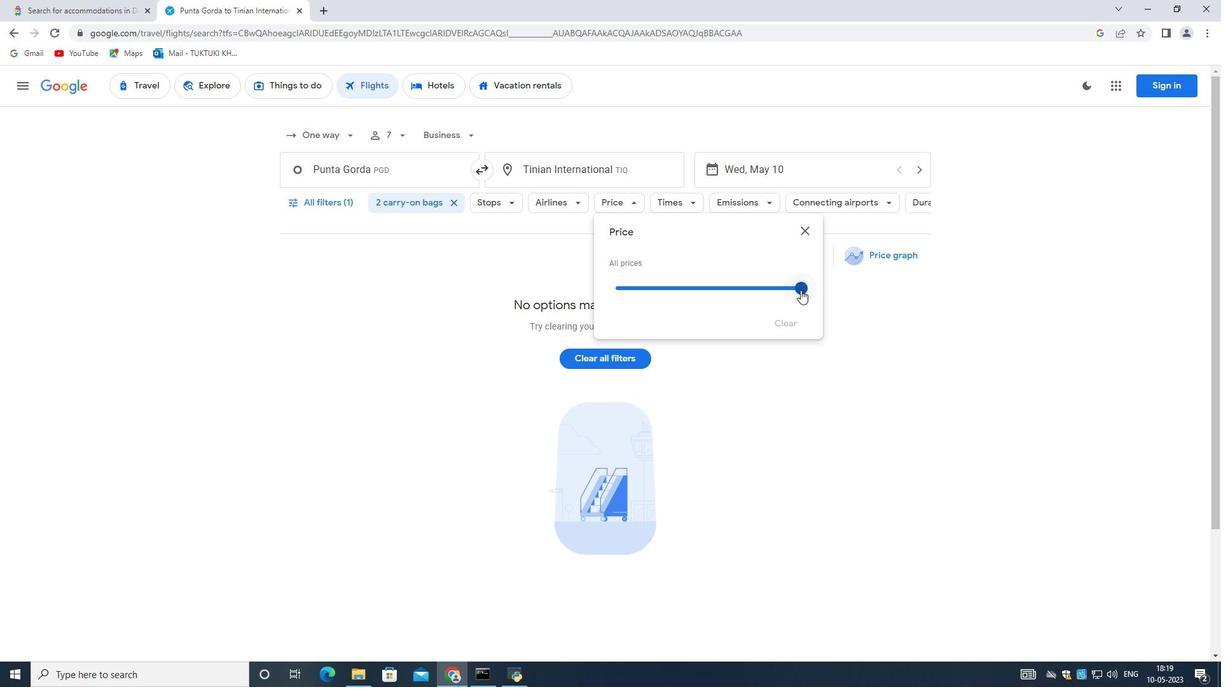 
Action: Mouse moved to (671, 204)
Screenshot: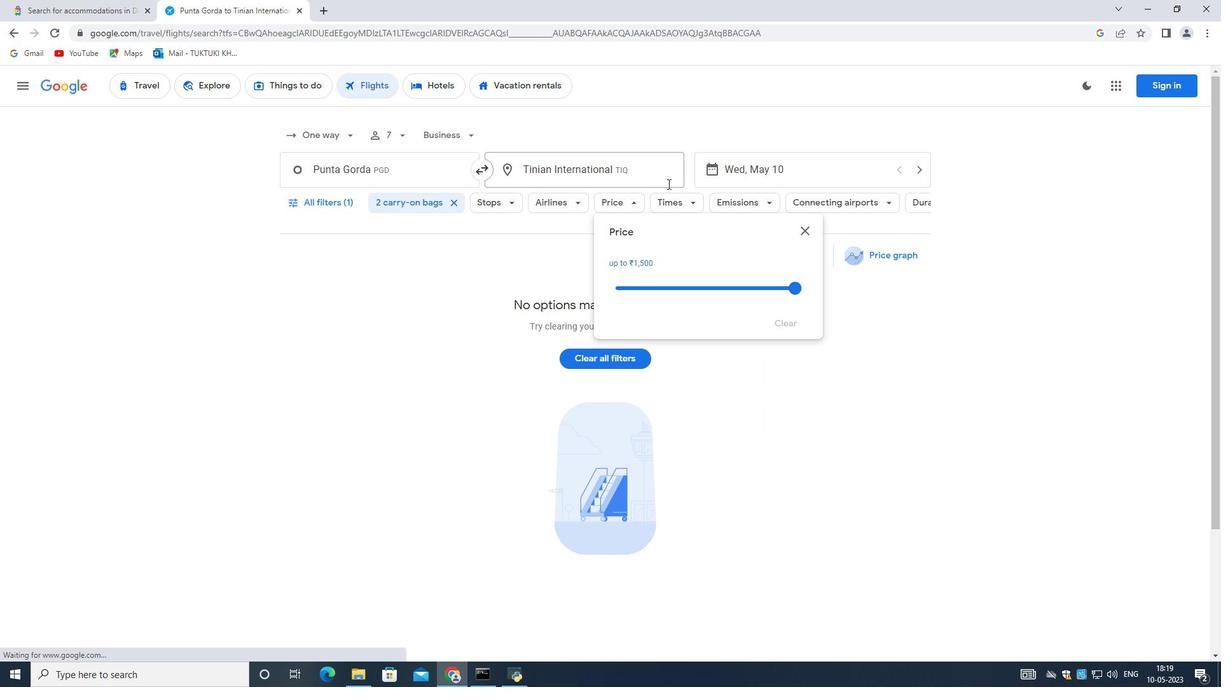 
Action: Mouse pressed left at (671, 204)
Screenshot: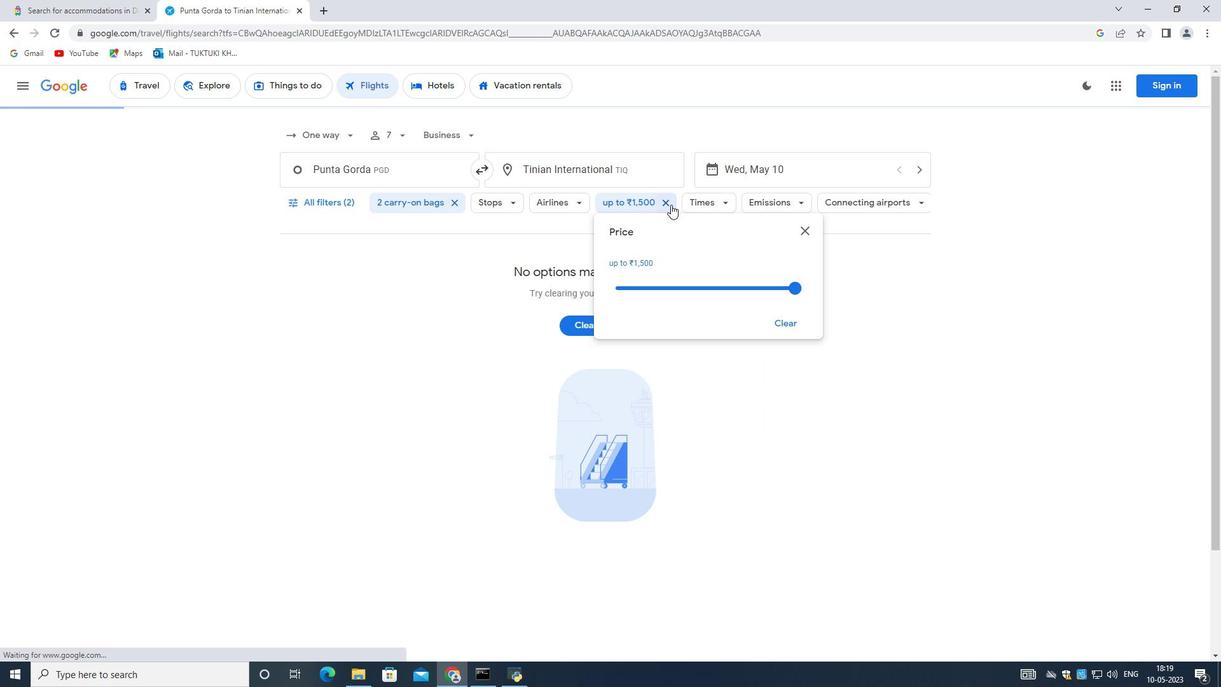 
Action: Mouse moved to (627, 204)
Screenshot: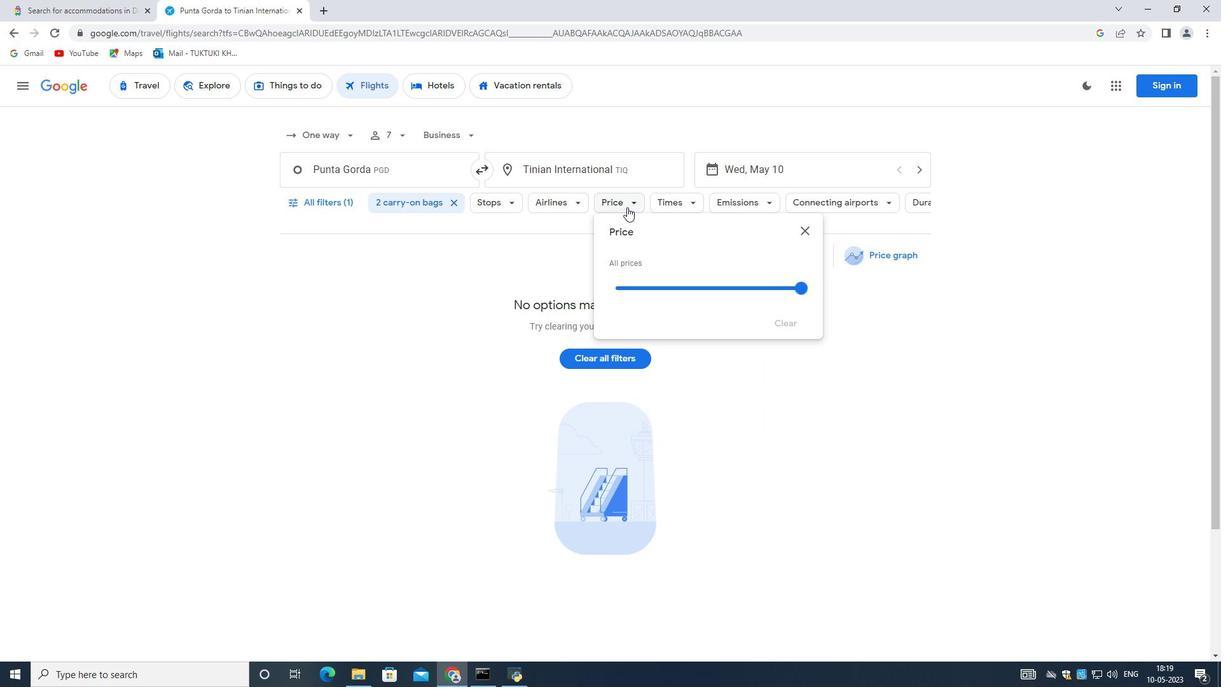 
Action: Mouse pressed left at (627, 204)
Screenshot: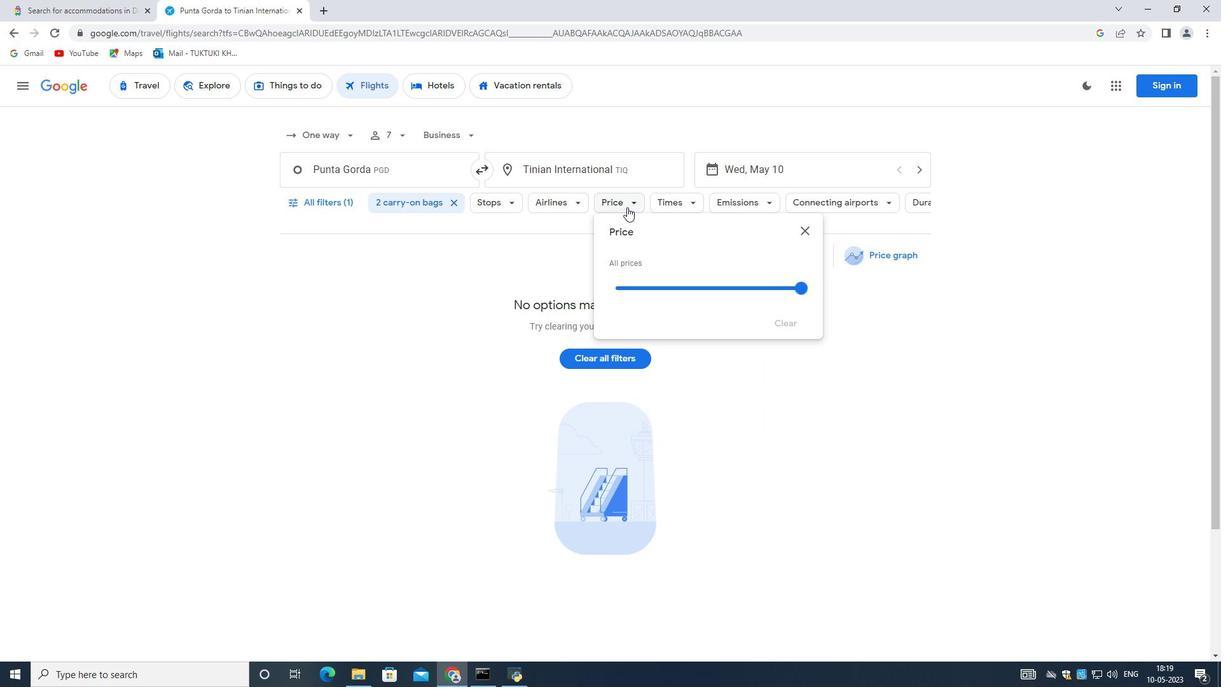 
Action: Mouse moved to (631, 205)
Screenshot: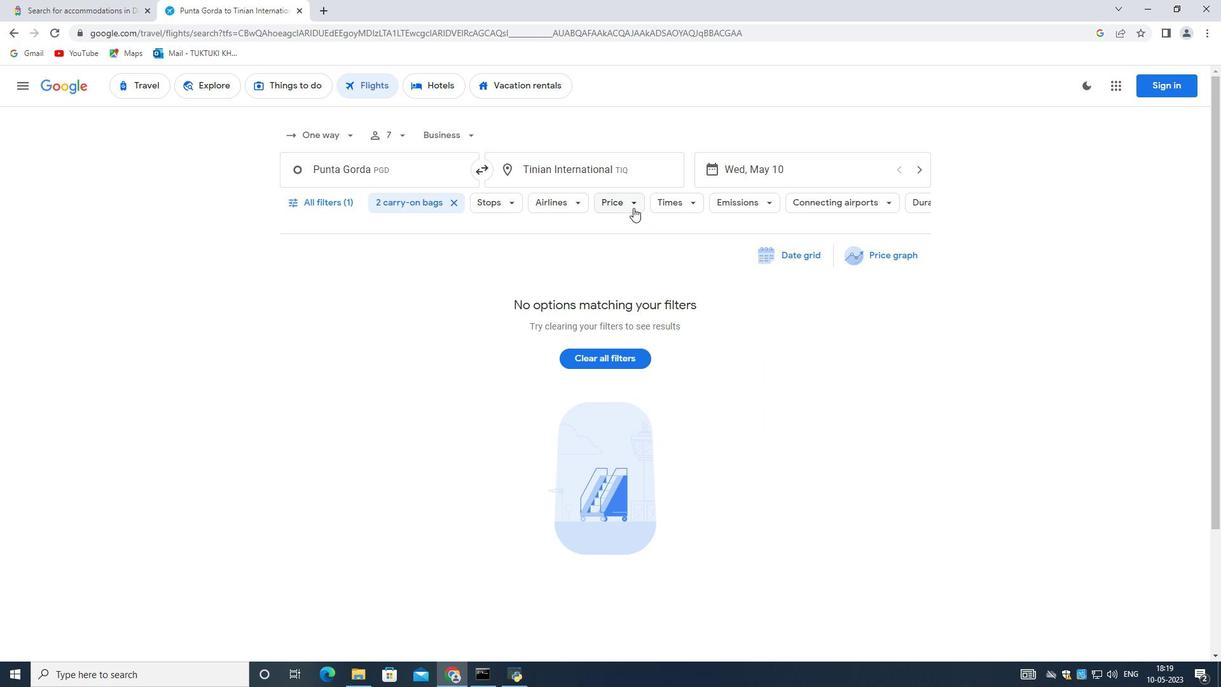 
Action: Mouse pressed left at (631, 205)
Screenshot: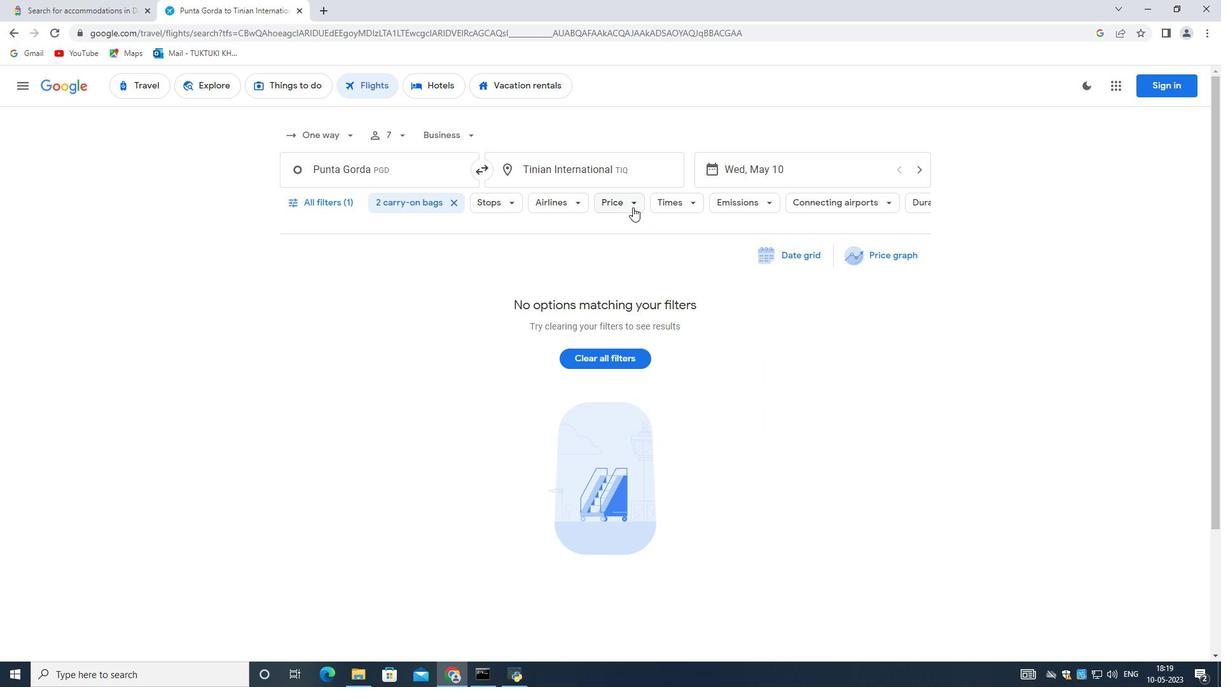 
Action: Mouse moved to (807, 283)
Screenshot: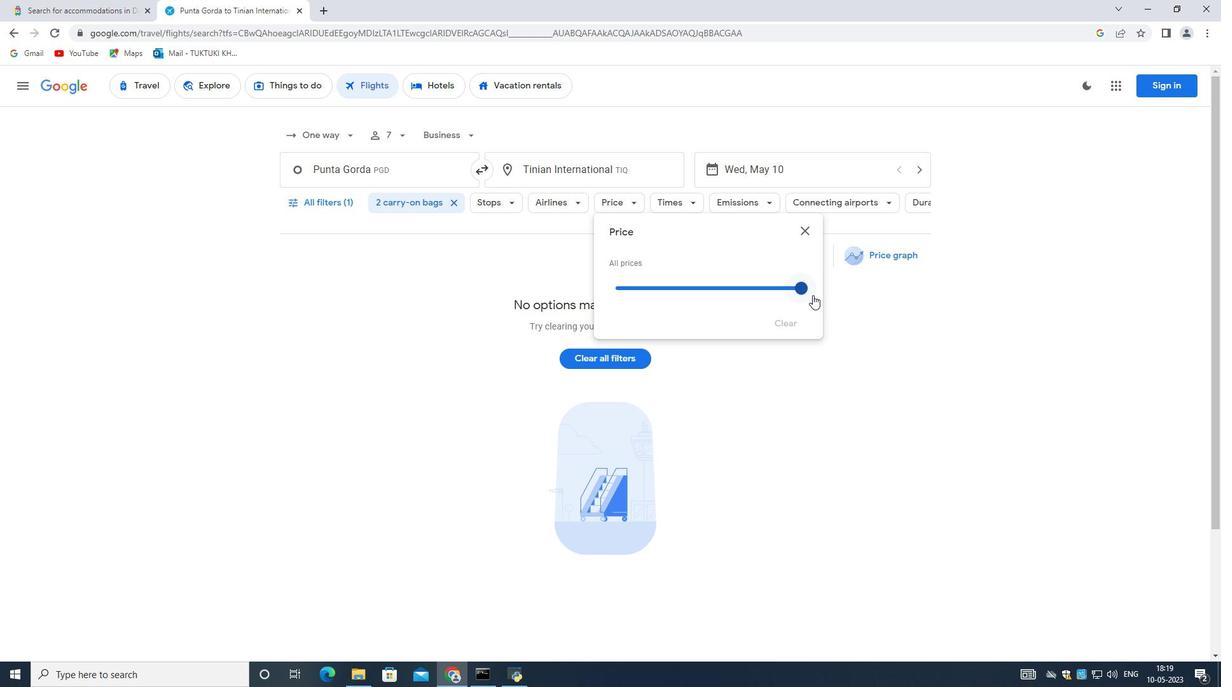
Action: Mouse pressed left at (807, 283)
Screenshot: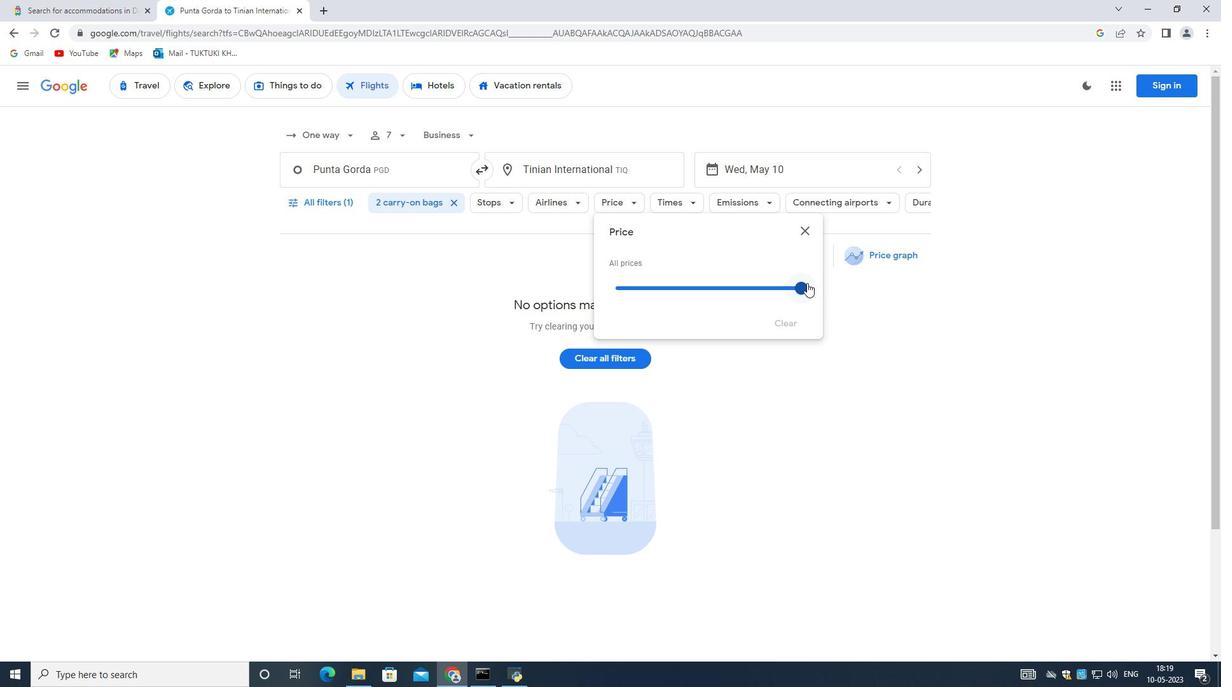 
Action: Mouse moved to (674, 204)
Screenshot: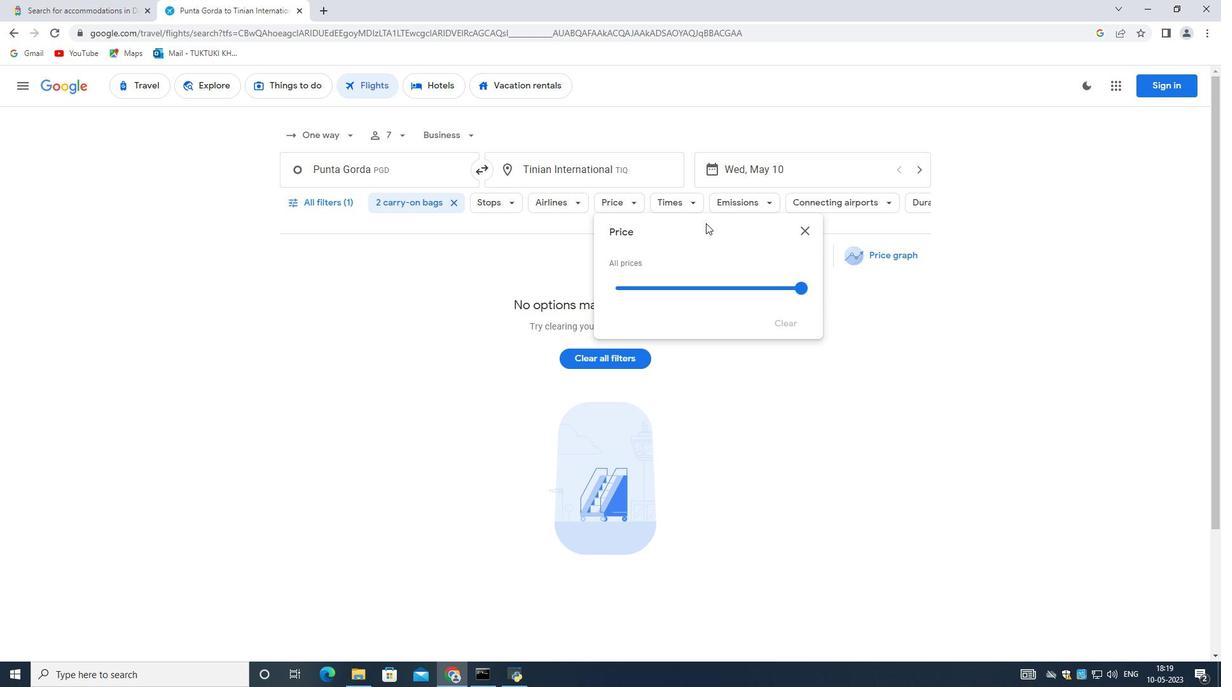 
Action: Mouse pressed left at (674, 204)
Screenshot: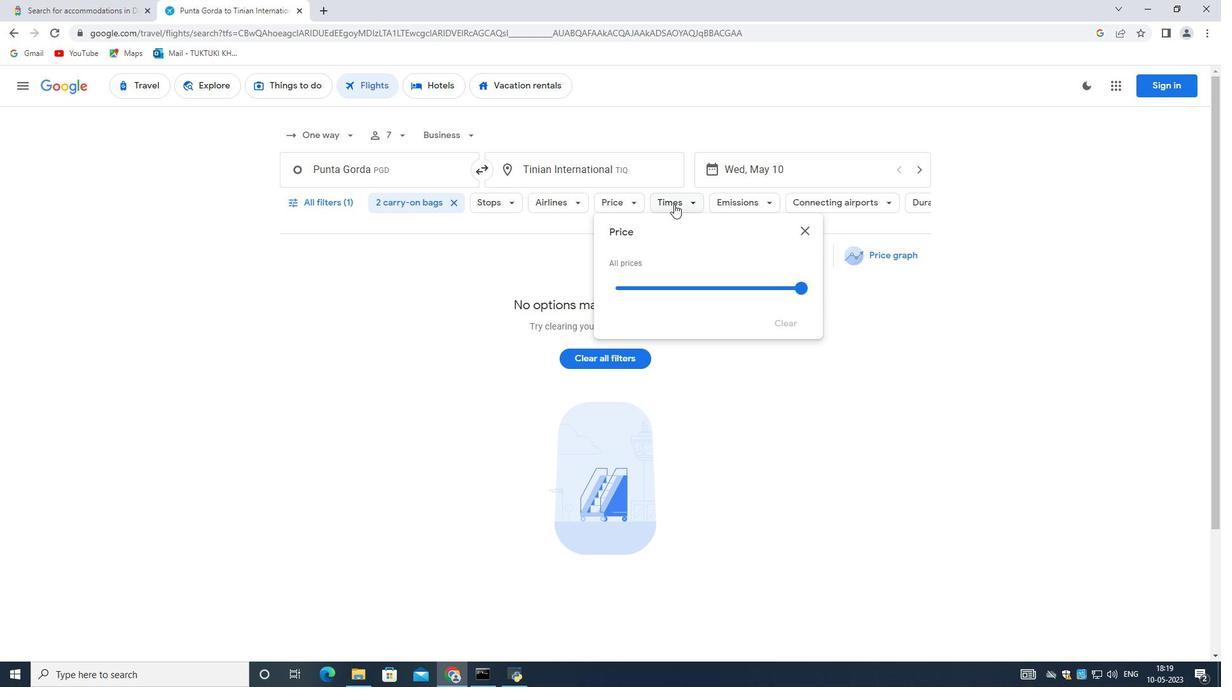 
Action: Mouse moved to (672, 320)
Screenshot: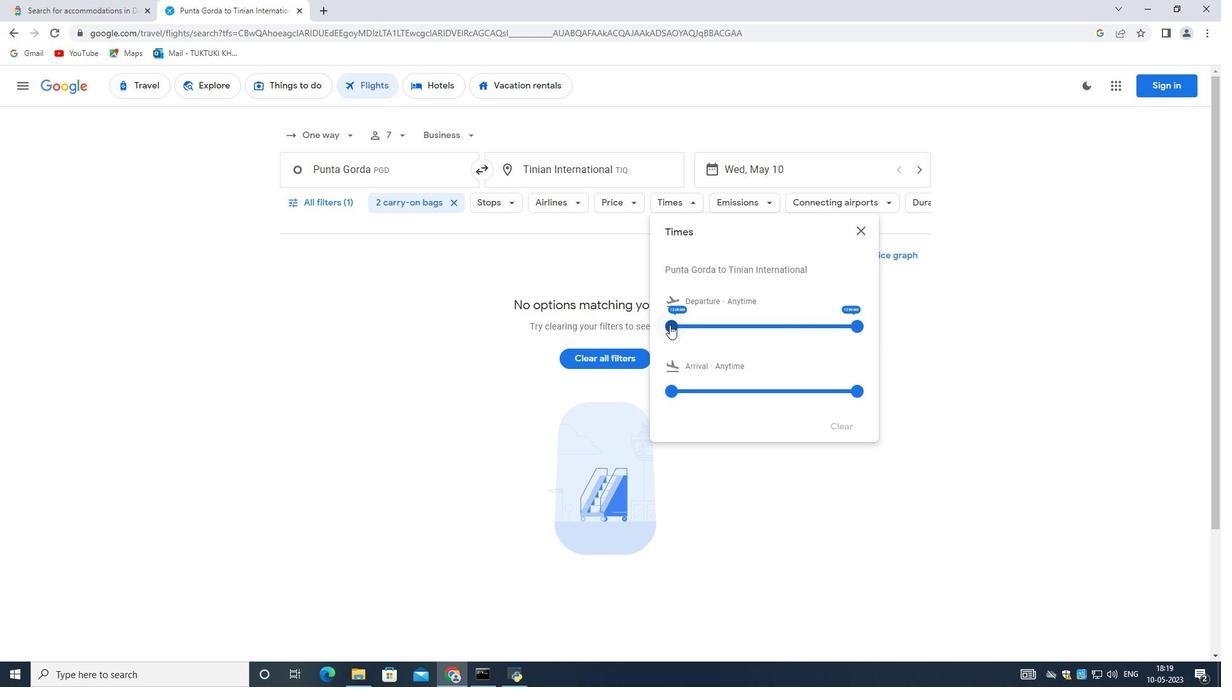 
Action: Mouse pressed left at (672, 320)
Screenshot: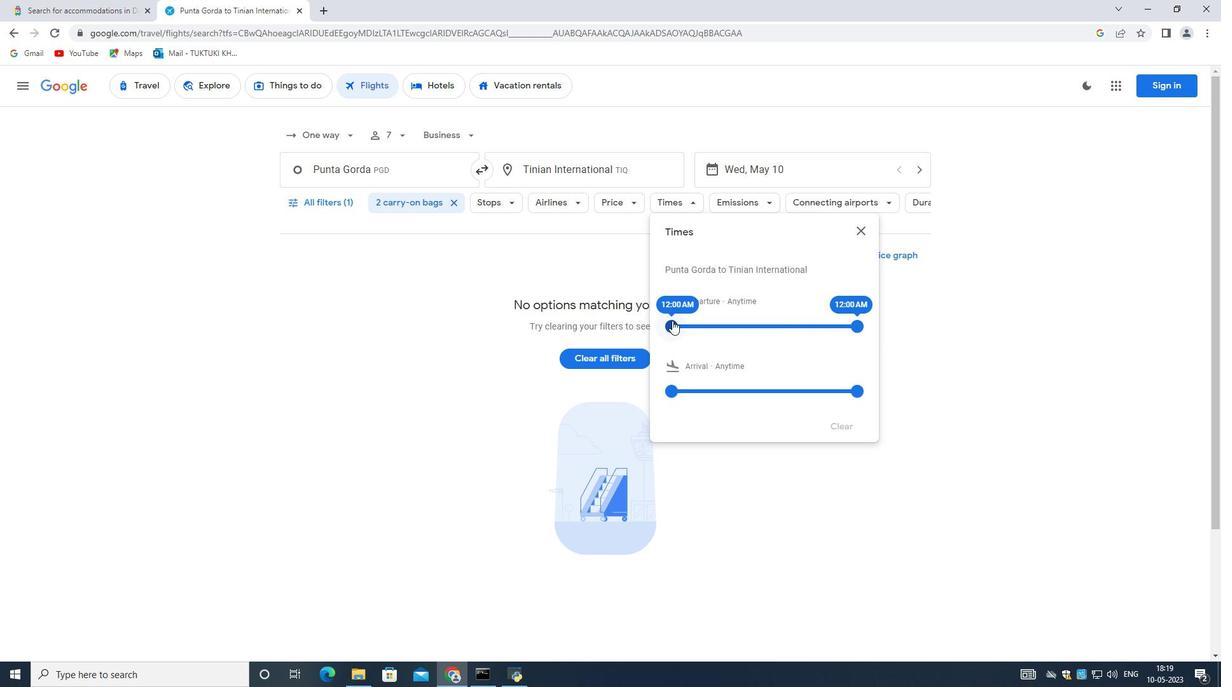 
Action: Mouse moved to (855, 321)
Screenshot: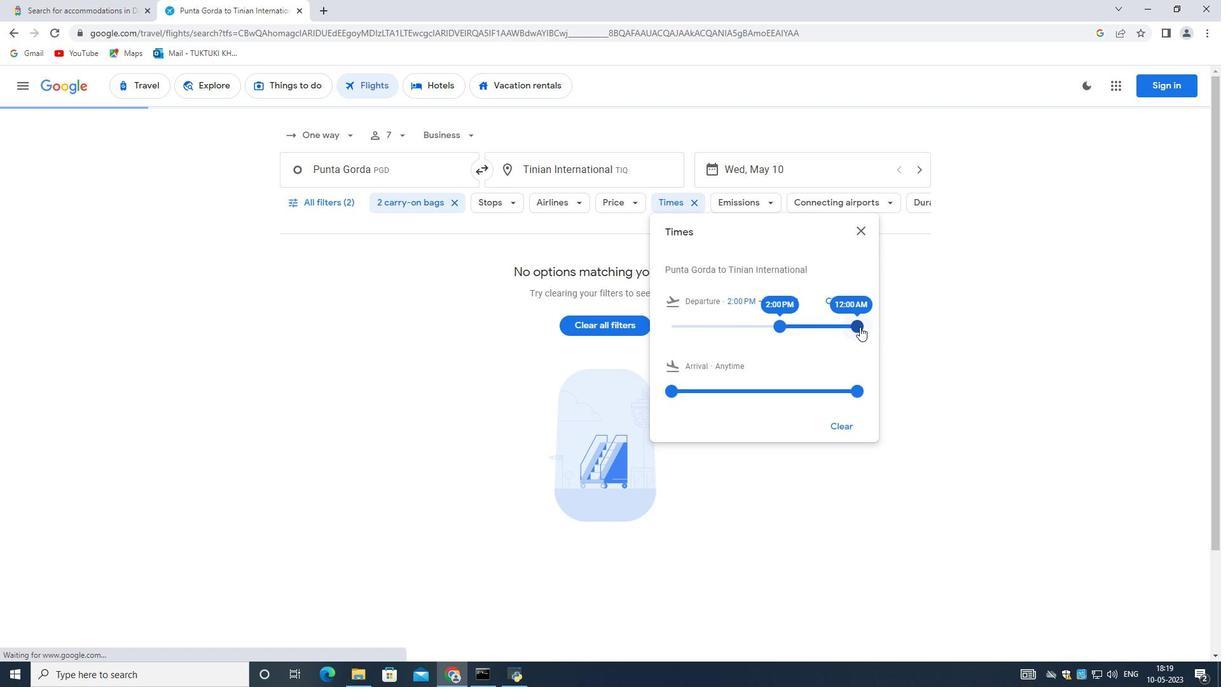 
Action: Mouse pressed left at (855, 321)
Screenshot: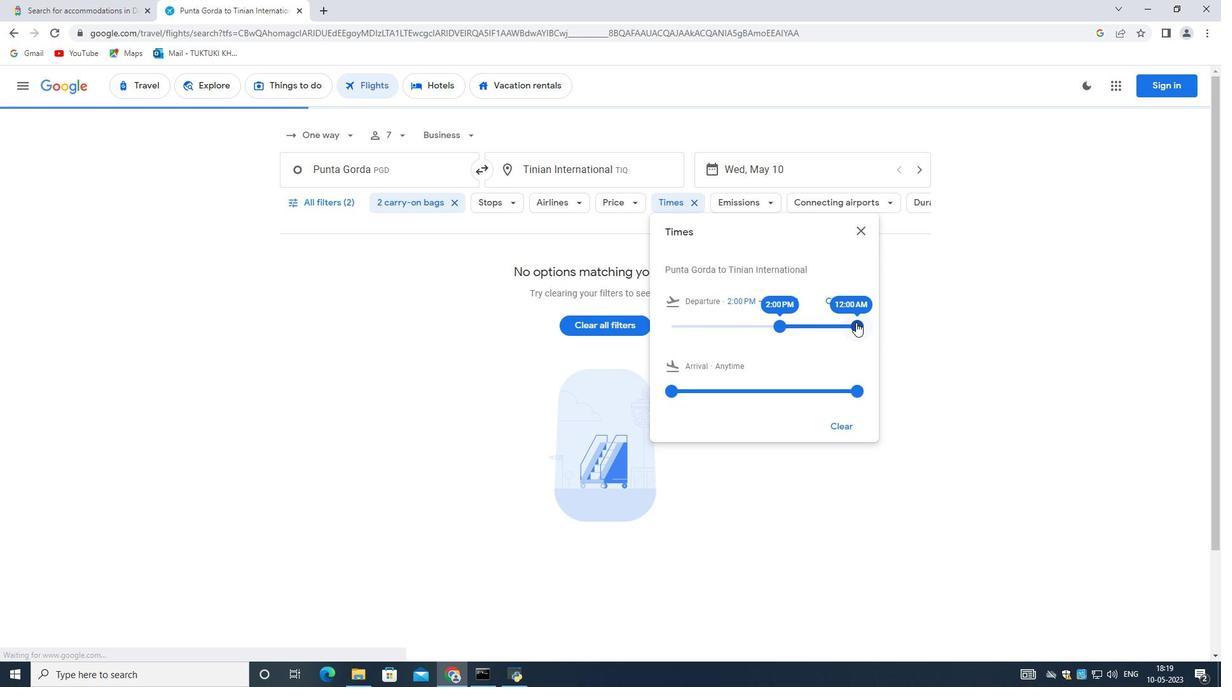 
Action: Mouse moved to (448, 389)
Screenshot: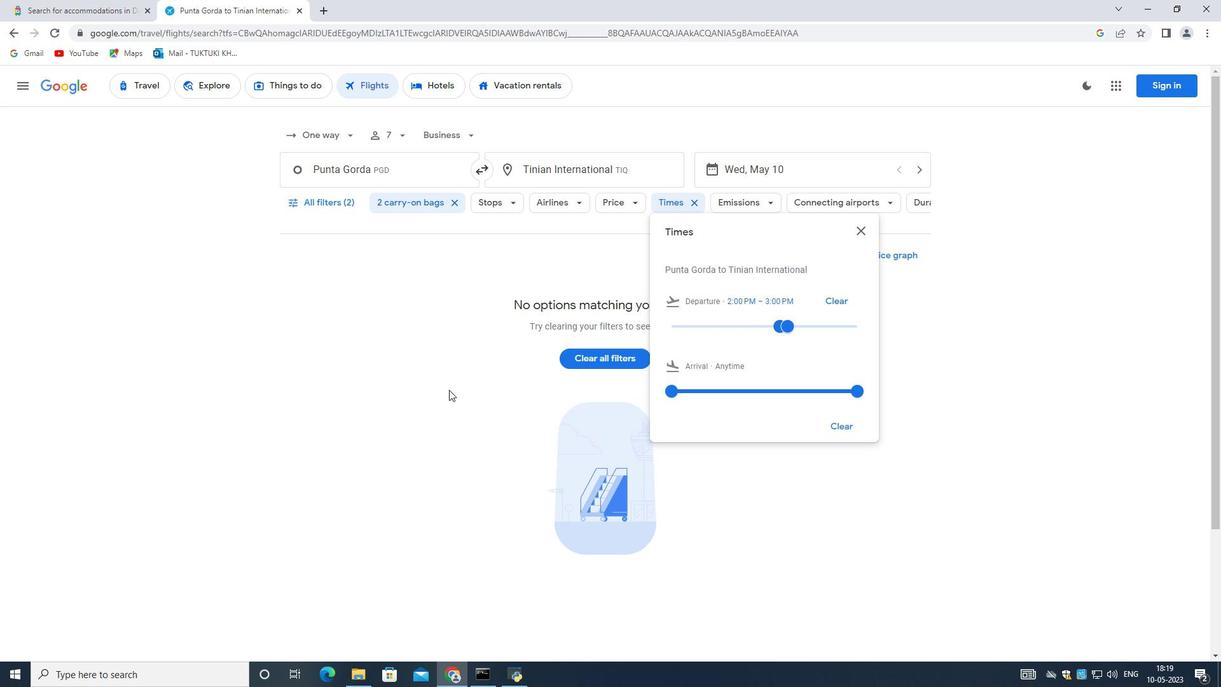 
Action: Mouse scrolled (448, 389) with delta (0, 0)
Screenshot: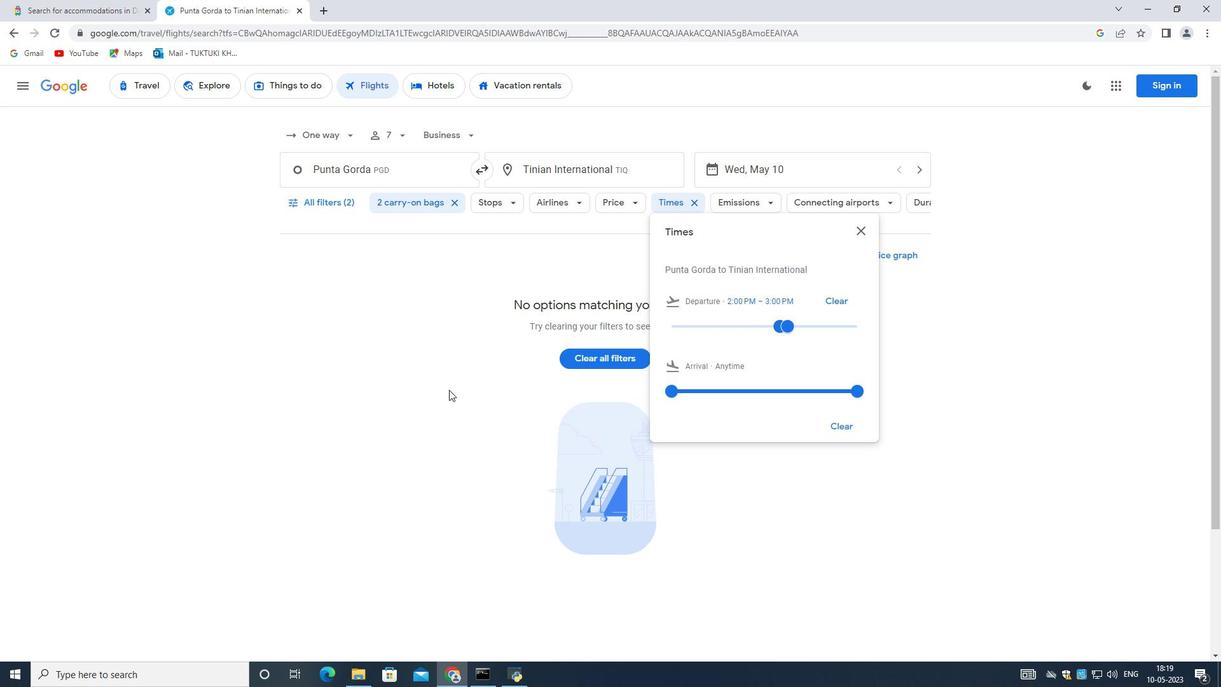 
Action: Mouse moved to (426, 400)
Screenshot: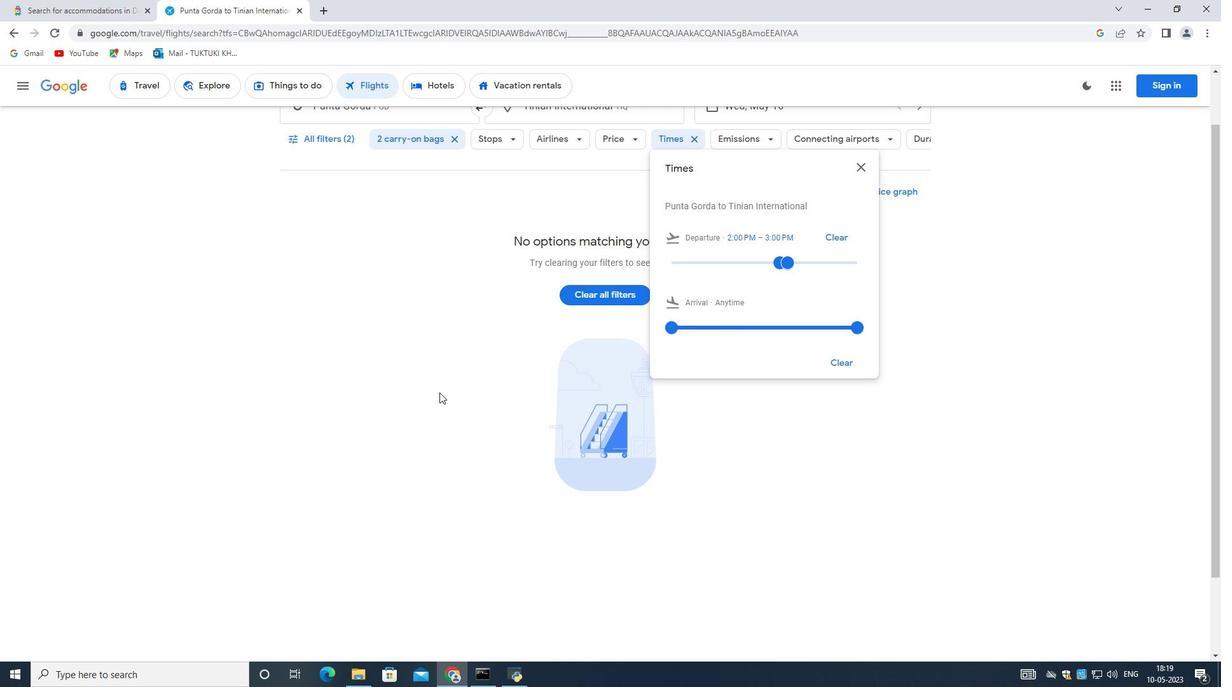 
Action: Mouse scrolled (426, 400) with delta (0, 0)
Screenshot: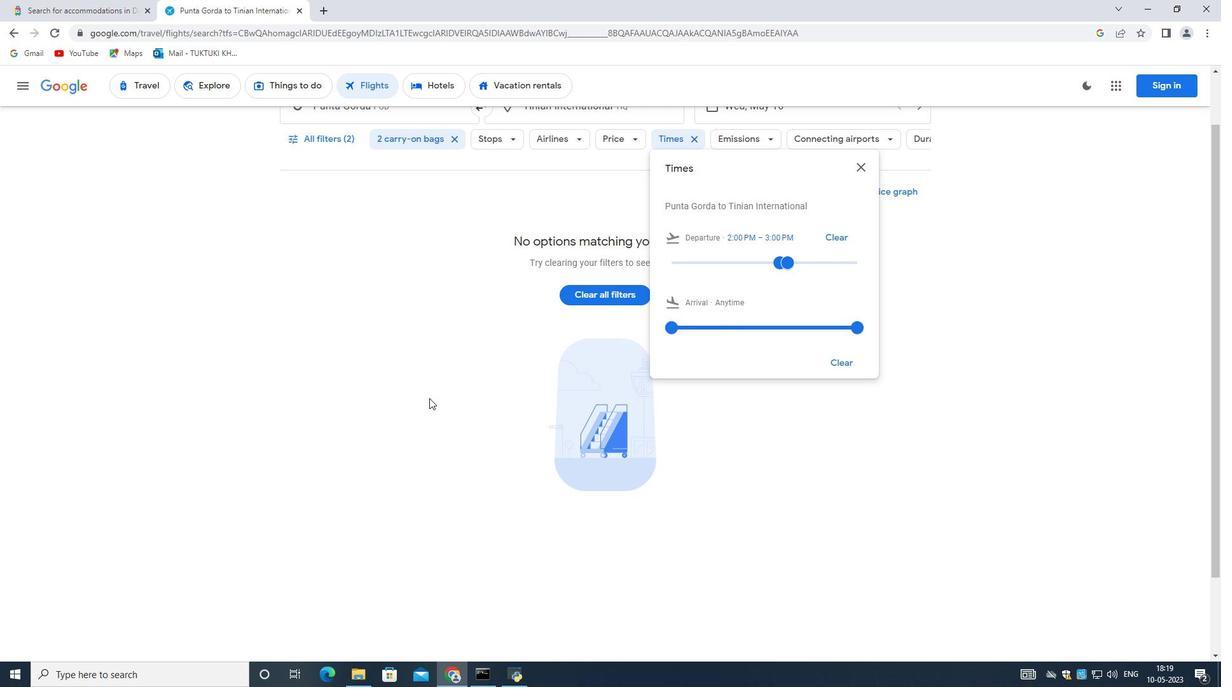 
Action: Mouse scrolled (426, 400) with delta (0, 0)
Screenshot: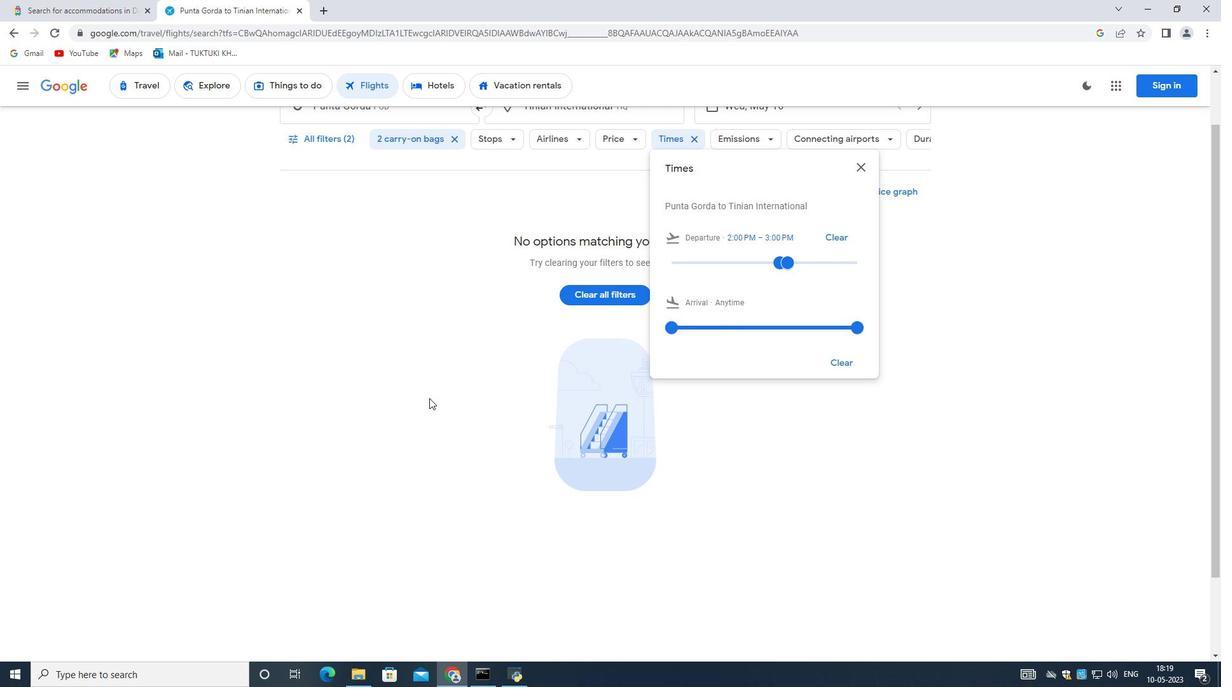 
Action: Mouse scrolled (426, 400) with delta (0, 0)
Screenshot: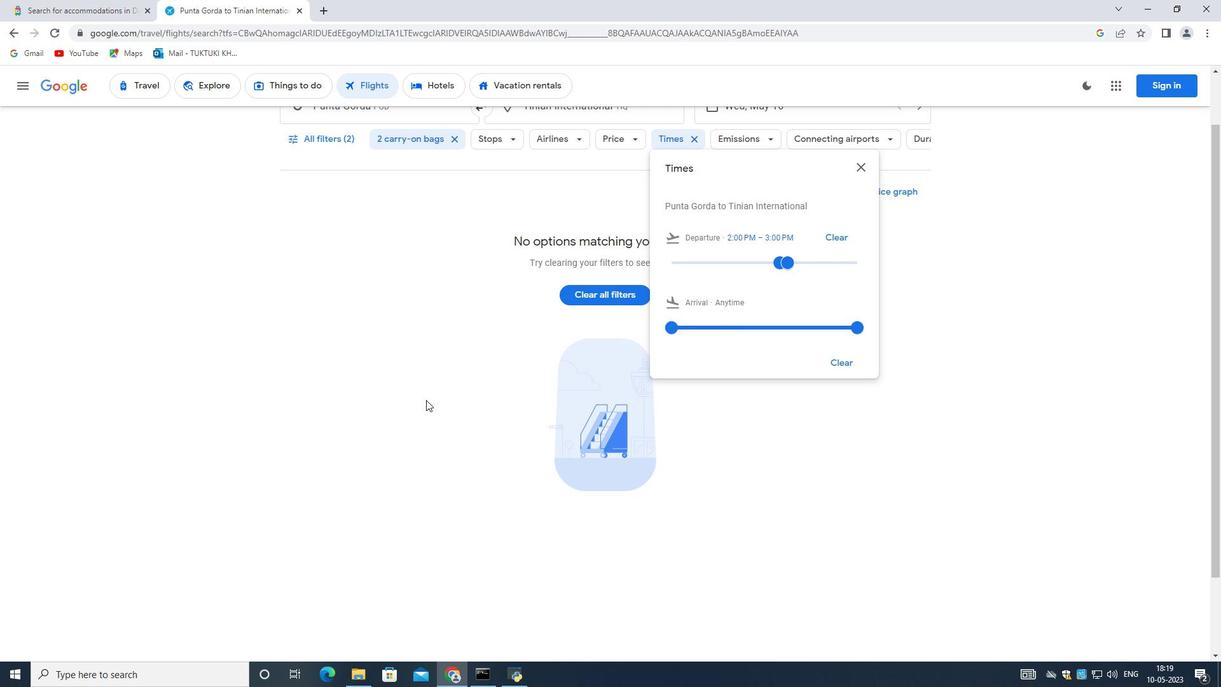 
Action: Mouse moved to (377, 428)
Screenshot: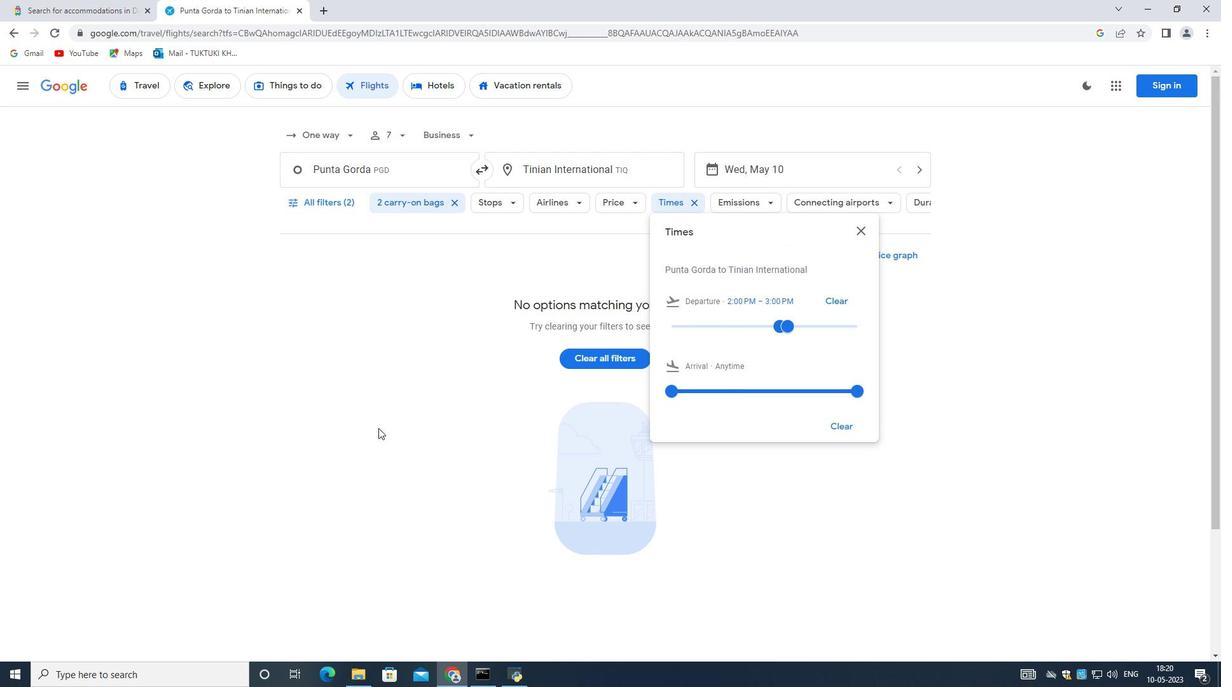 
